 Task: Look for space in Fürstenfeldbruck, Germany from 26th August, 2023 to 10th September, 2023 for 6 adults, 2 children in price range Rs.10000 to Rs.15000. Place can be entire place or shared room with 6 bedrooms having 6 beds and 6 bathrooms. Property type can be house, flat, guest house. Amenities needed are: wifi, TV, free parkinig on premises, gym, breakfast. Booking option can be shelf check-in. Required host language is English.
Action: Mouse moved to (543, 123)
Screenshot: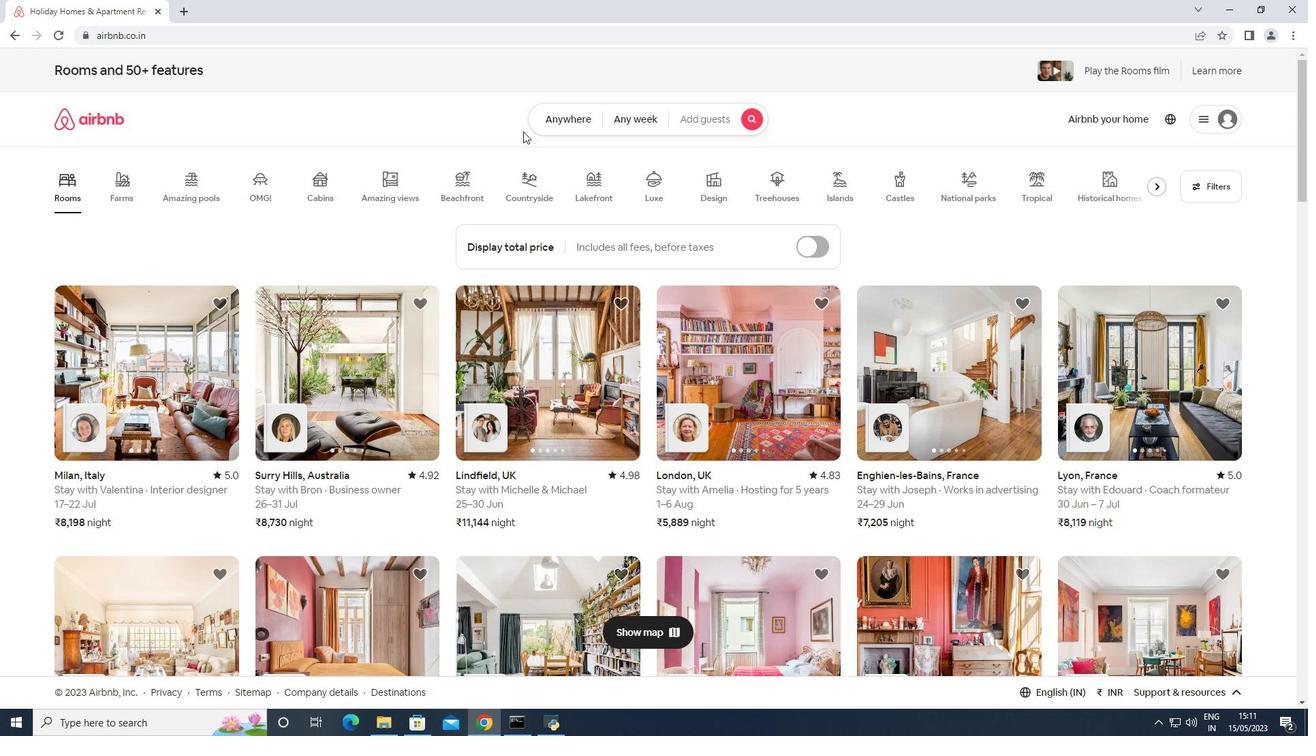 
Action: Mouse pressed left at (543, 123)
Screenshot: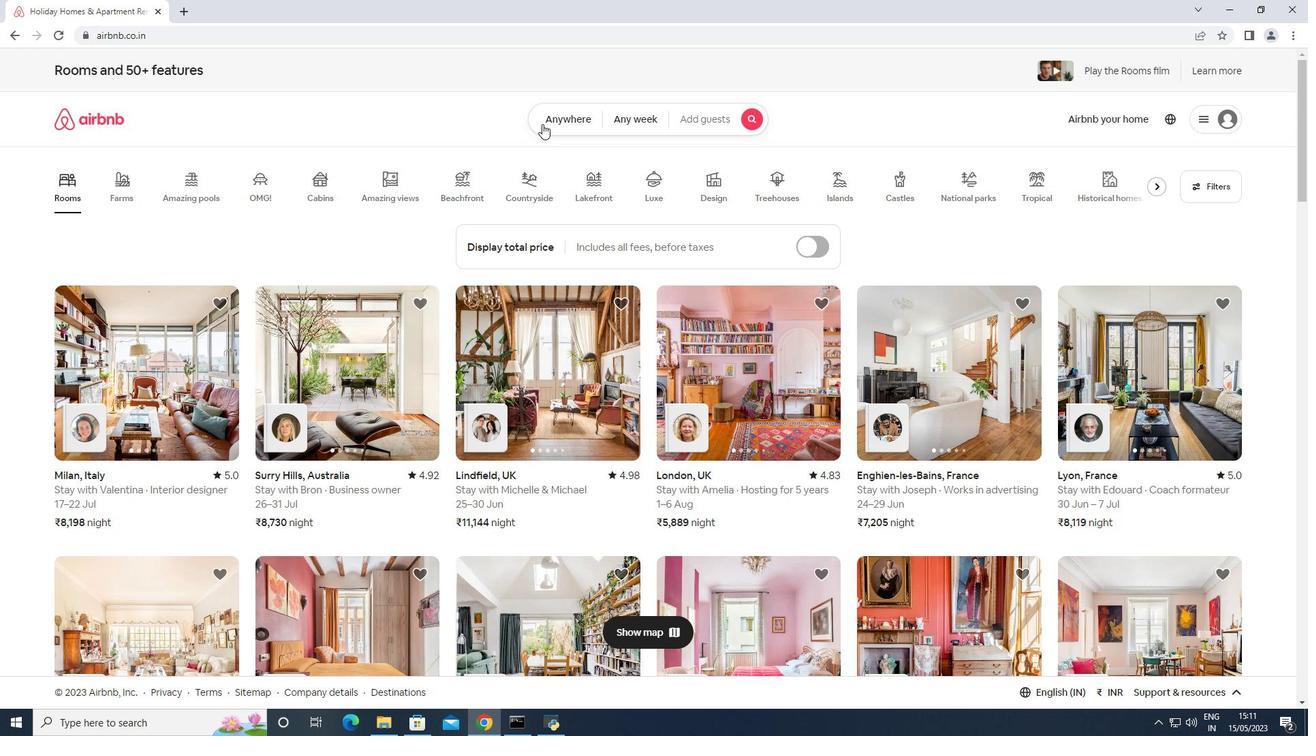 
Action: Mouse moved to (468, 161)
Screenshot: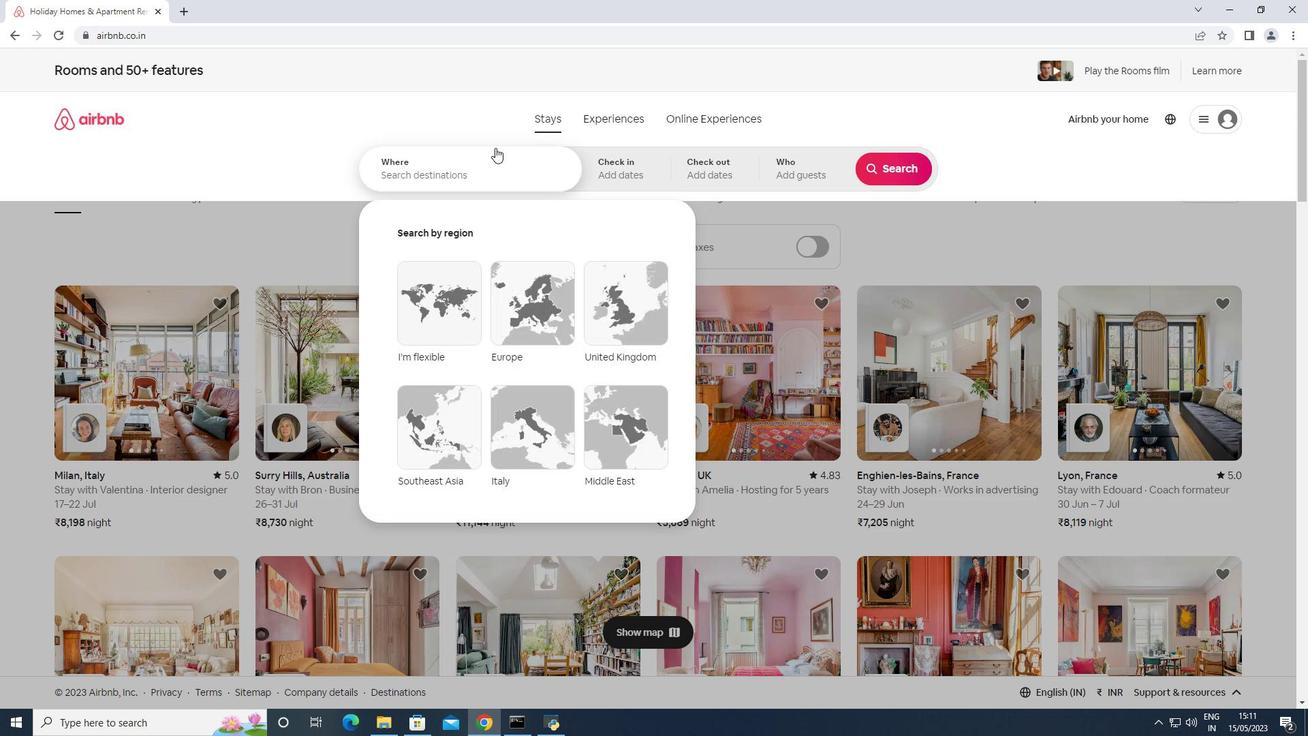 
Action: Mouse pressed left at (468, 161)
Screenshot: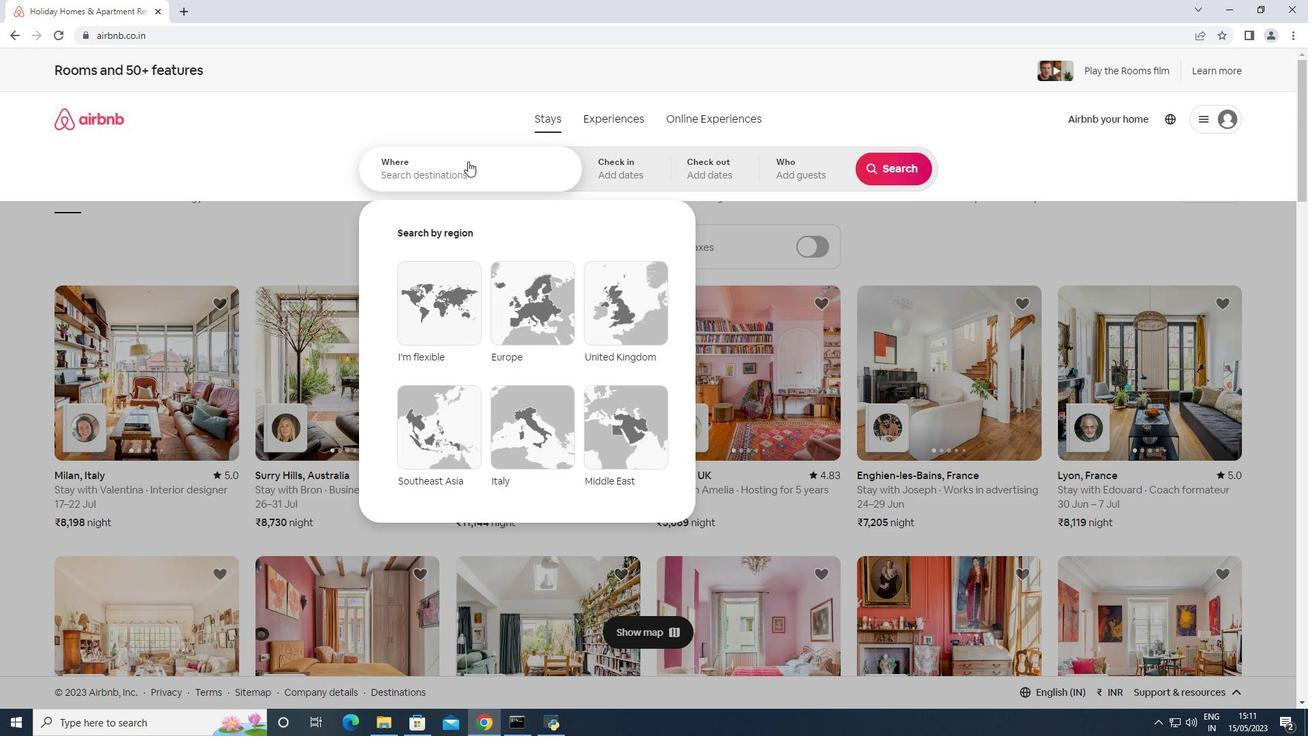 
Action: Key pressed <Key.shift><Key.shift><Key.shift><Key.shift><Key.shift><Key.shift>Furstenfeldbruck,<Key.shift>Germany
Screenshot: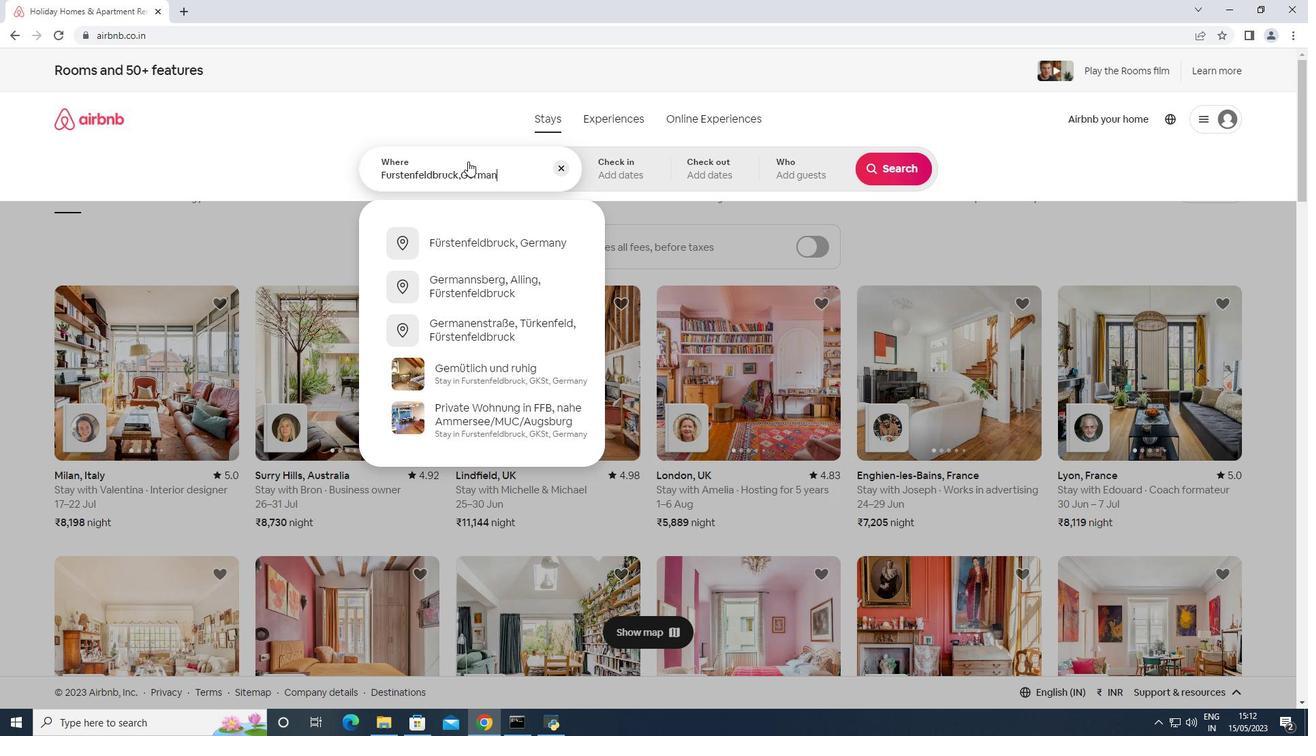 
Action: Mouse moved to (632, 158)
Screenshot: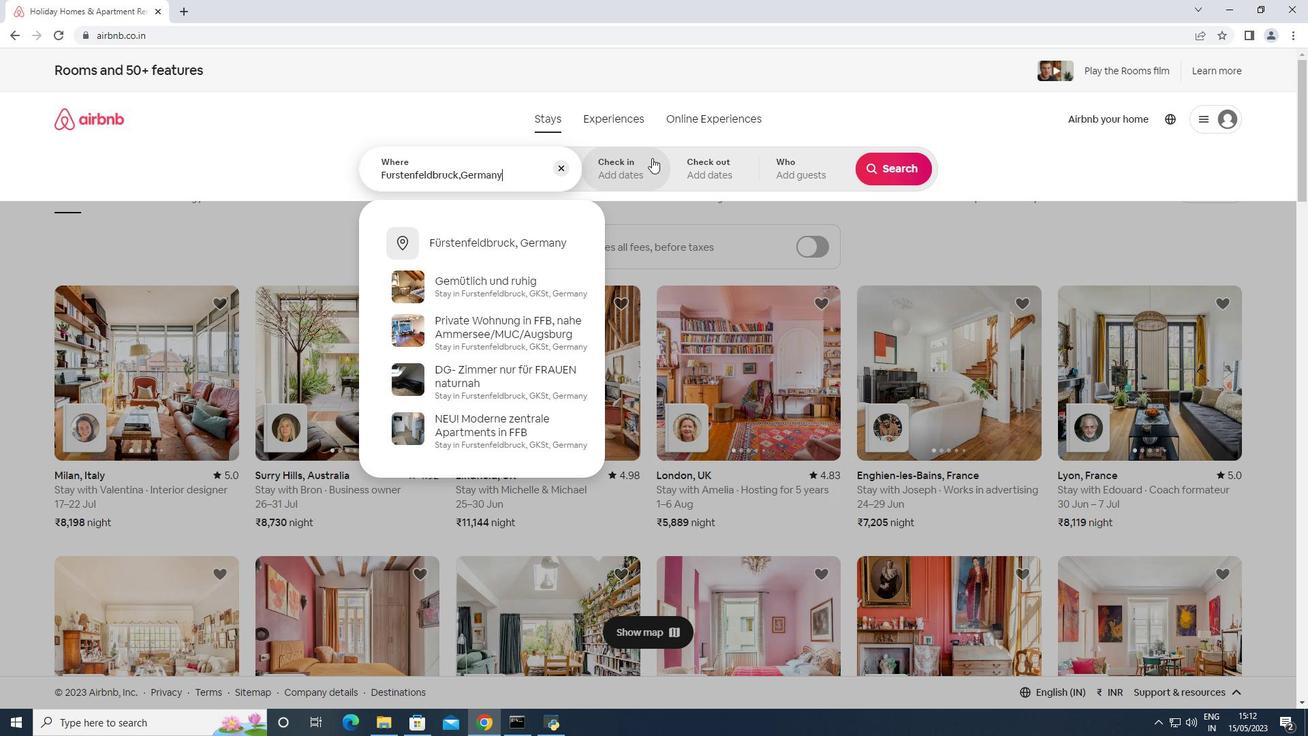 
Action: Mouse pressed left at (632, 158)
Screenshot: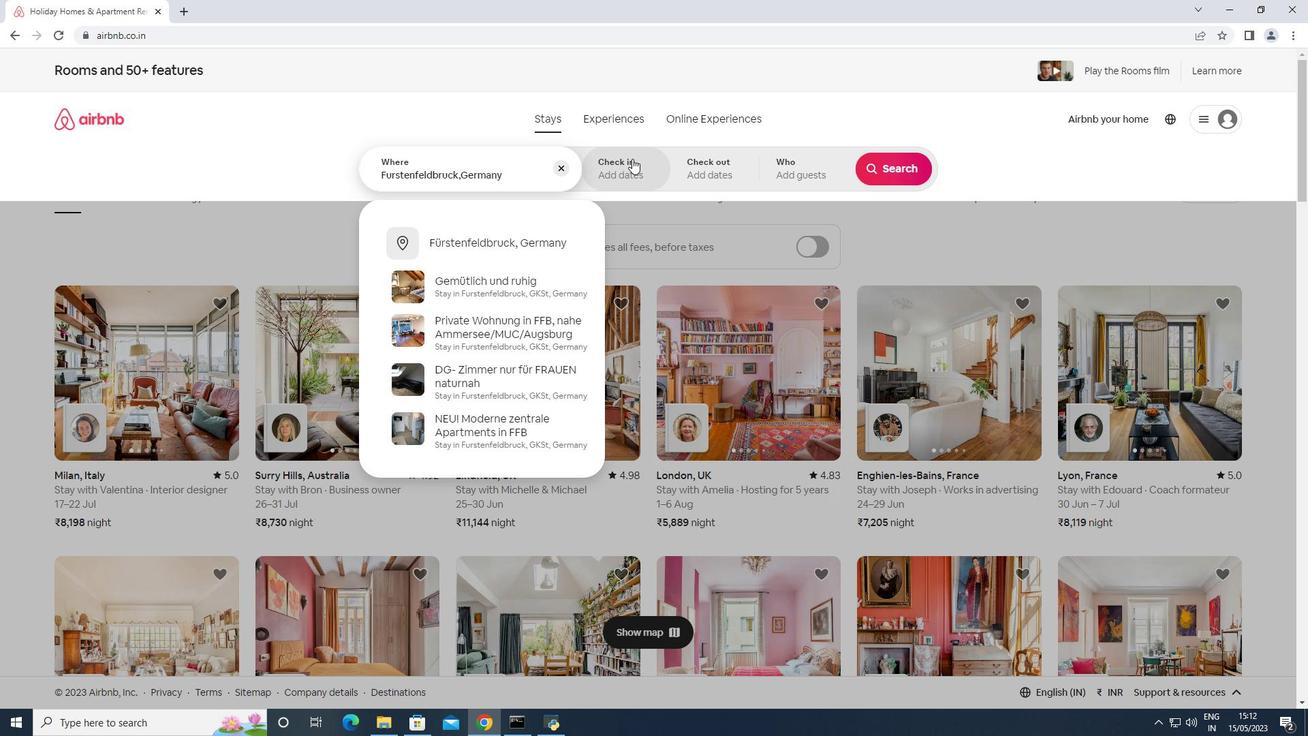 
Action: Mouse moved to (897, 272)
Screenshot: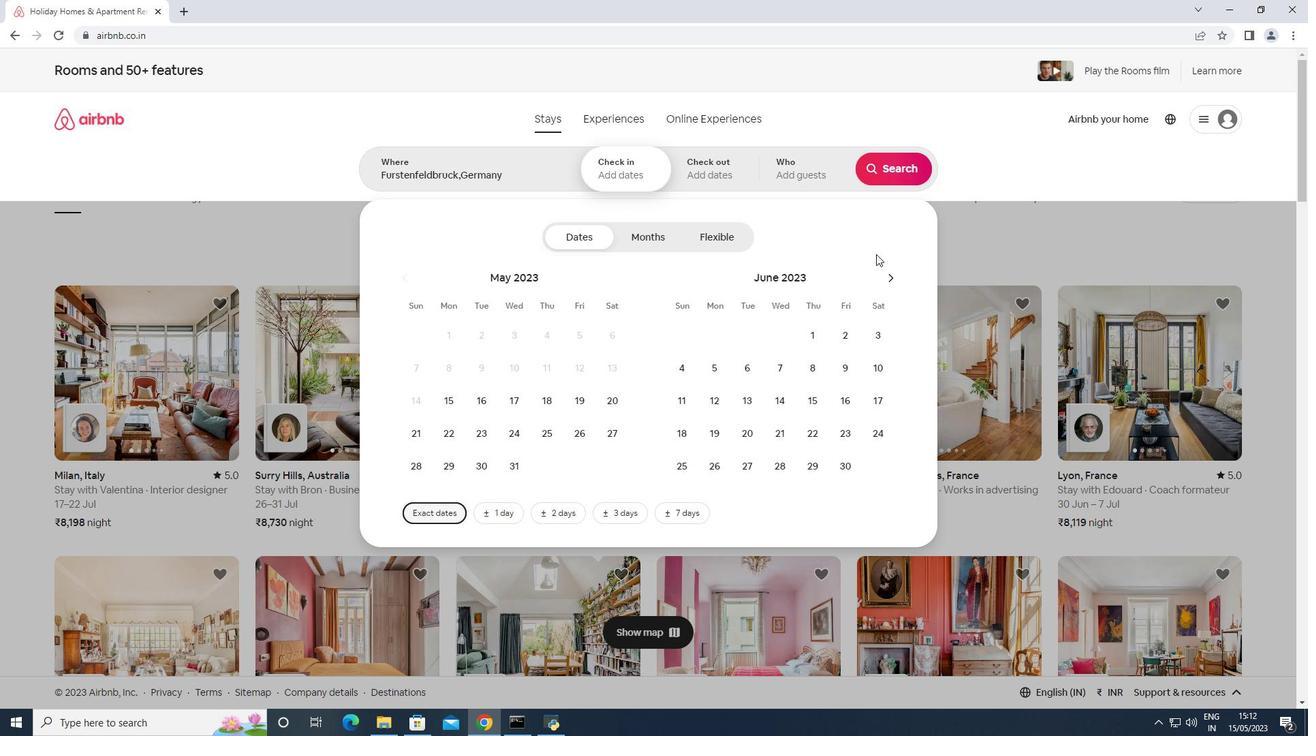 
Action: Mouse pressed left at (897, 272)
Screenshot: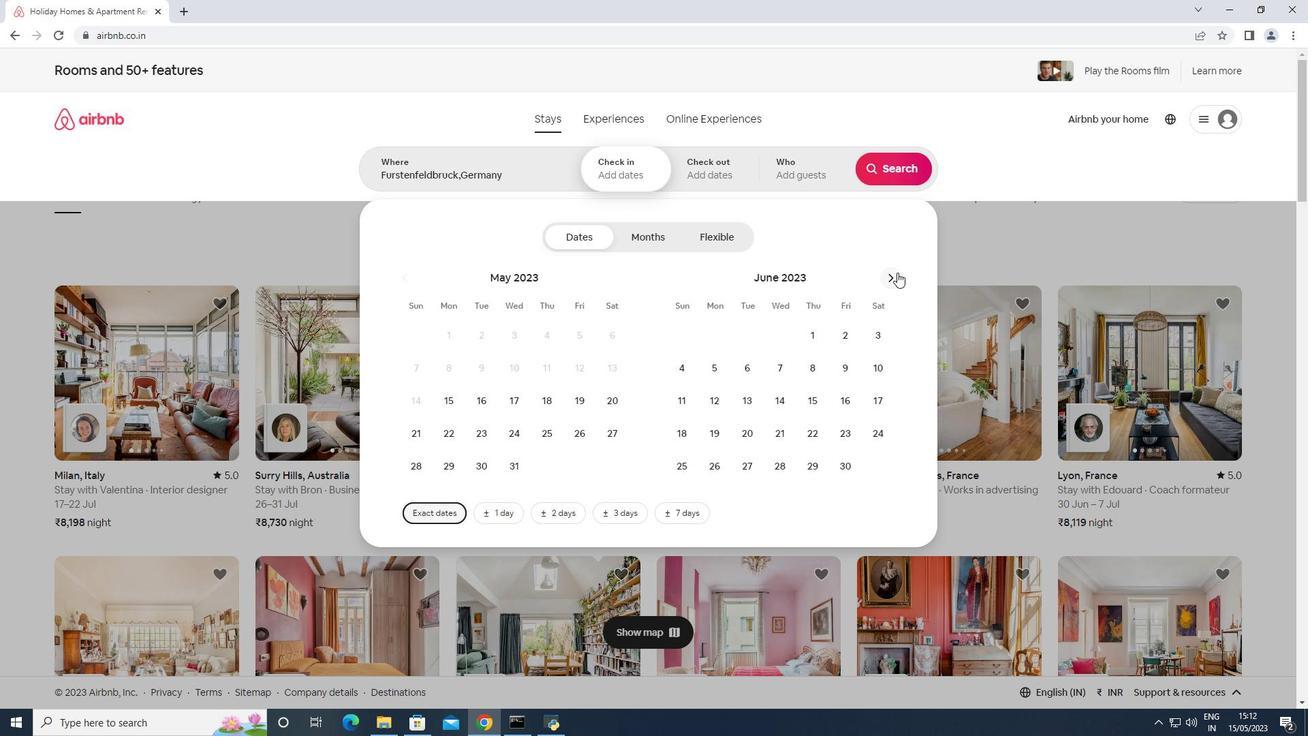 
Action: Mouse pressed left at (897, 272)
Screenshot: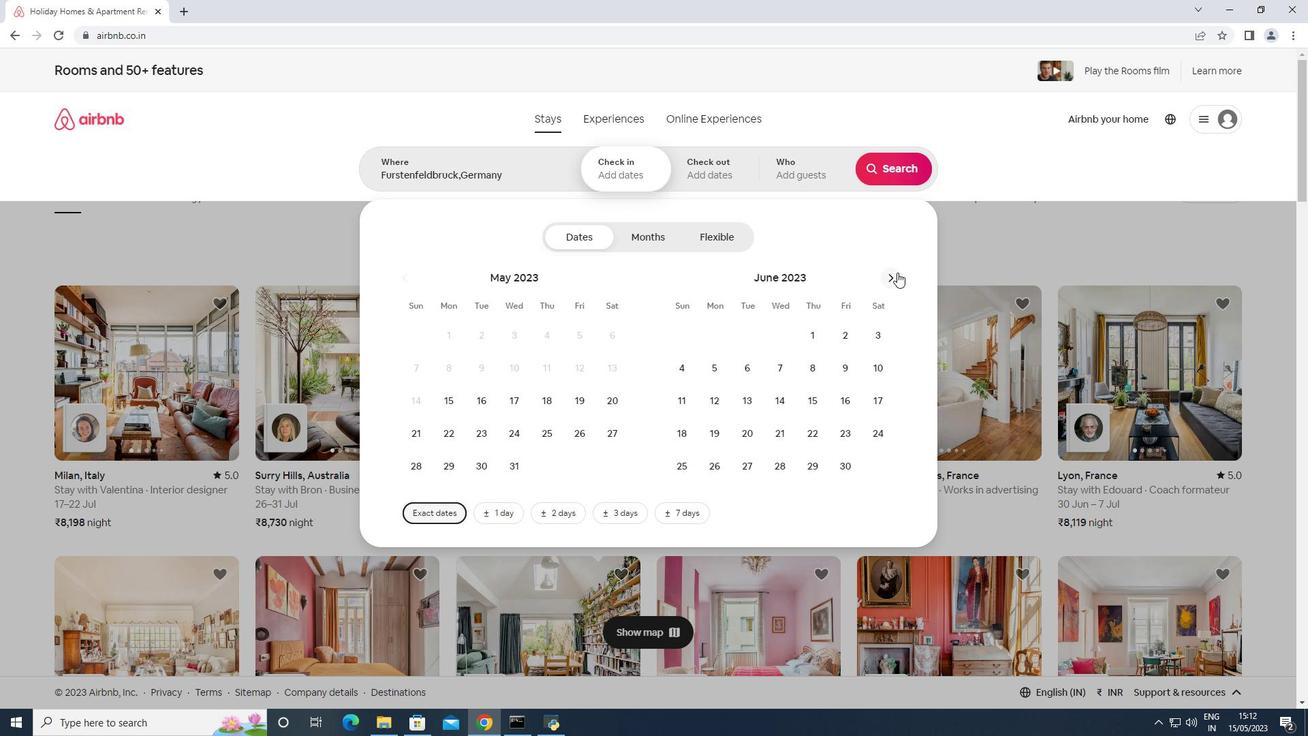
Action: Mouse pressed left at (897, 272)
Screenshot: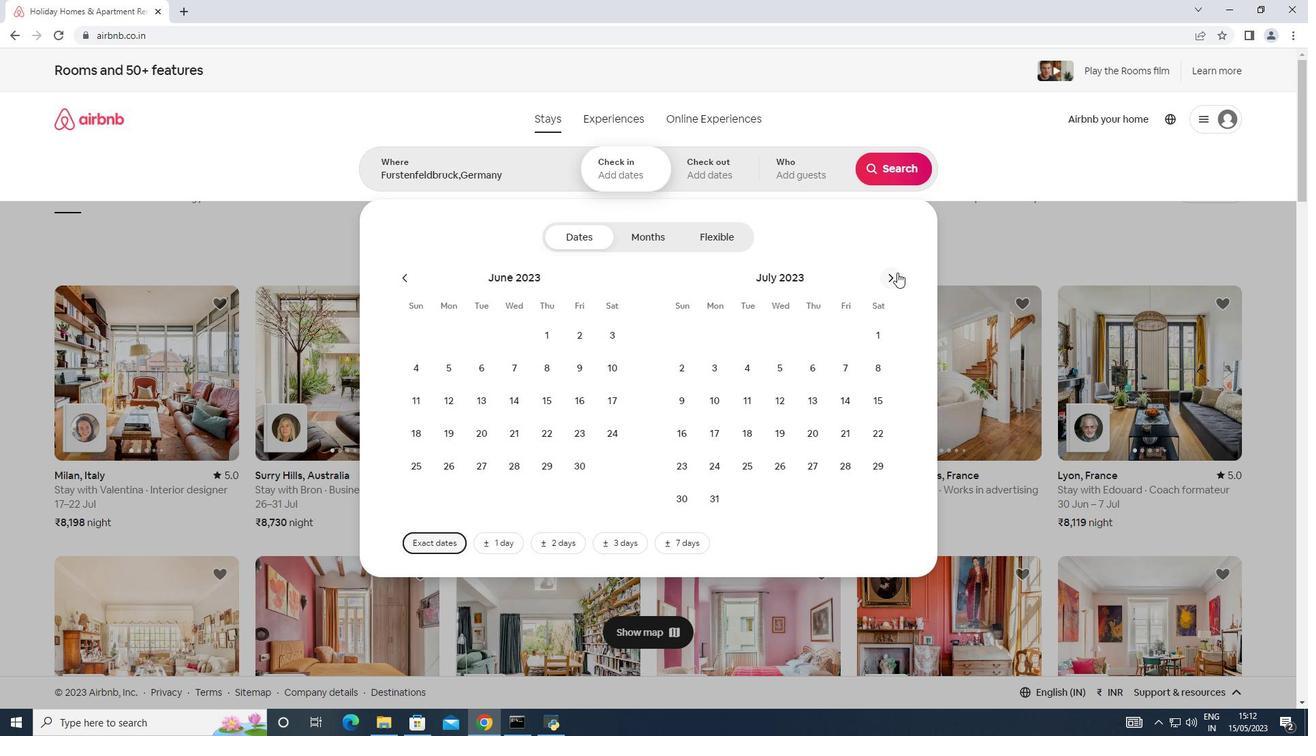 
Action: Mouse moved to (883, 424)
Screenshot: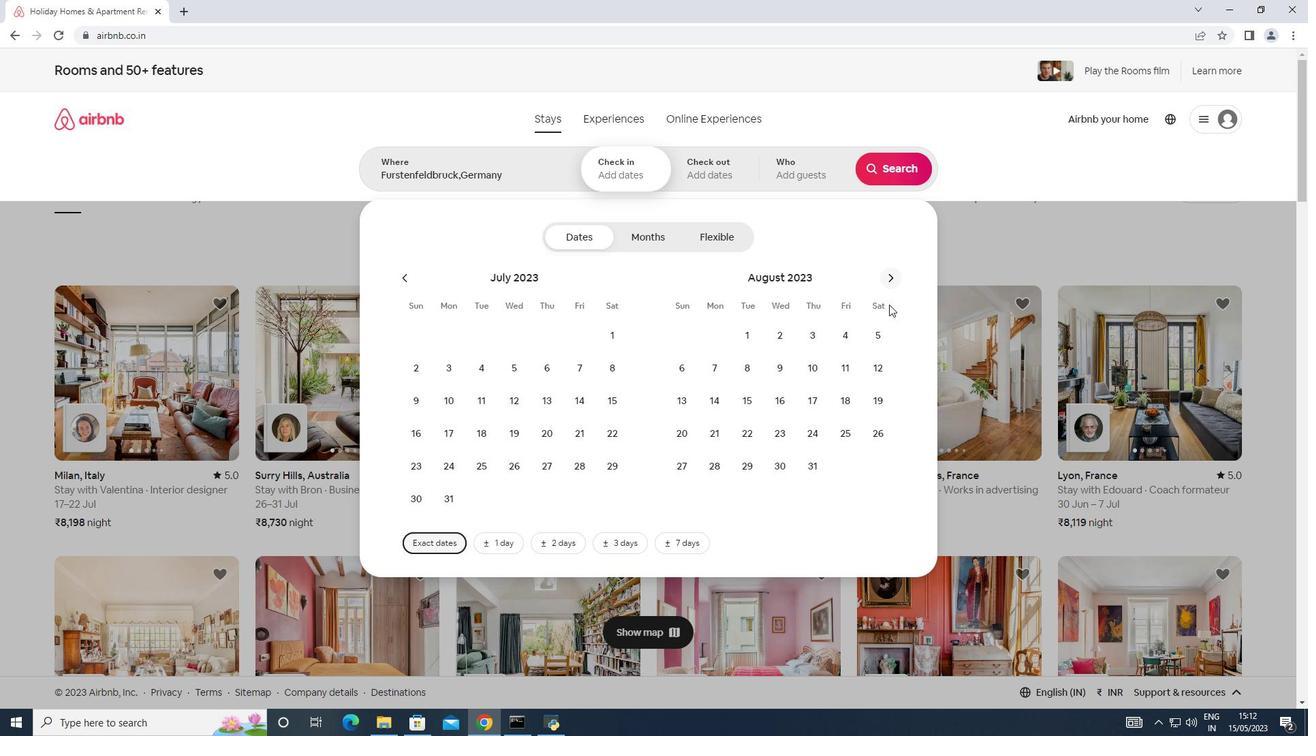 
Action: Mouse pressed left at (883, 424)
Screenshot: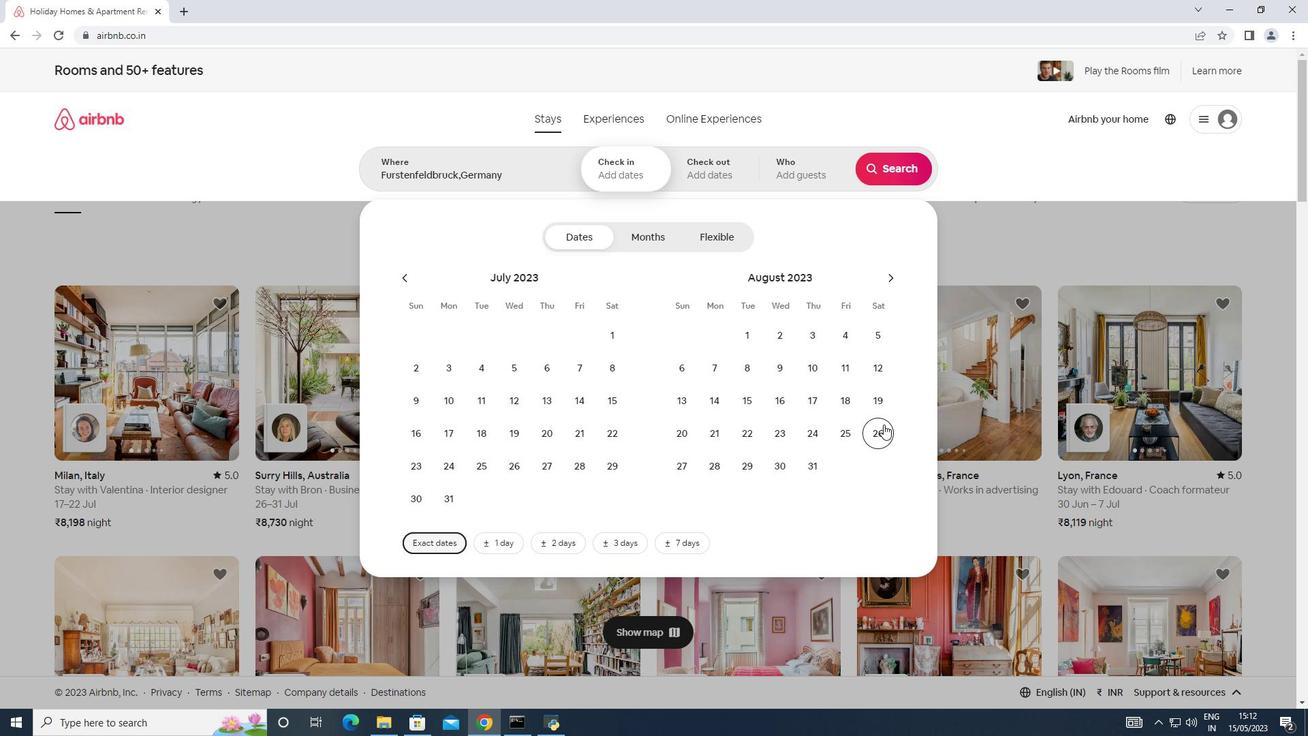 
Action: Mouse moved to (894, 278)
Screenshot: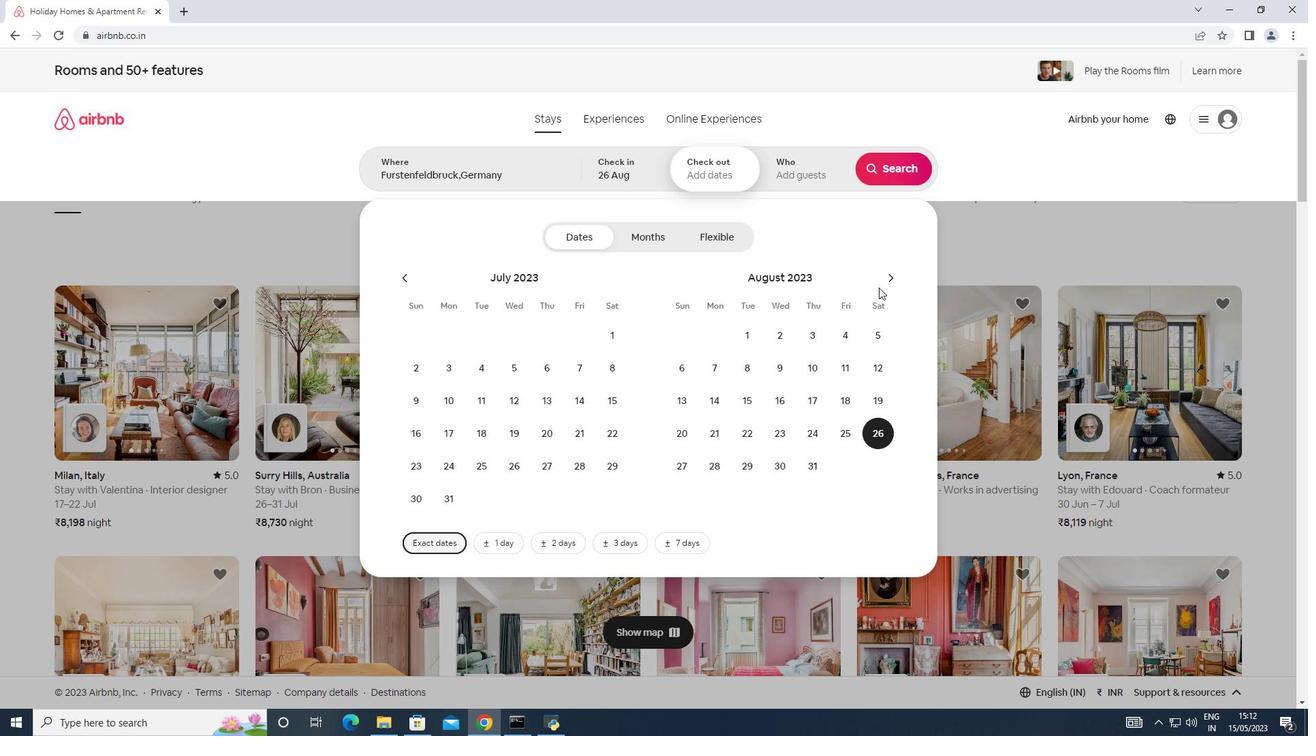 
Action: Mouse pressed left at (894, 278)
Screenshot: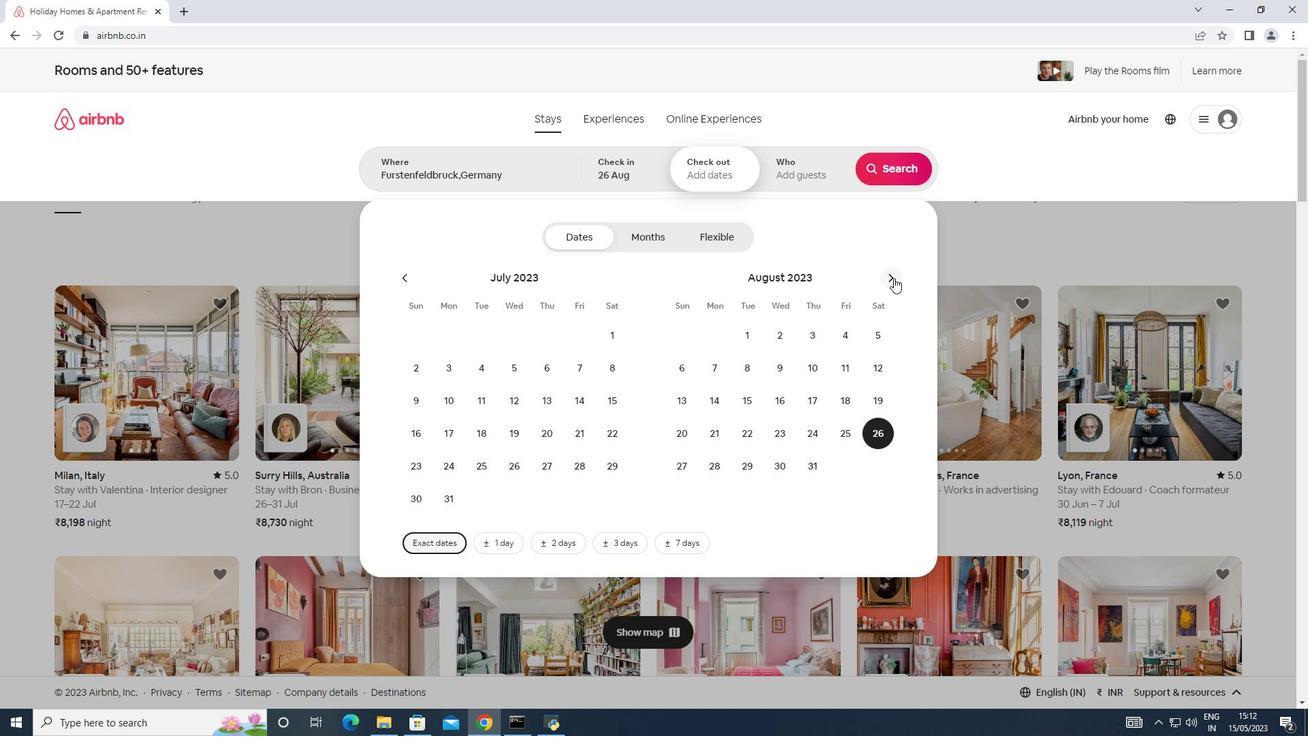 
Action: Mouse moved to (674, 400)
Screenshot: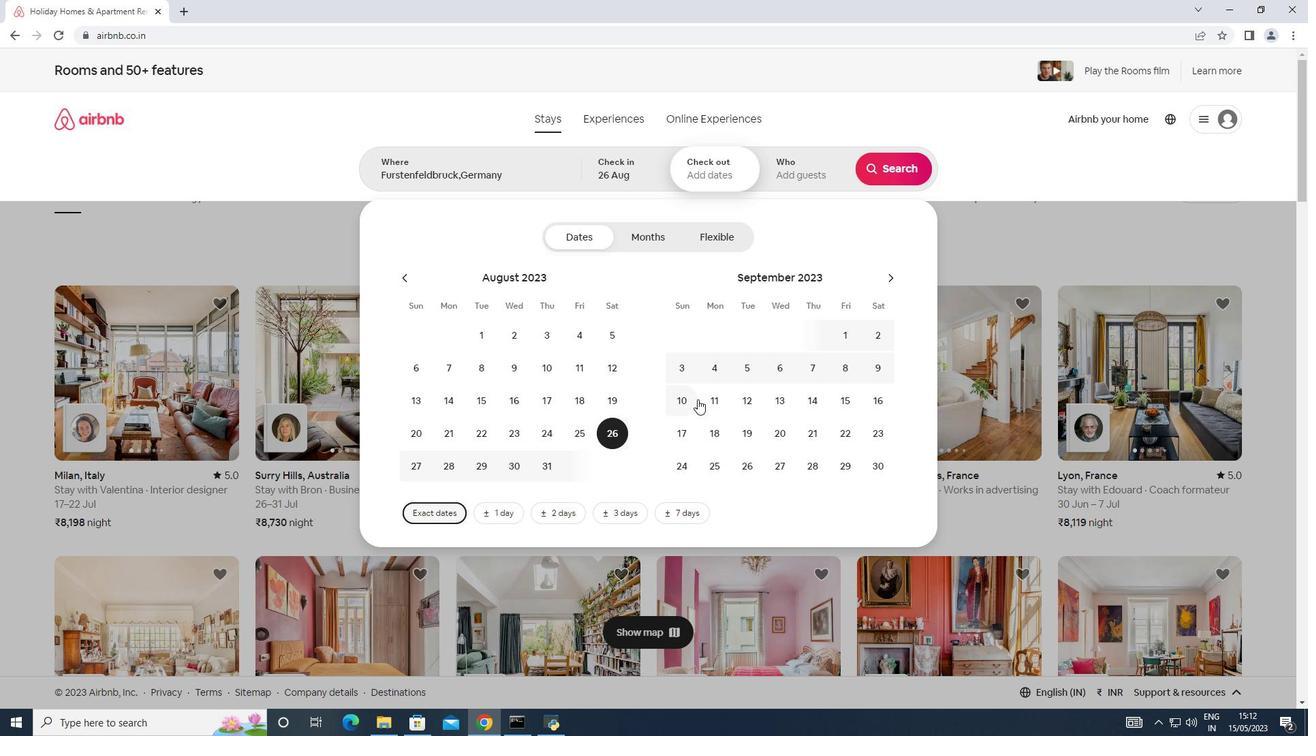 
Action: Mouse pressed left at (674, 400)
Screenshot: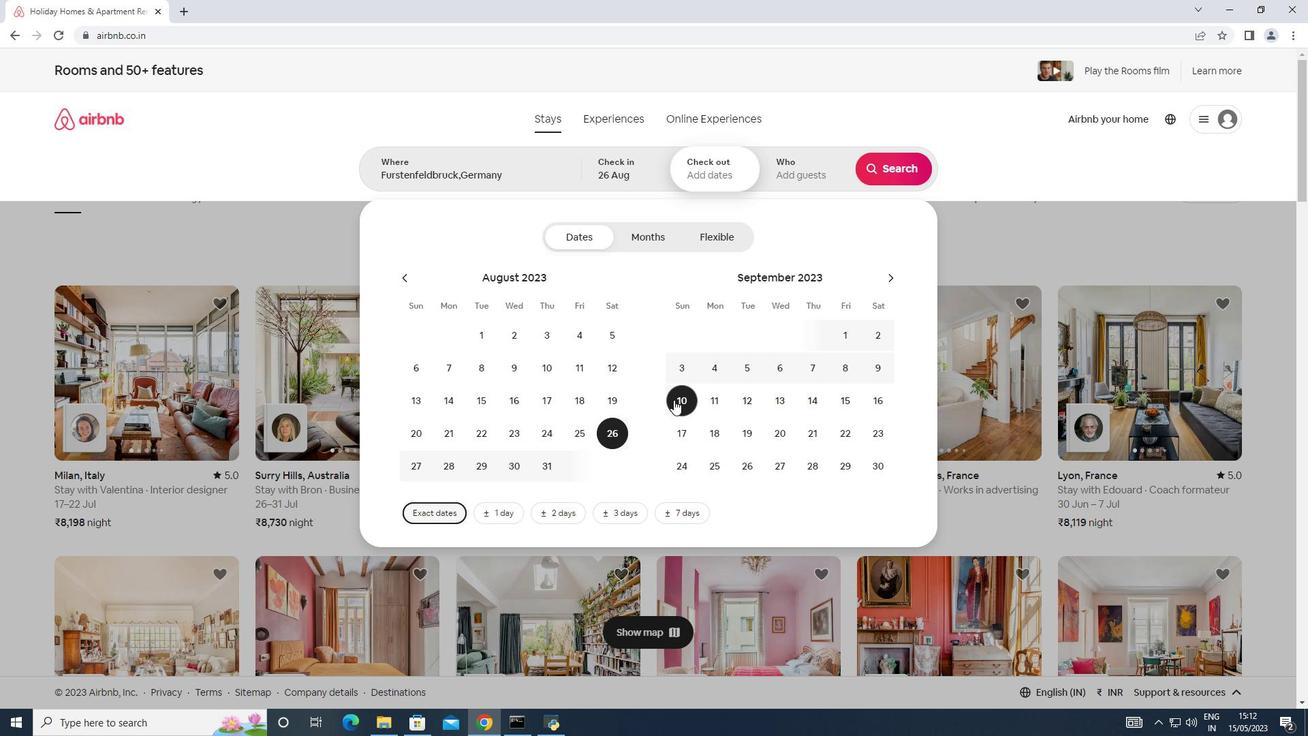 
Action: Mouse moved to (812, 176)
Screenshot: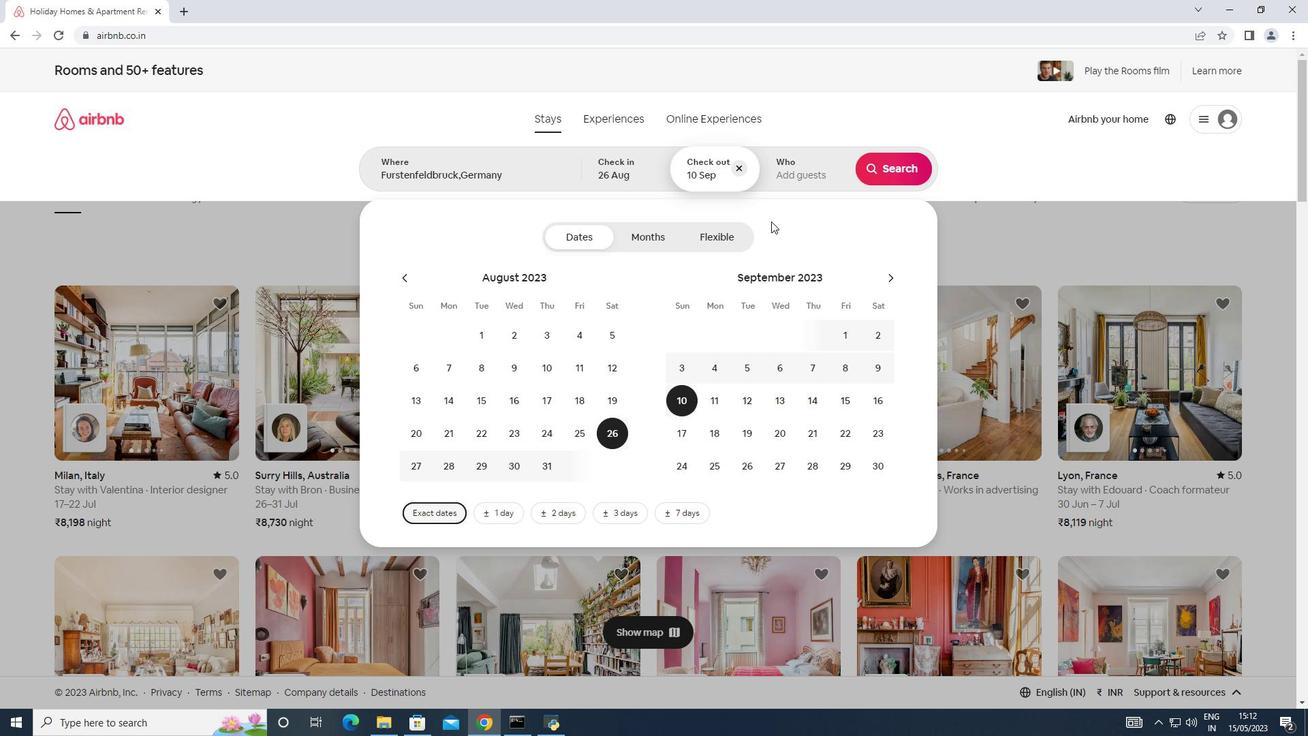 
Action: Mouse pressed left at (812, 176)
Screenshot: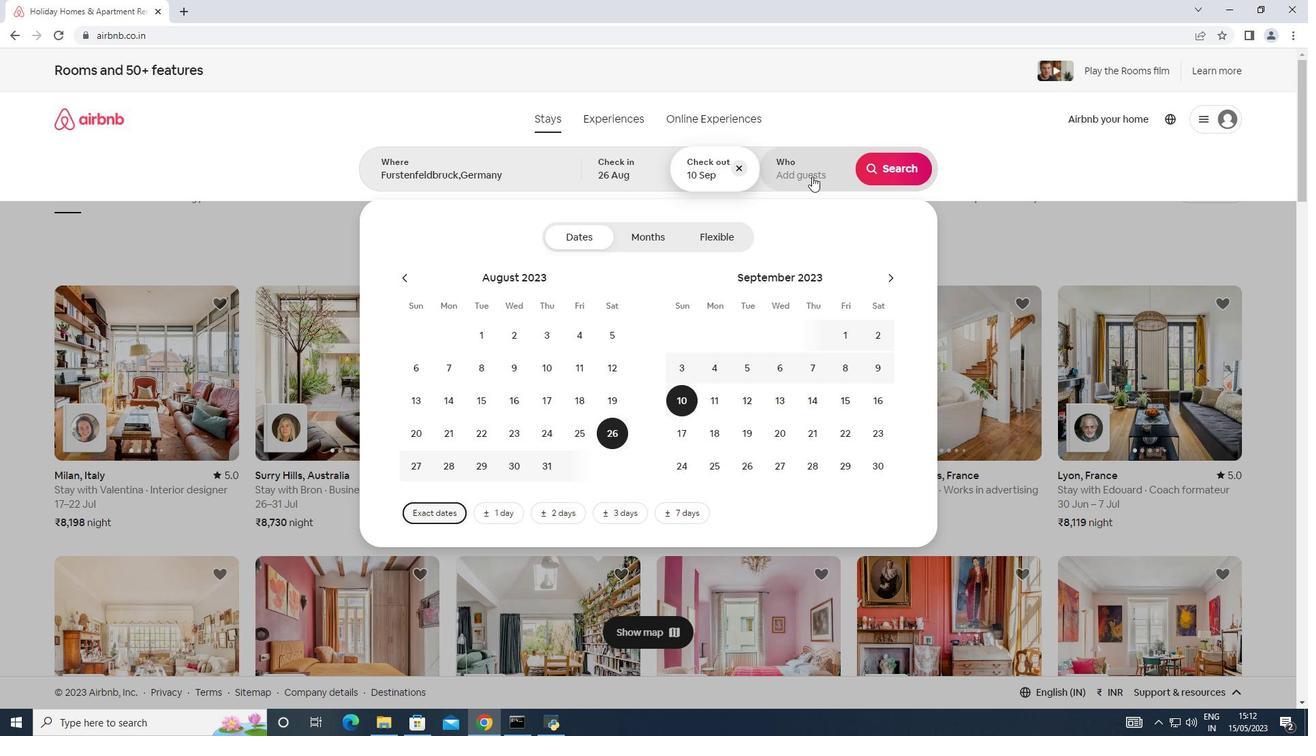 
Action: Mouse moved to (893, 237)
Screenshot: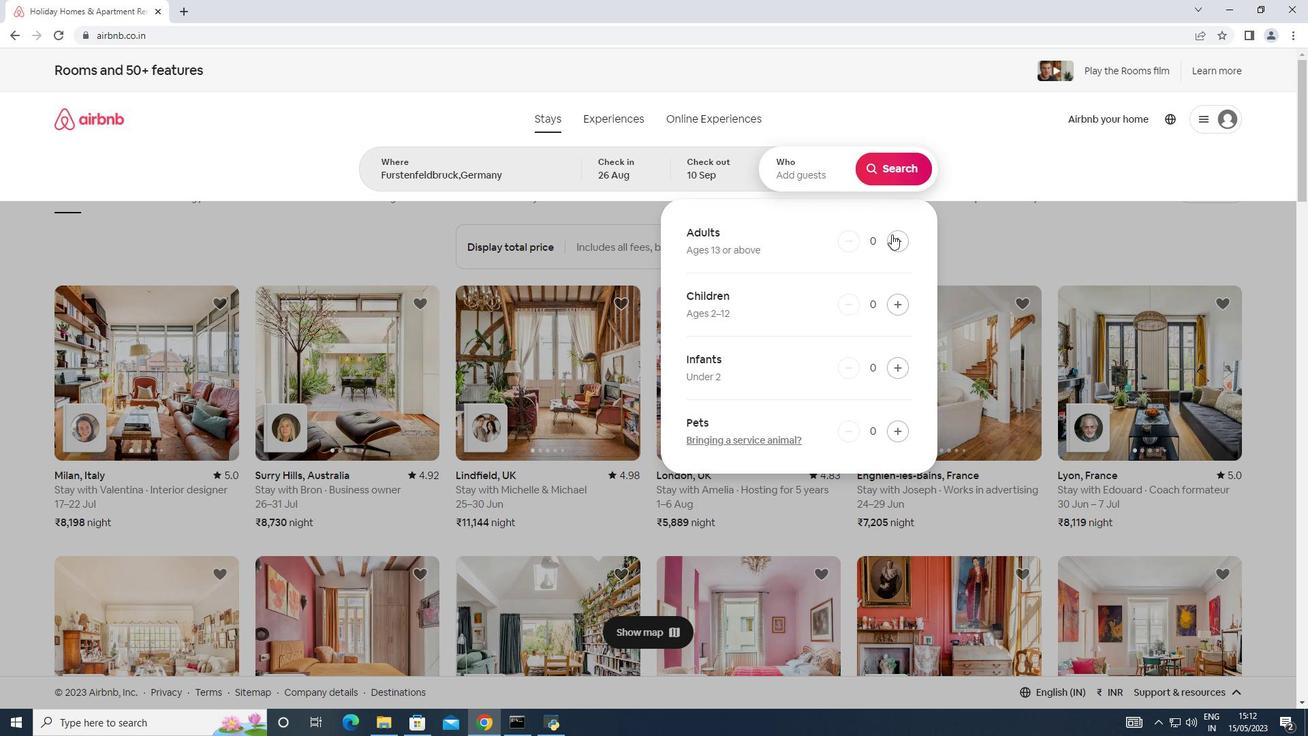 
Action: Mouse pressed left at (893, 237)
Screenshot: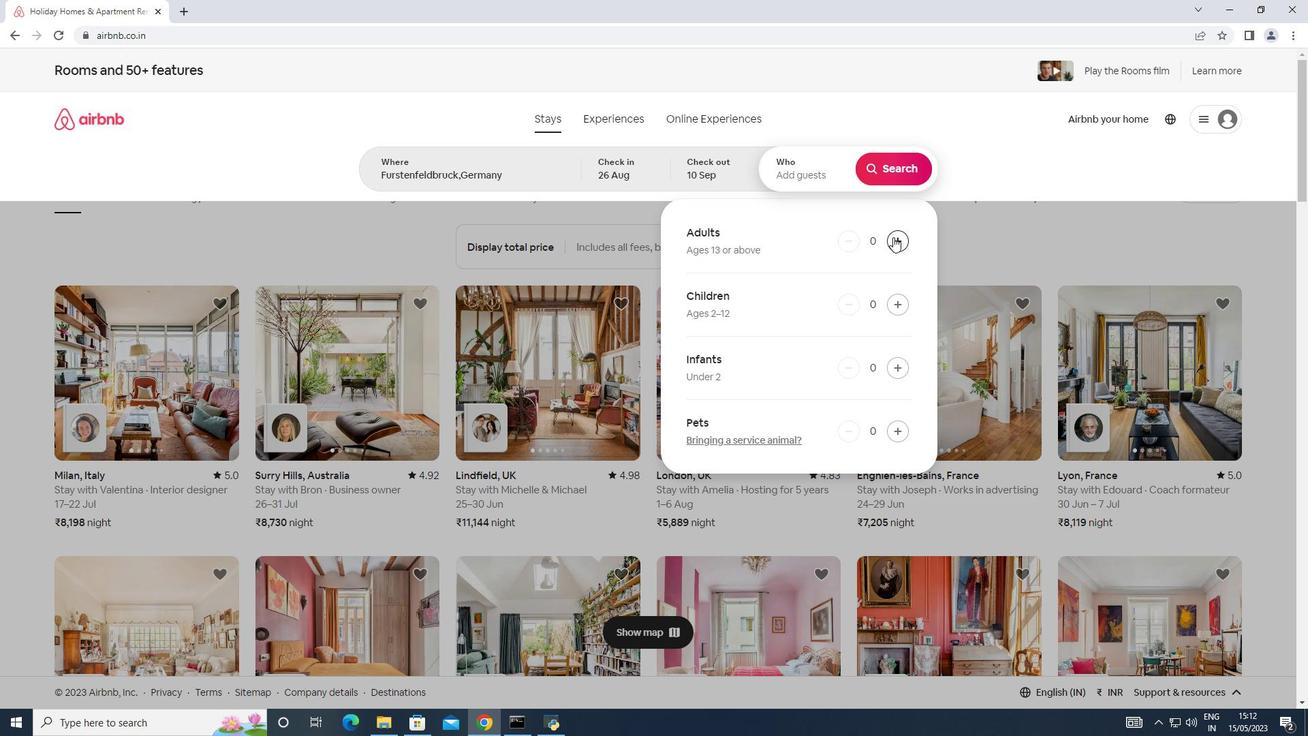
Action: Mouse pressed left at (893, 237)
Screenshot: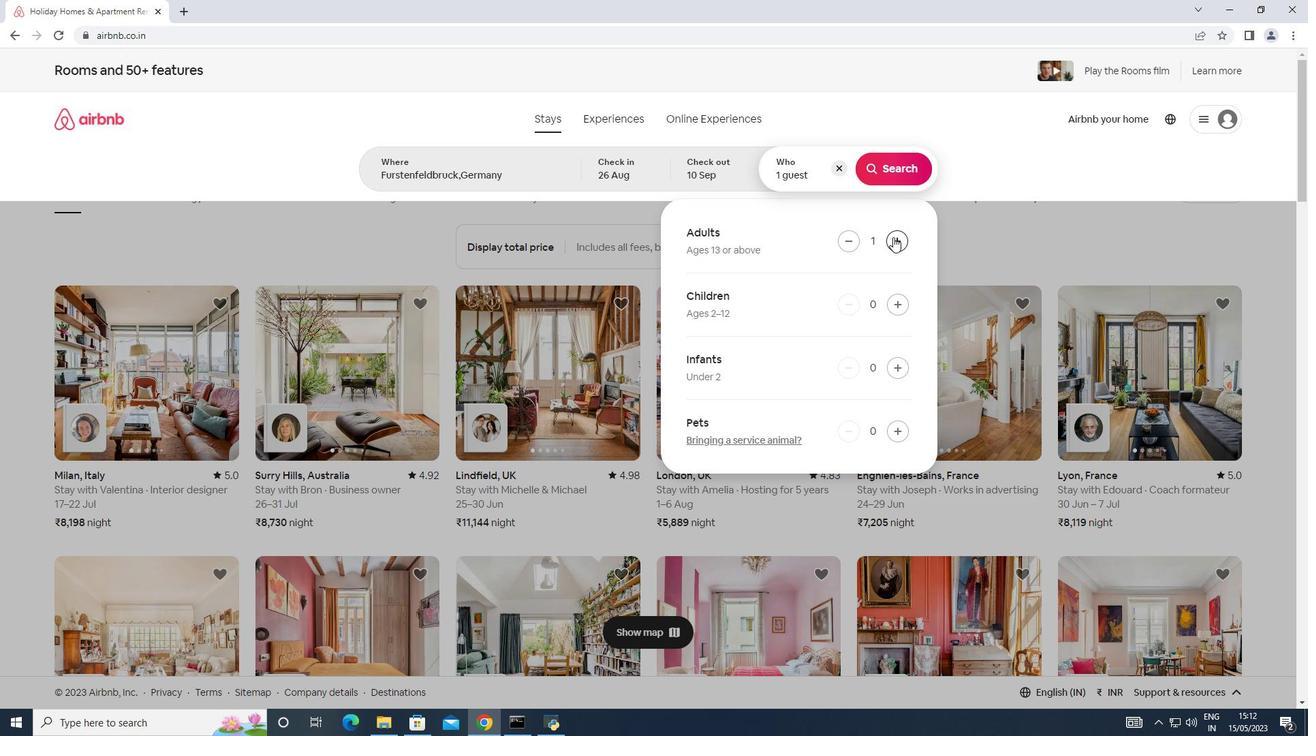 
Action: Mouse moved to (893, 238)
Screenshot: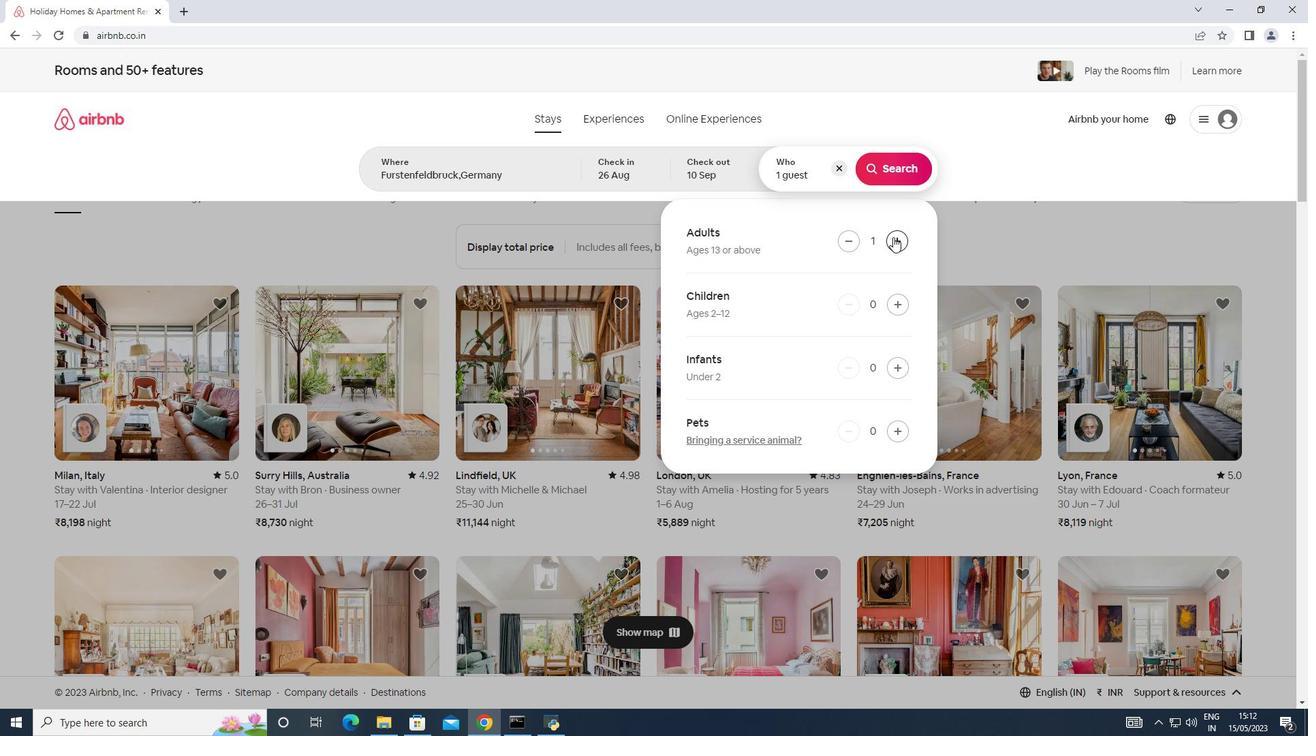 
Action: Mouse pressed left at (893, 238)
Screenshot: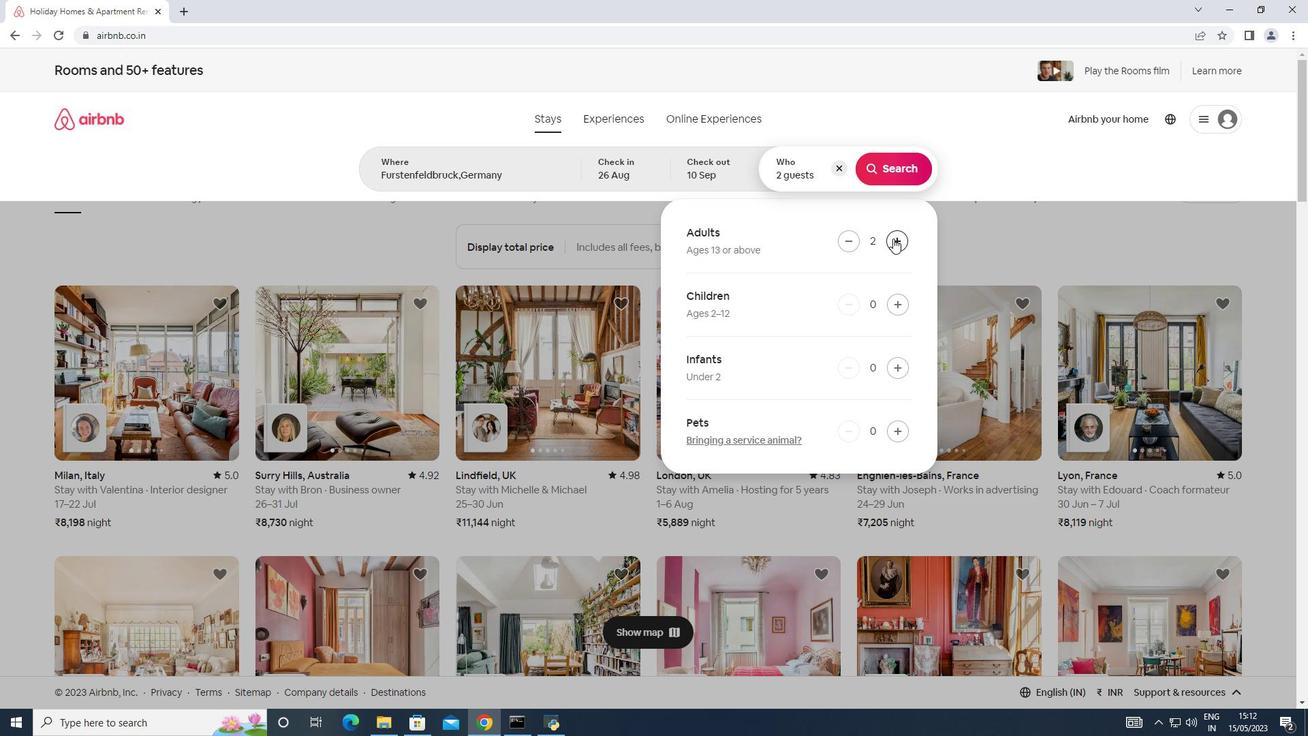 
Action: Mouse pressed left at (893, 238)
Screenshot: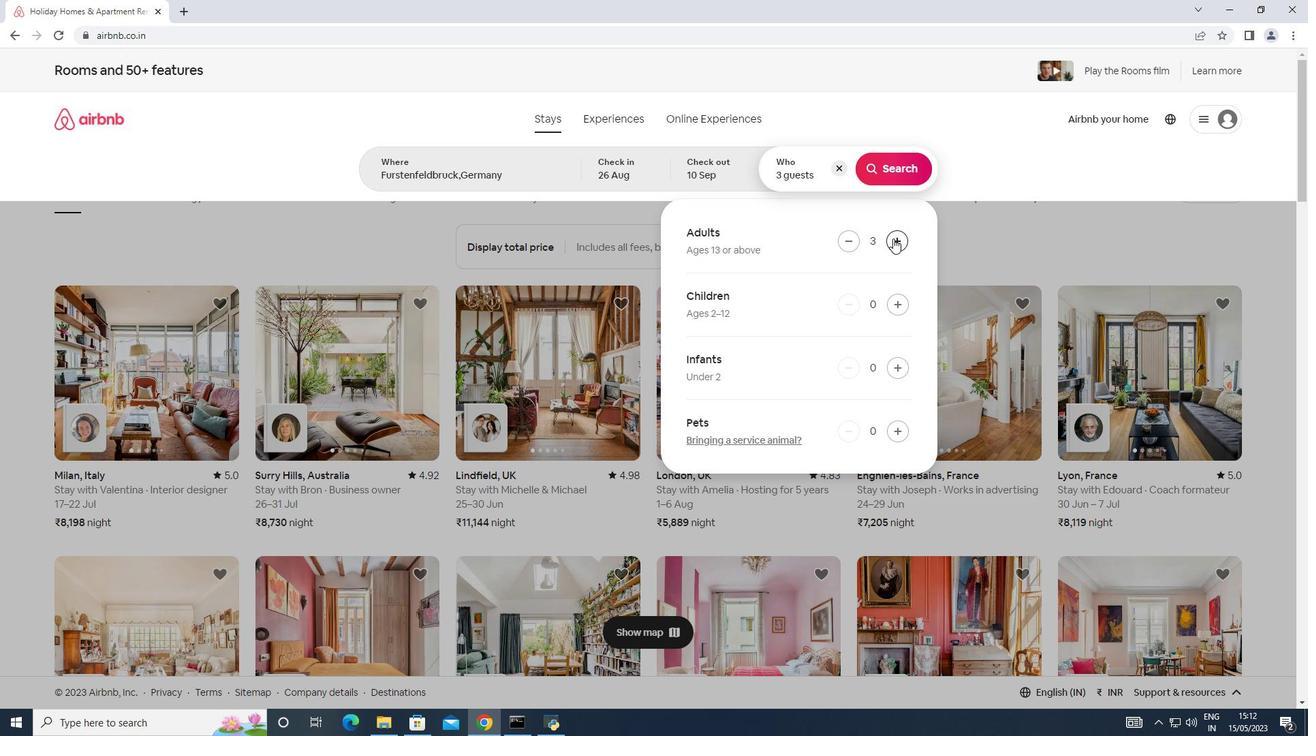 
Action: Mouse pressed left at (893, 238)
Screenshot: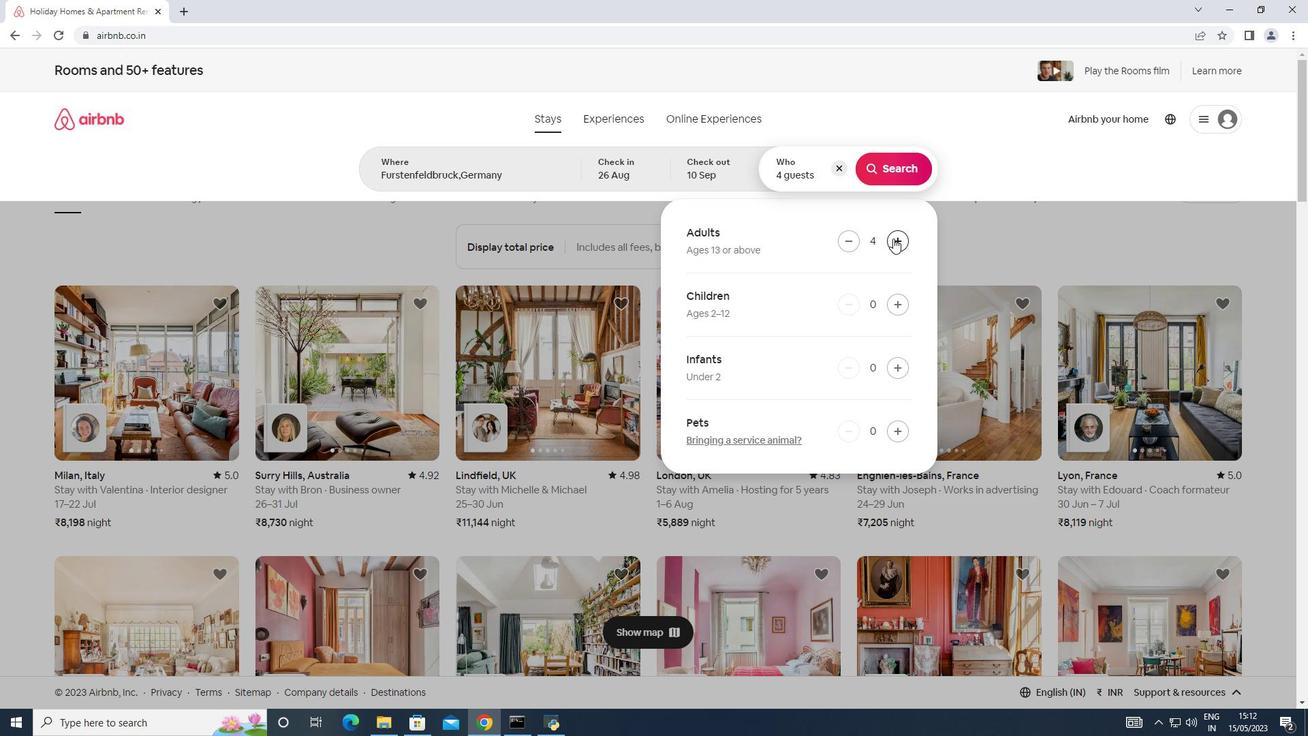 
Action: Mouse pressed left at (893, 238)
Screenshot: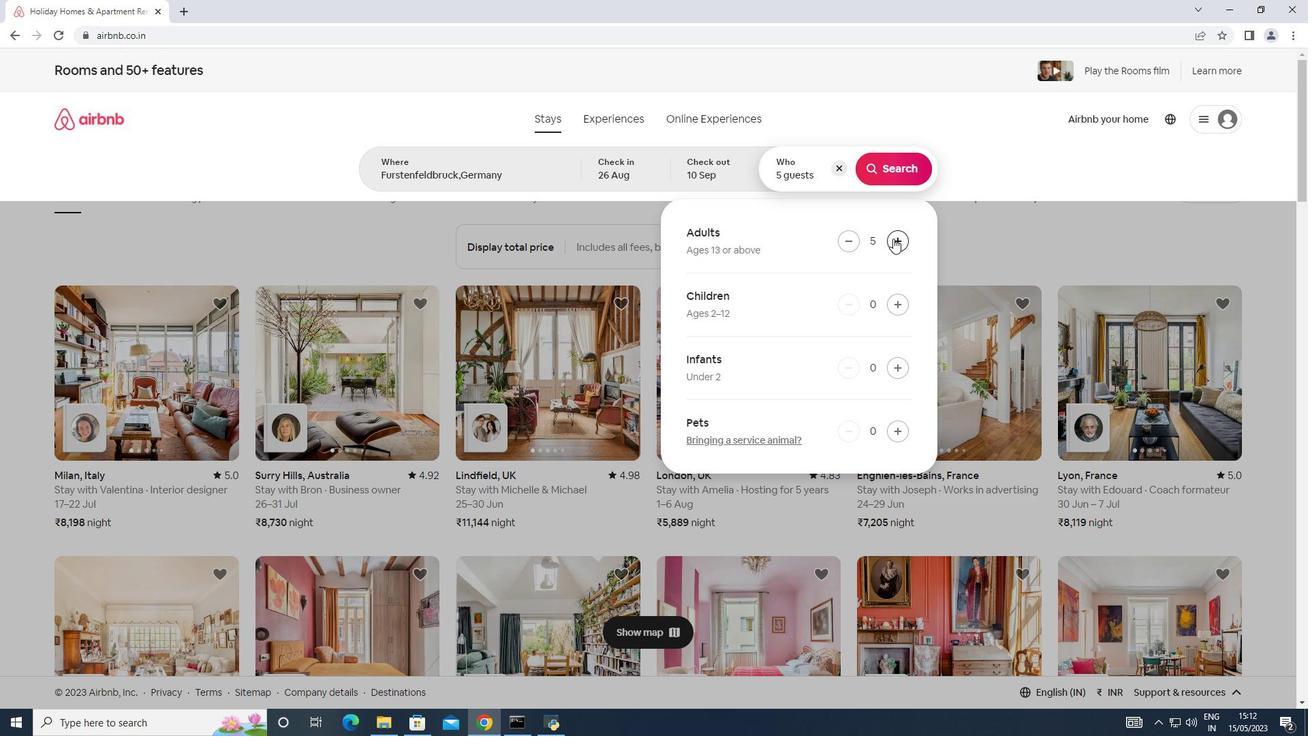 
Action: Mouse moved to (916, 155)
Screenshot: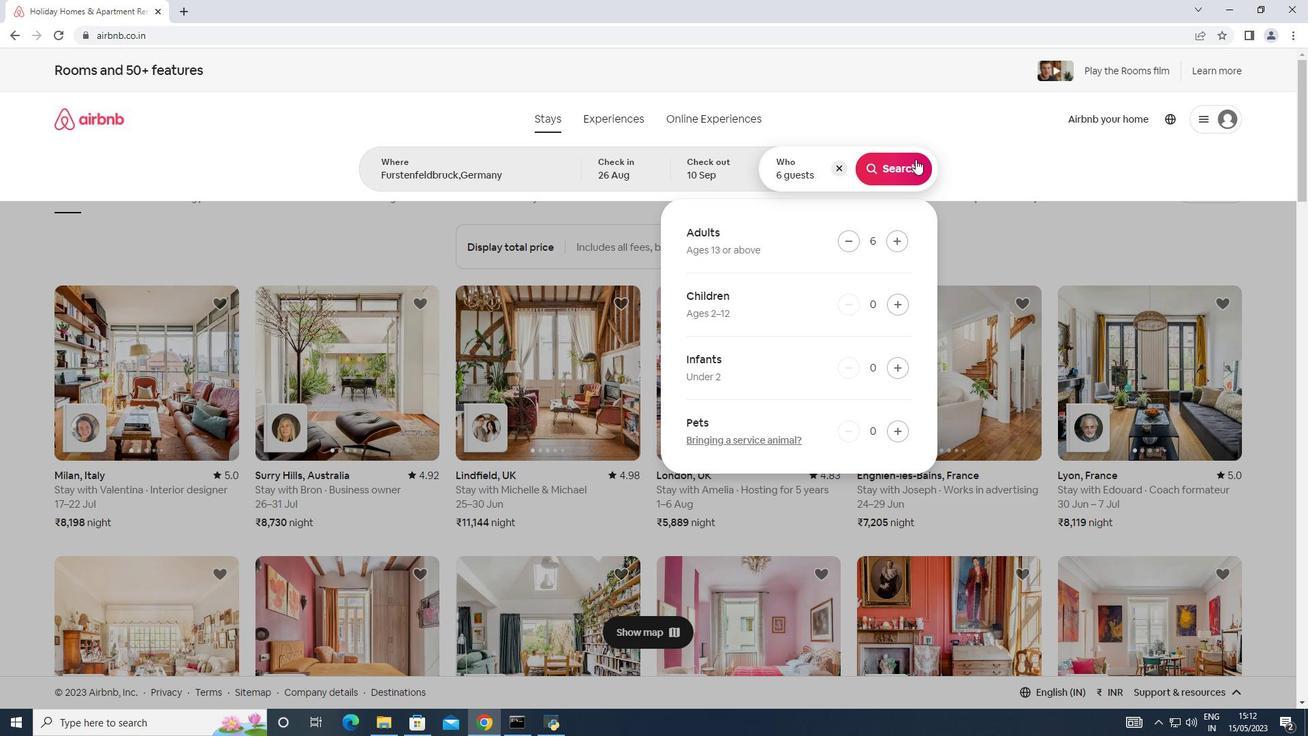 
Action: Mouse pressed left at (916, 155)
Screenshot: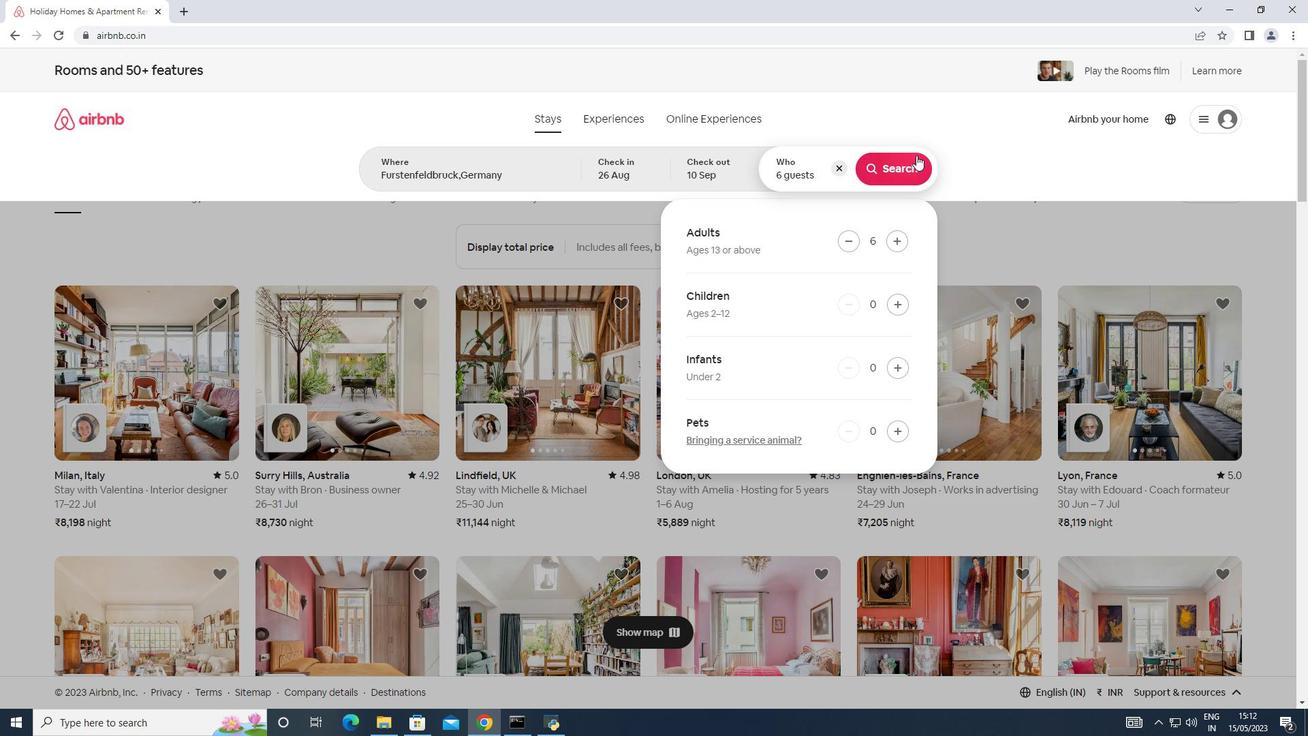
Action: Mouse moved to (1250, 140)
Screenshot: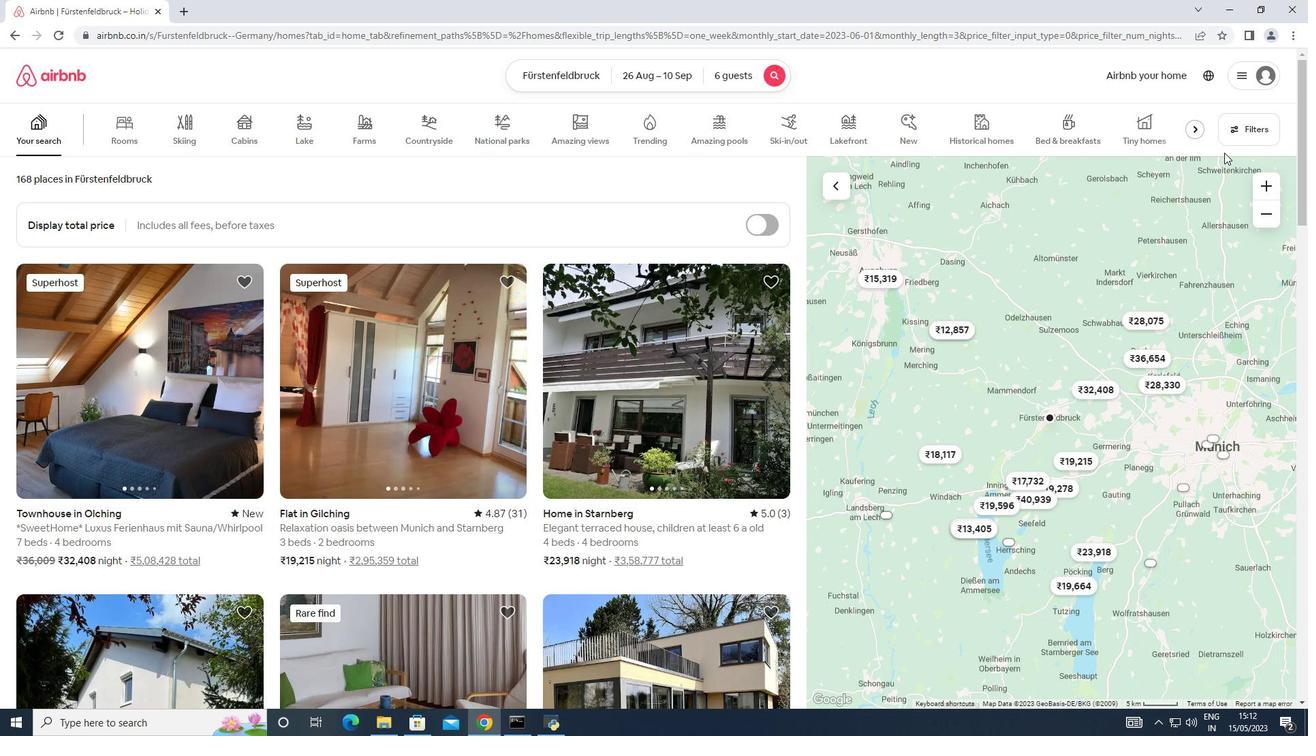 
Action: Mouse pressed left at (1250, 140)
Screenshot: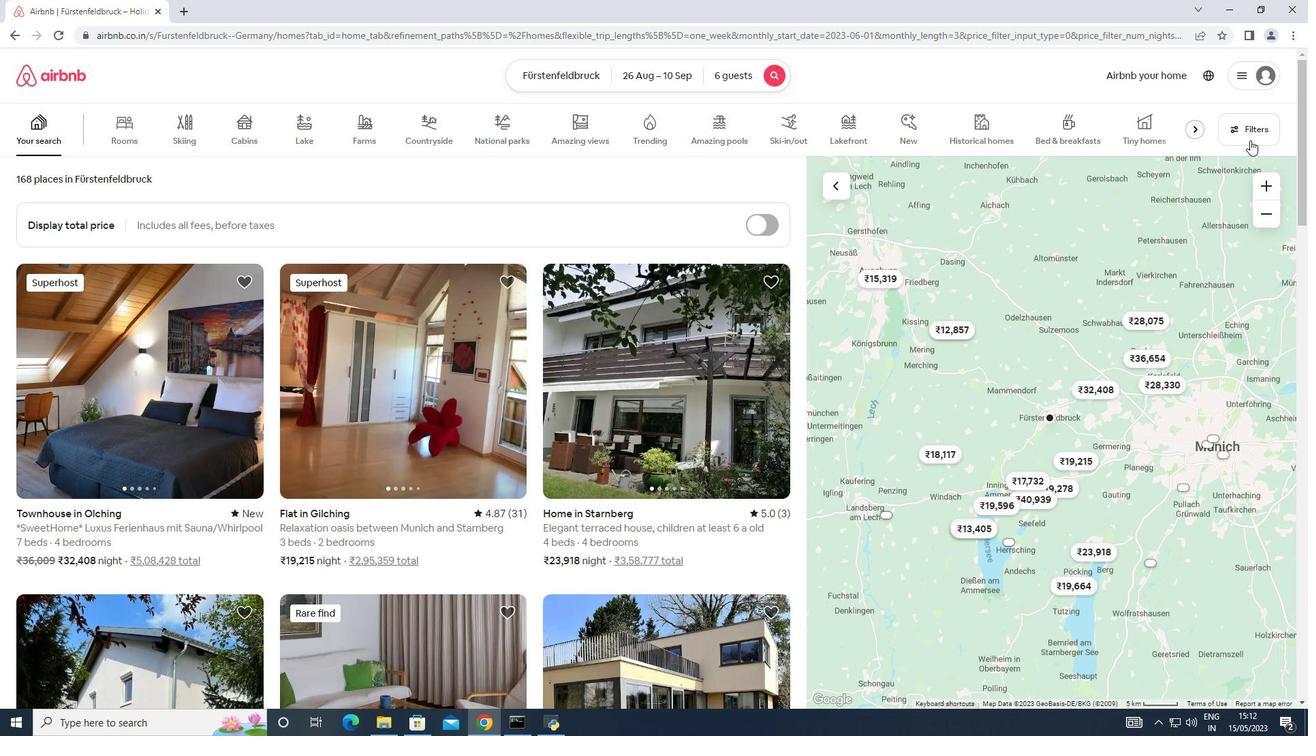 
Action: Mouse moved to (469, 470)
Screenshot: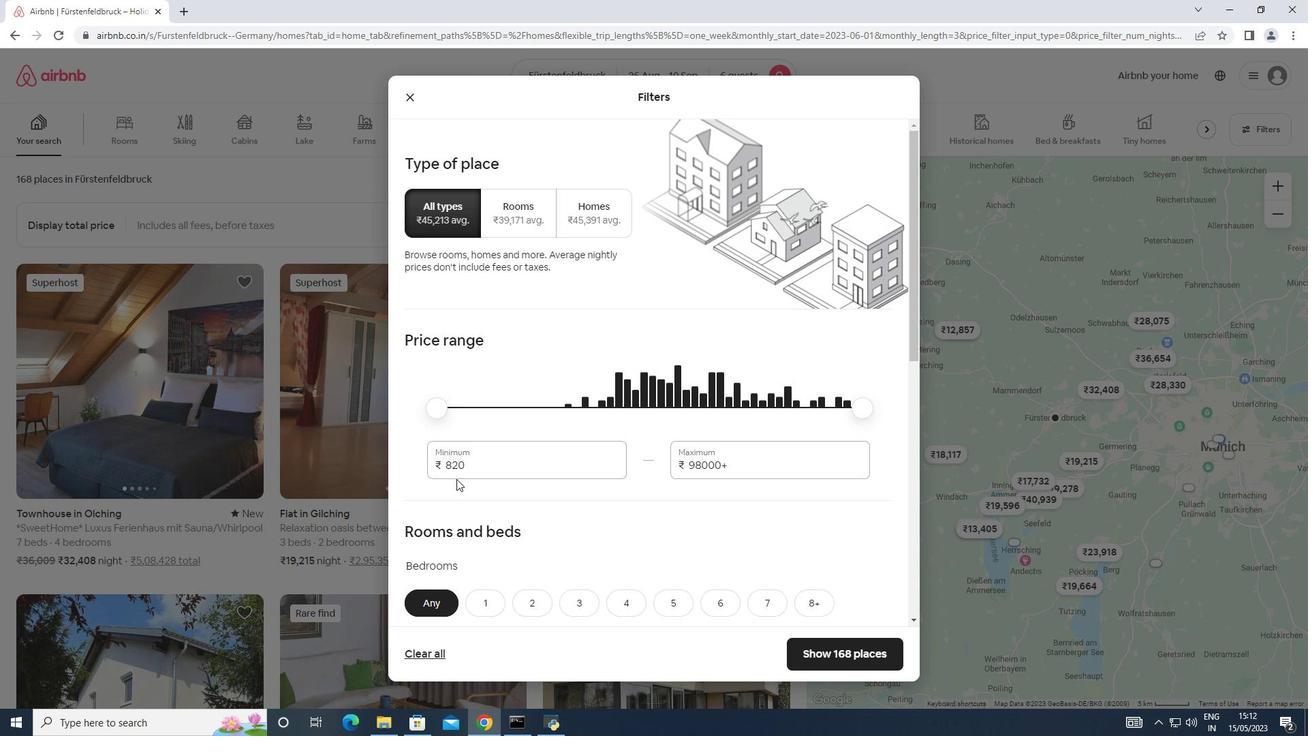 
Action: Mouse pressed left at (469, 470)
Screenshot: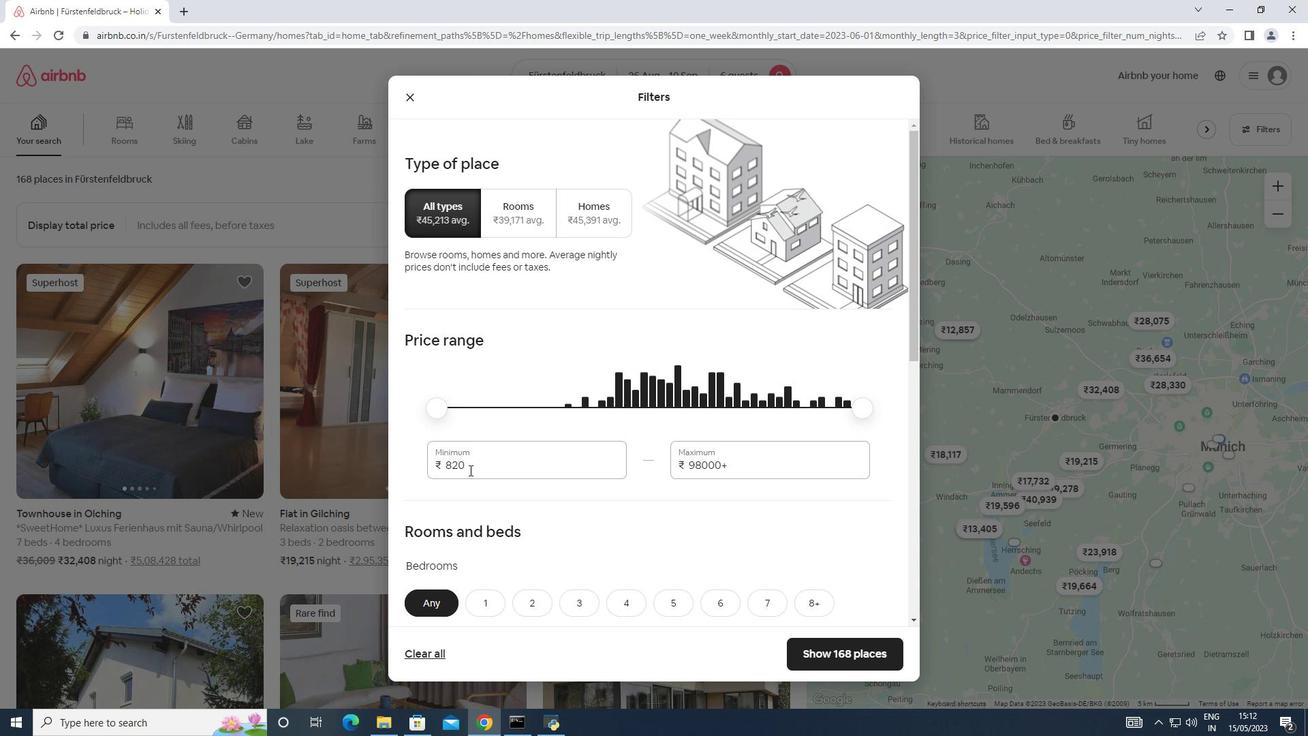 
Action: Mouse moved to (407, 462)
Screenshot: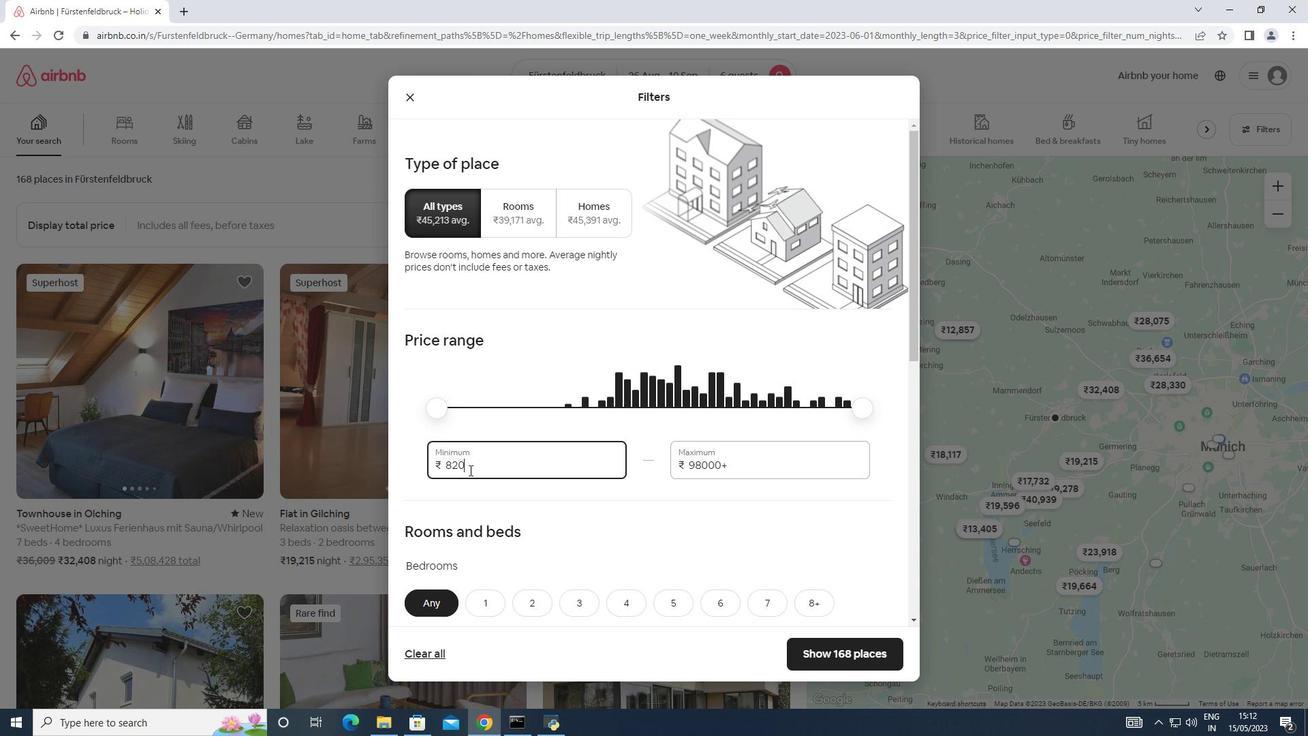 
Action: Key pressed 10000<Key.tab>15000
Screenshot: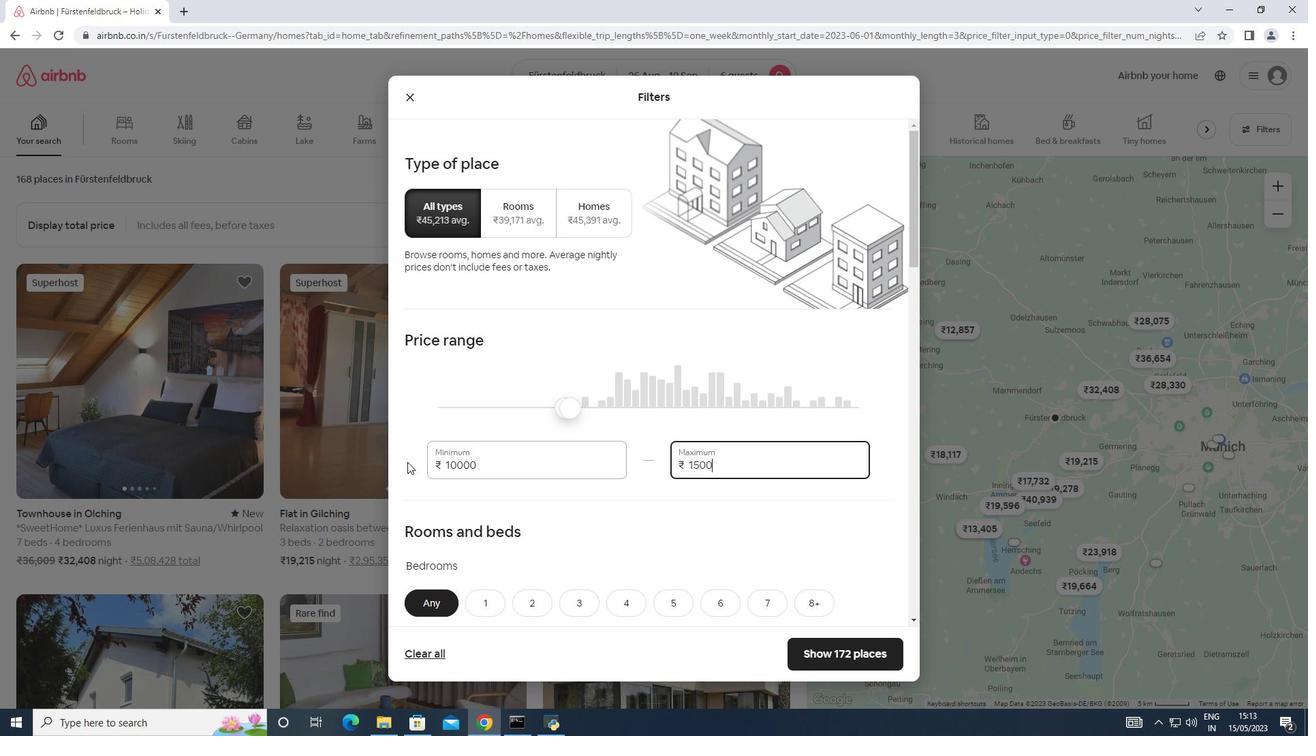 
Action: Mouse moved to (417, 453)
Screenshot: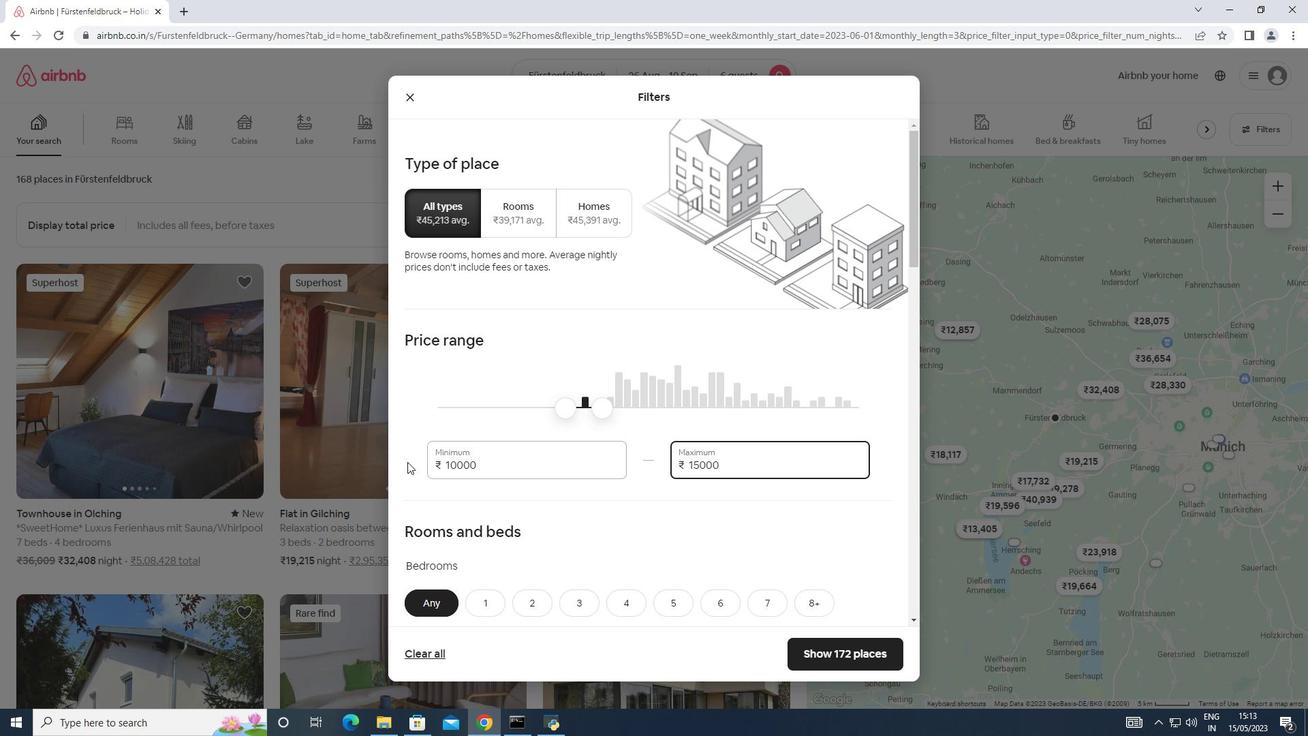 
Action: Mouse scrolled (417, 453) with delta (0, 0)
Screenshot: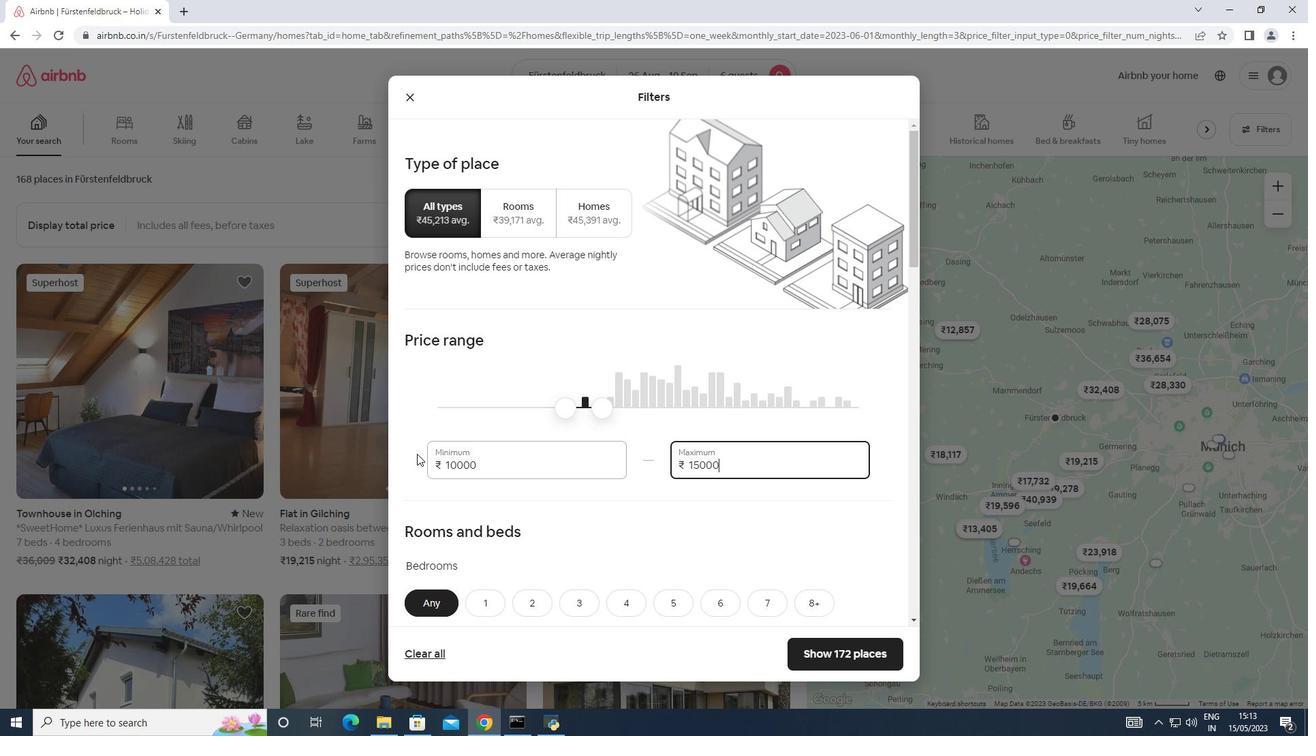 
Action: Mouse scrolled (417, 453) with delta (0, 0)
Screenshot: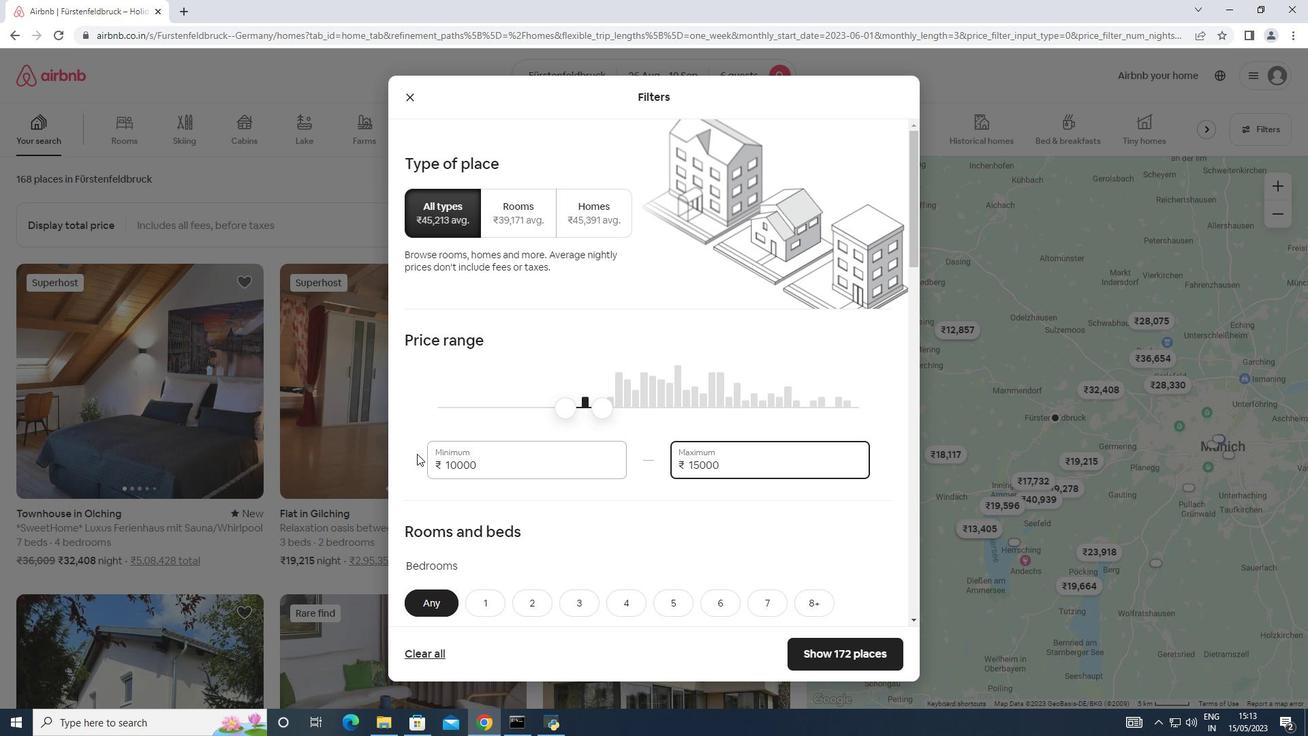 
Action: Mouse scrolled (417, 453) with delta (0, 0)
Screenshot: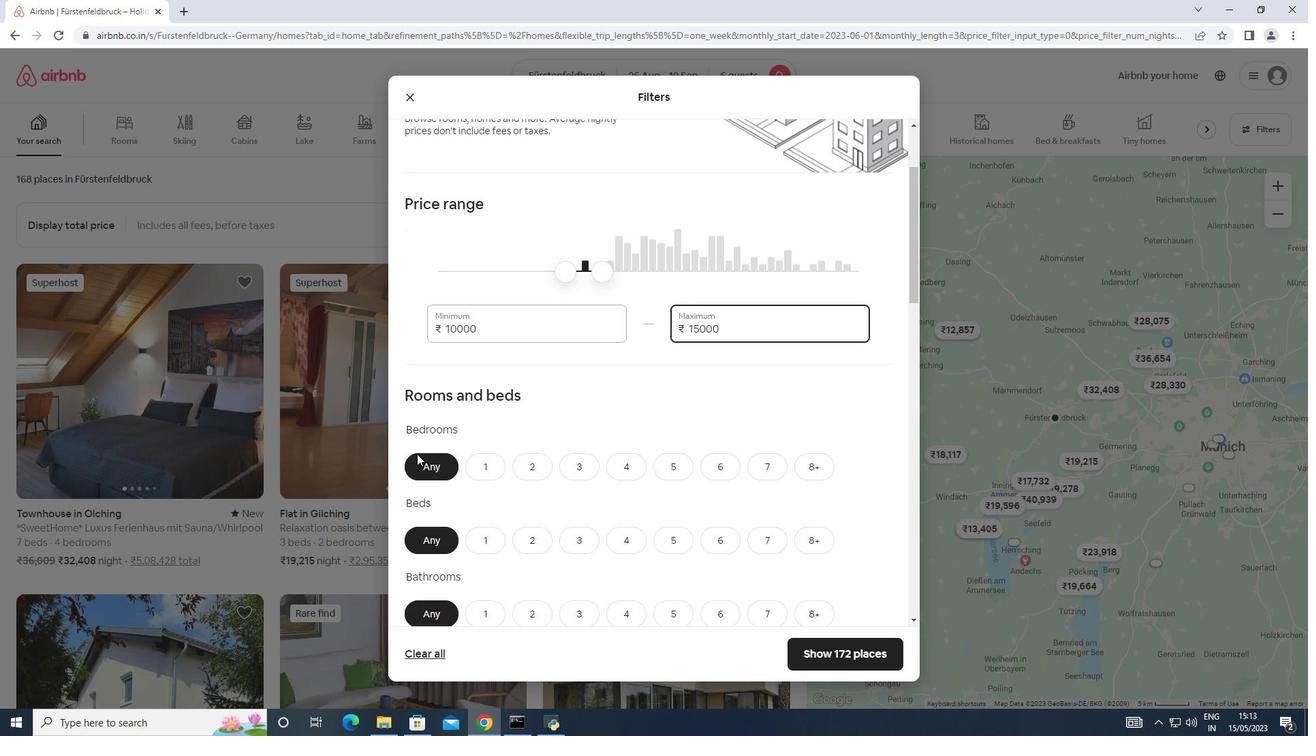 
Action: Mouse moved to (713, 400)
Screenshot: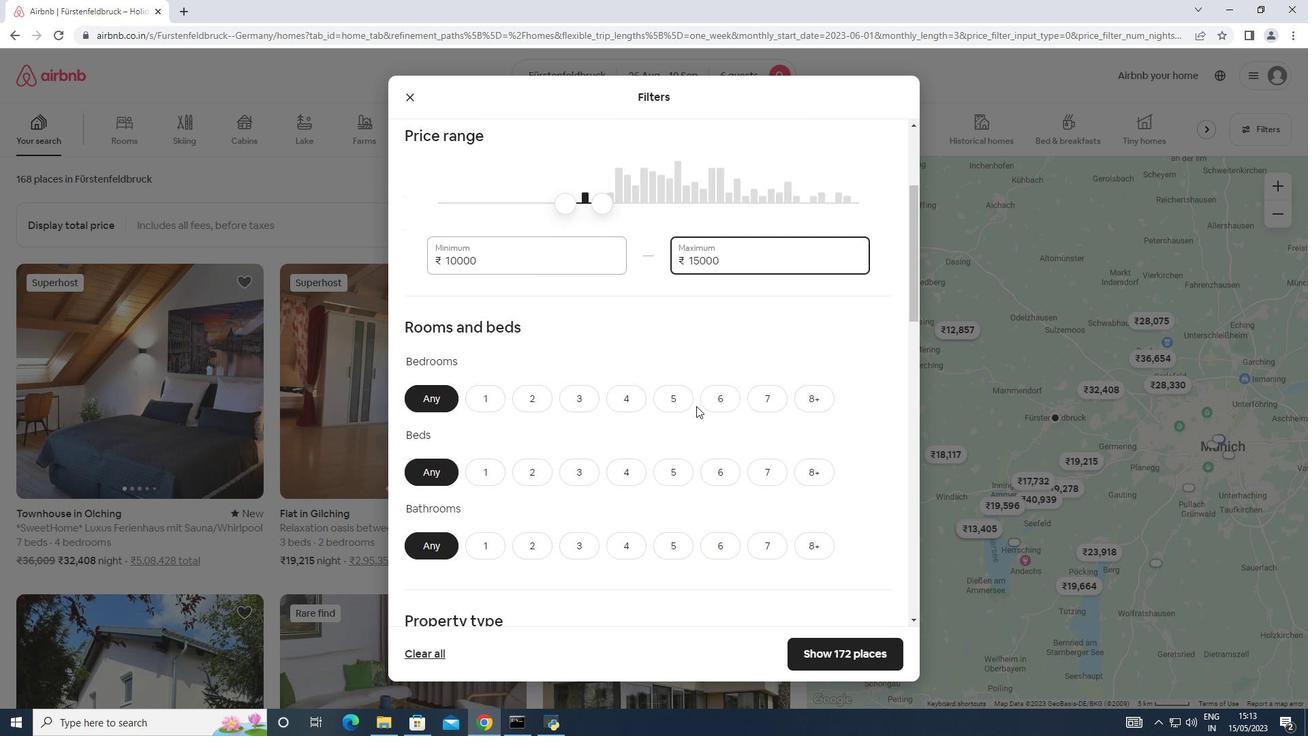 
Action: Mouse pressed left at (713, 400)
Screenshot: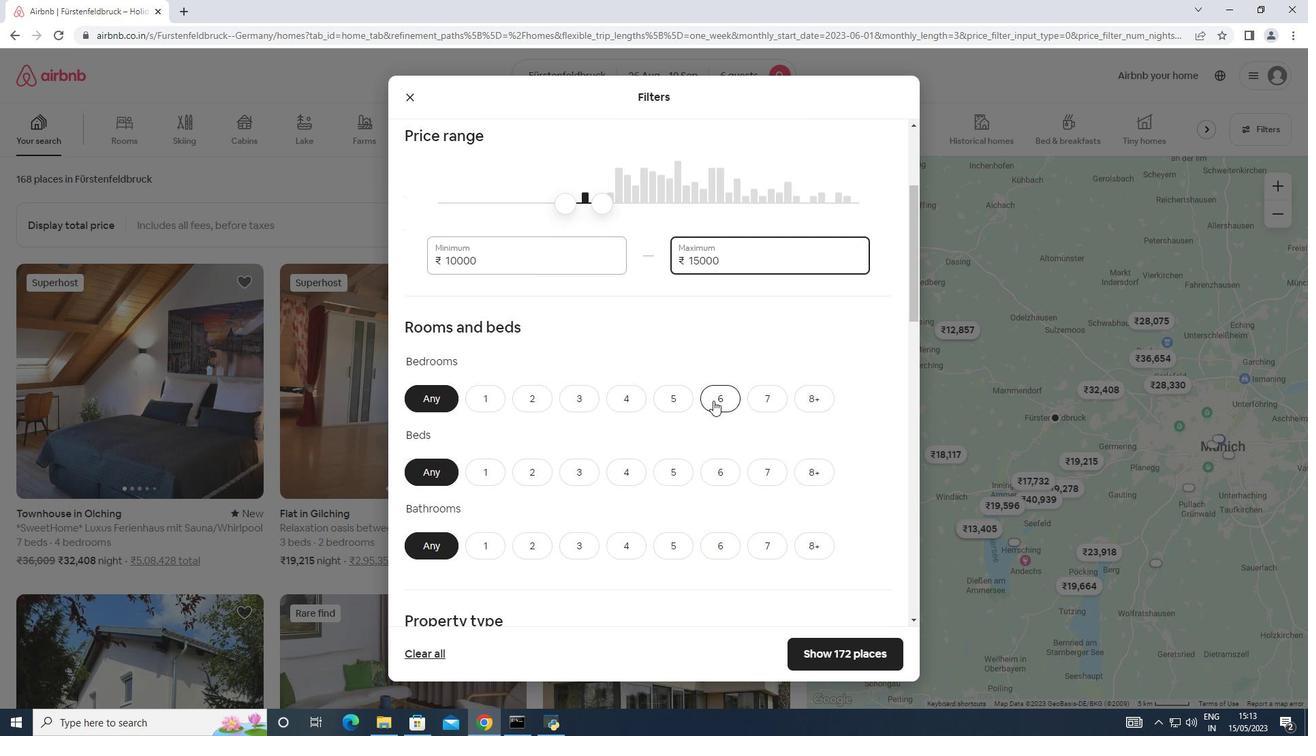 
Action: Mouse moved to (721, 464)
Screenshot: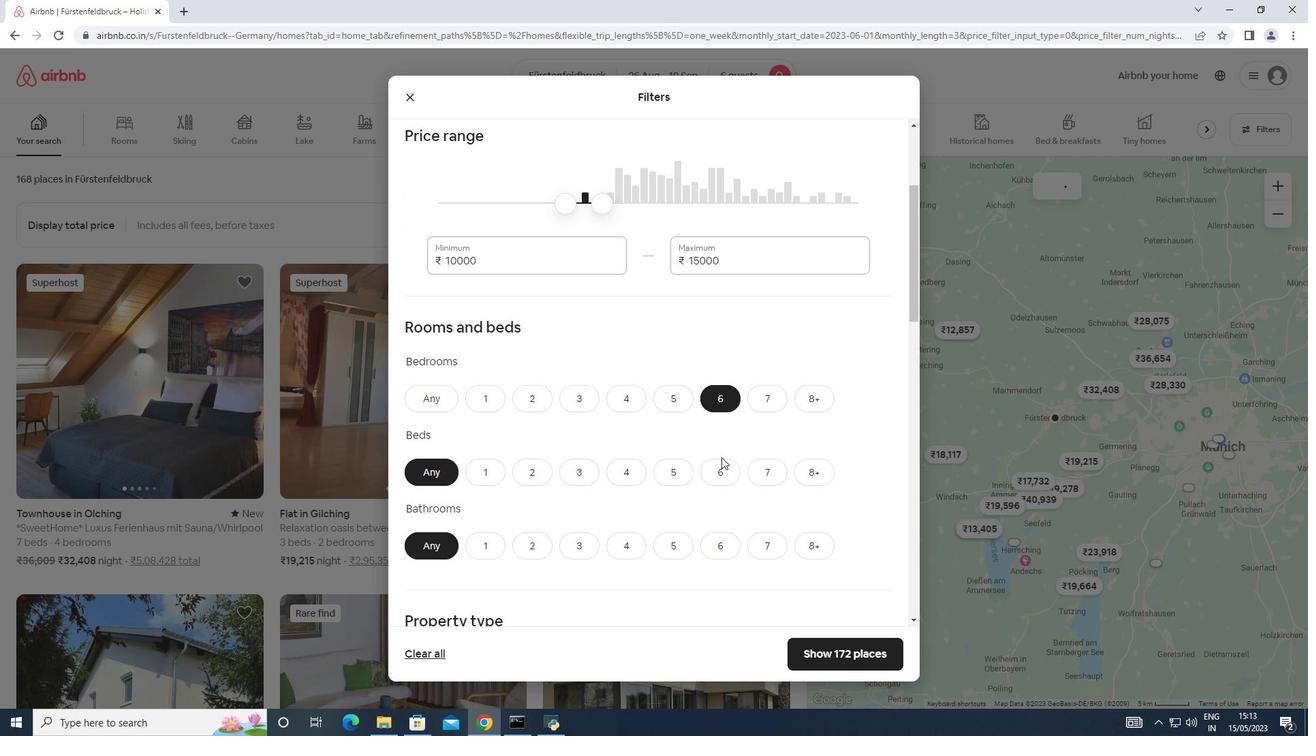 
Action: Mouse pressed left at (721, 464)
Screenshot: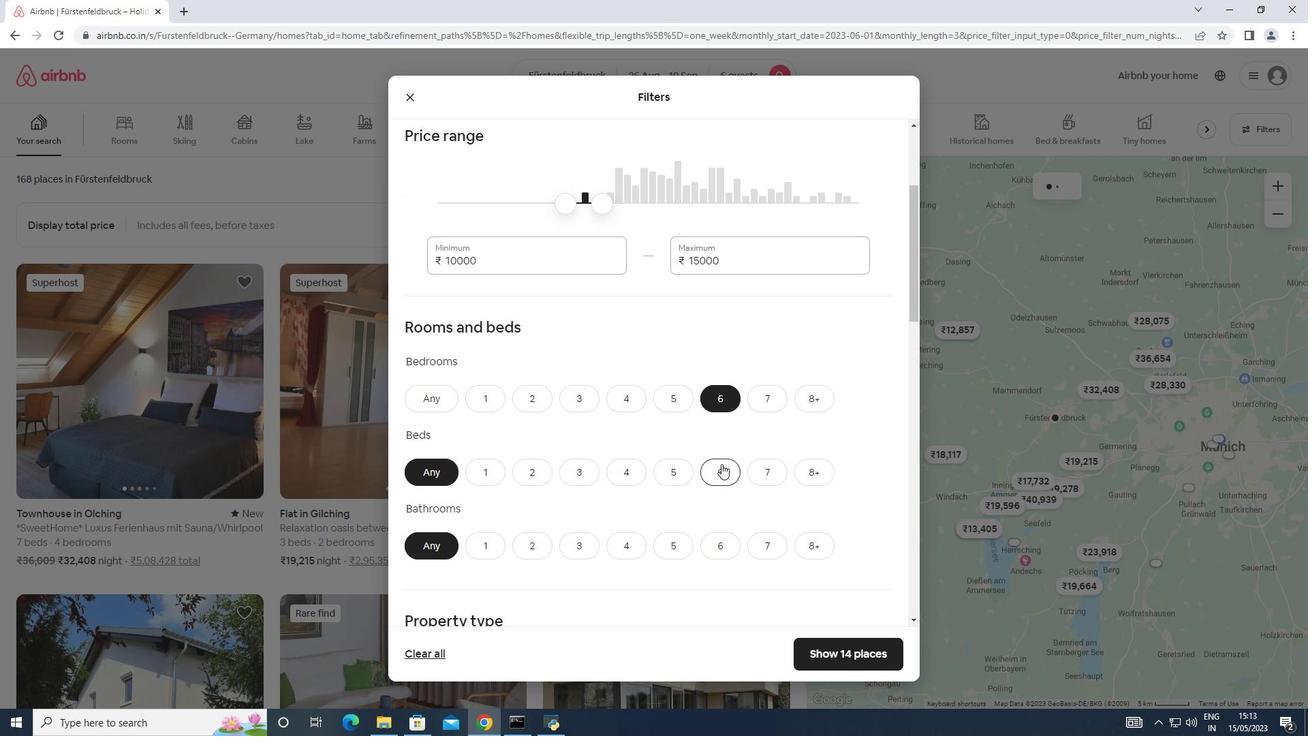 
Action: Mouse moved to (721, 539)
Screenshot: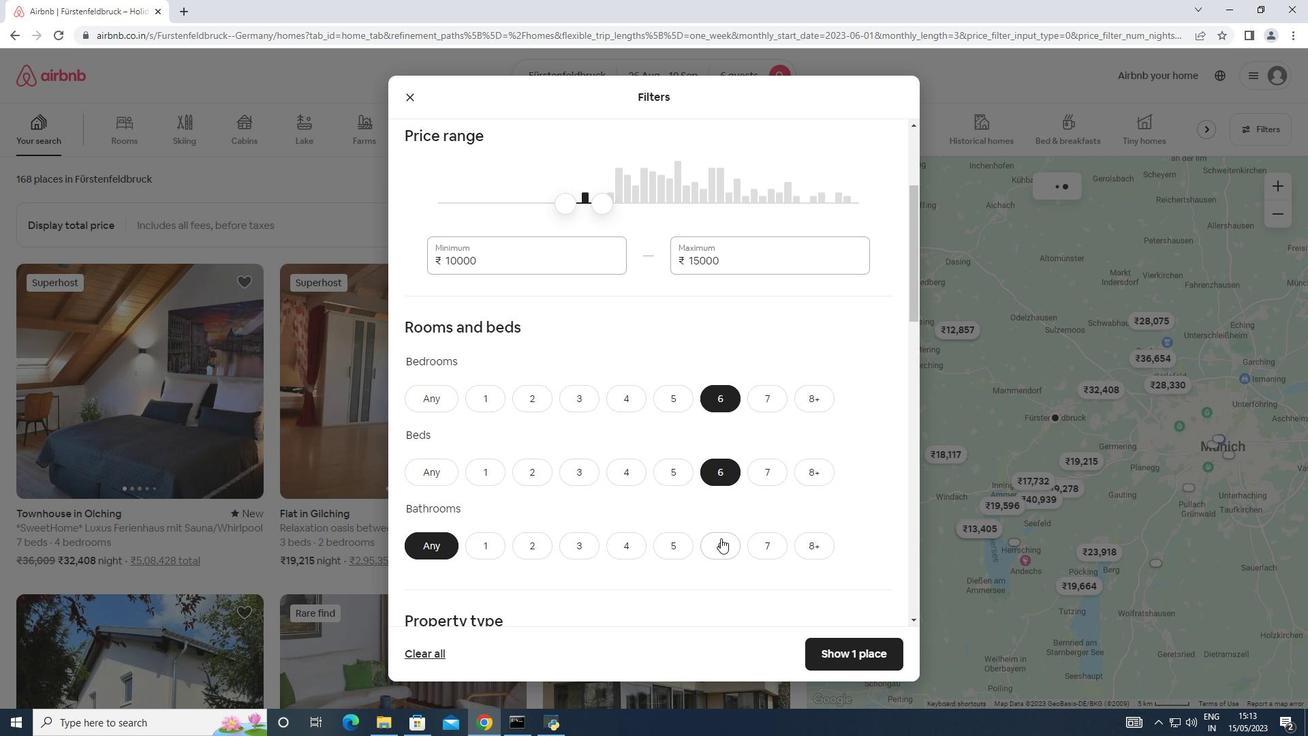 
Action: Mouse pressed left at (721, 539)
Screenshot: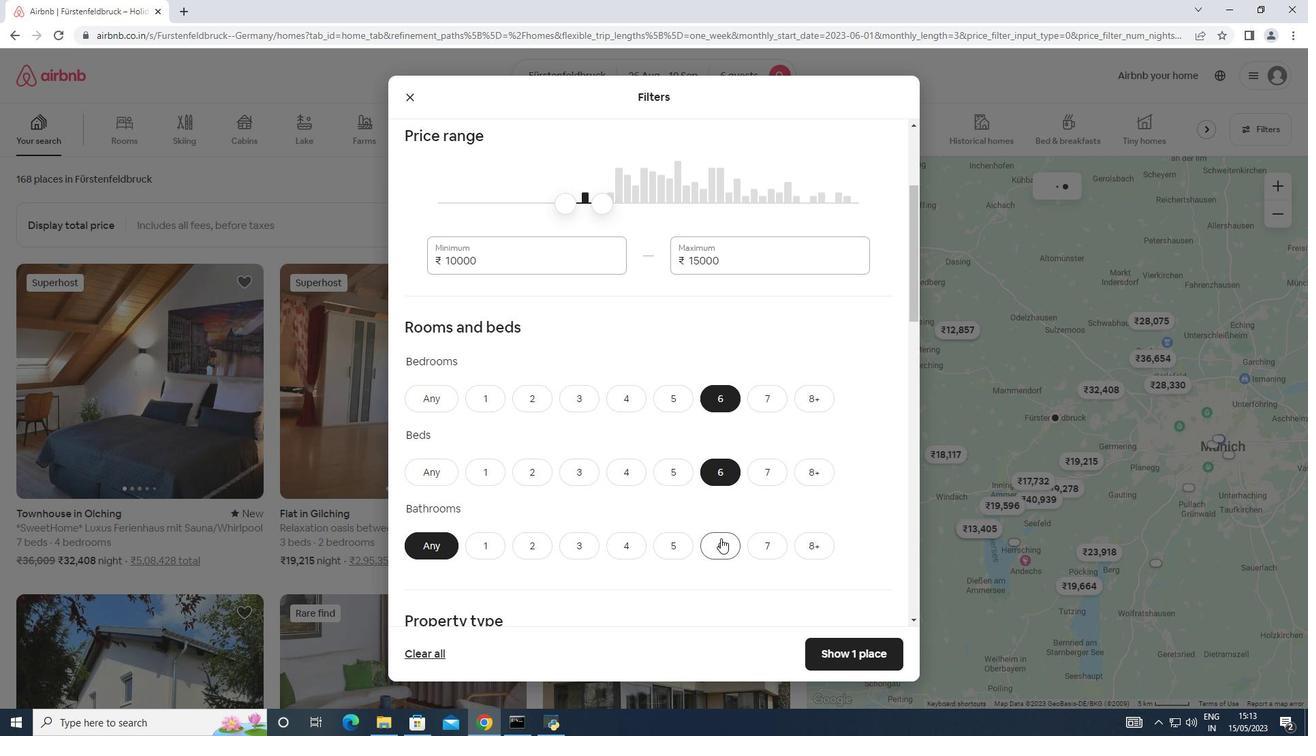 
Action: Mouse moved to (721, 531)
Screenshot: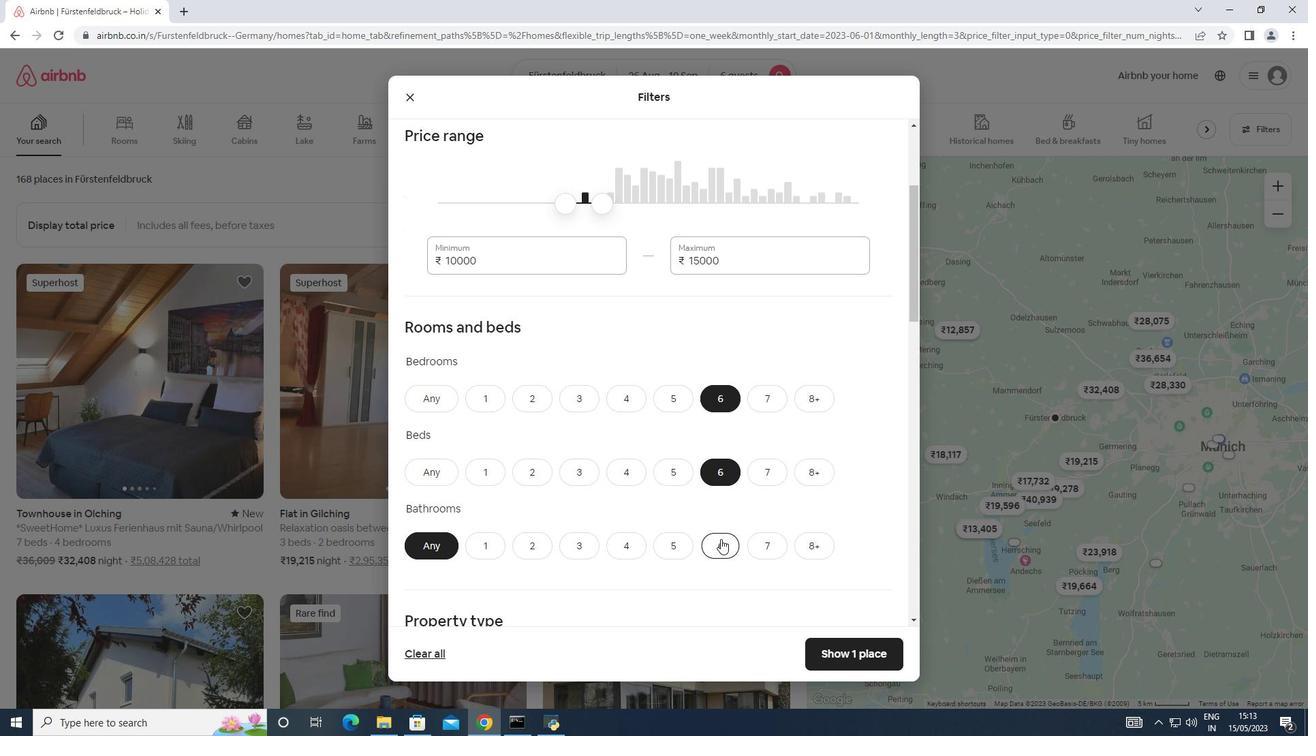 
Action: Mouse scrolled (721, 530) with delta (0, 0)
Screenshot: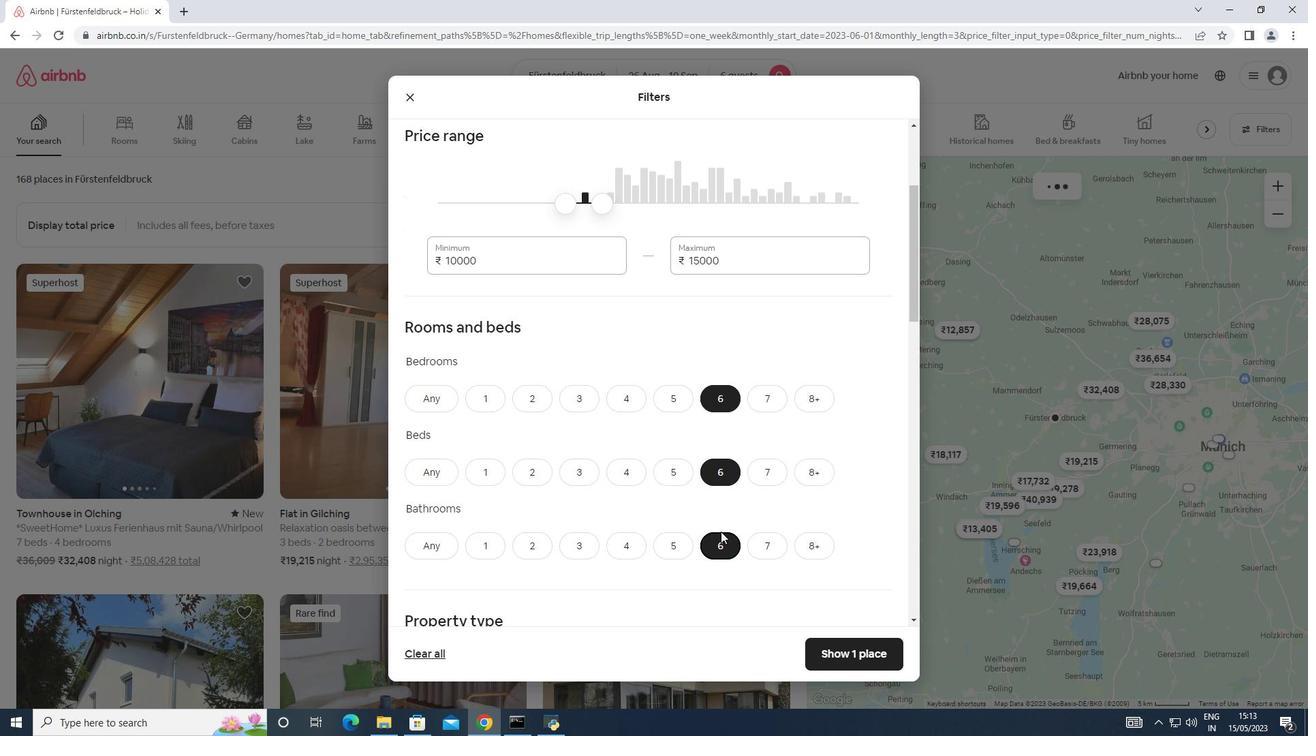 
Action: Mouse scrolled (721, 530) with delta (0, 0)
Screenshot: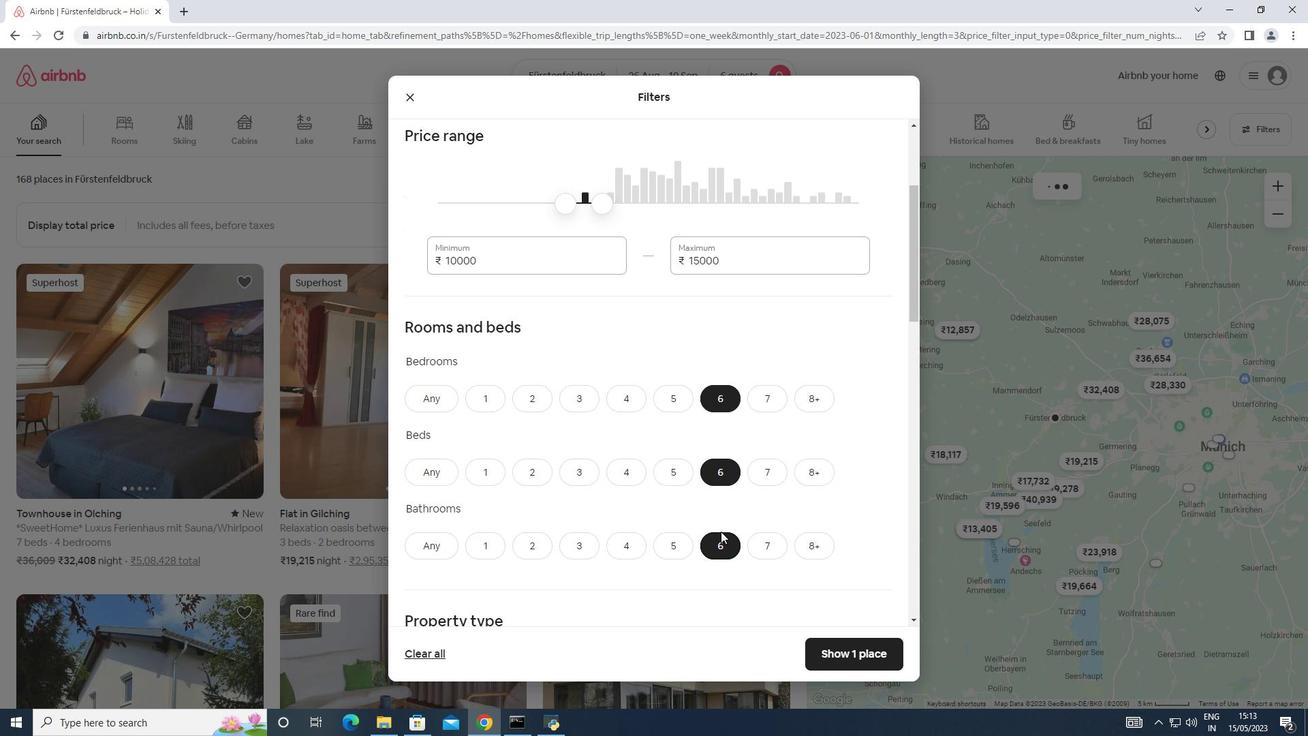 
Action: Mouse moved to (721, 530)
Screenshot: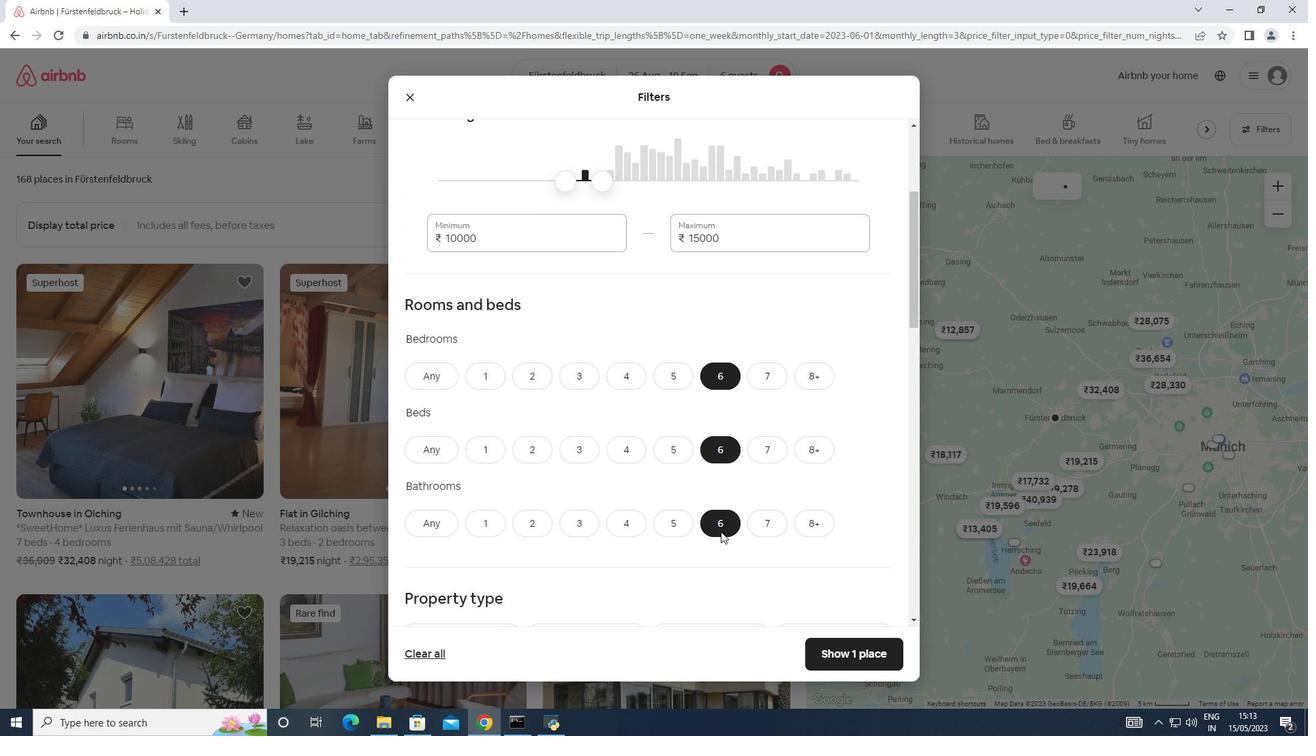 
Action: Mouse scrolled (721, 529) with delta (0, 0)
Screenshot: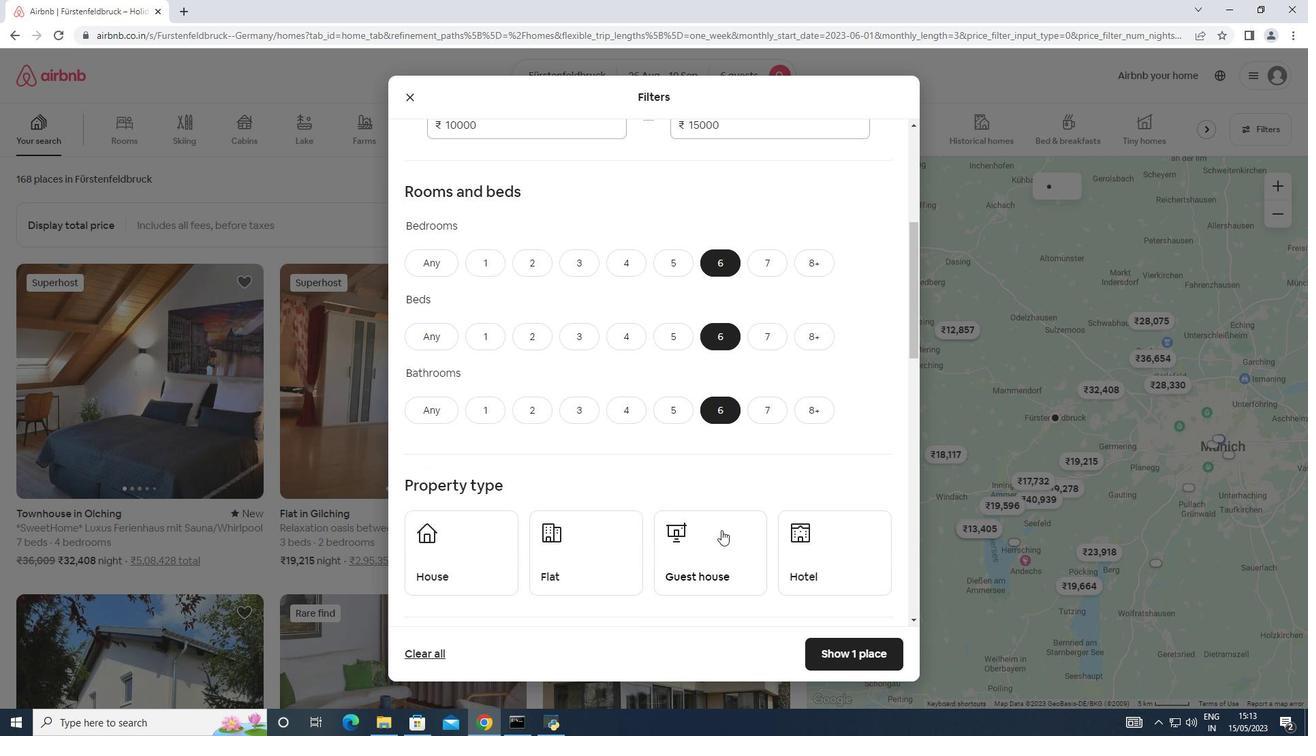 
Action: Mouse scrolled (721, 529) with delta (0, 0)
Screenshot: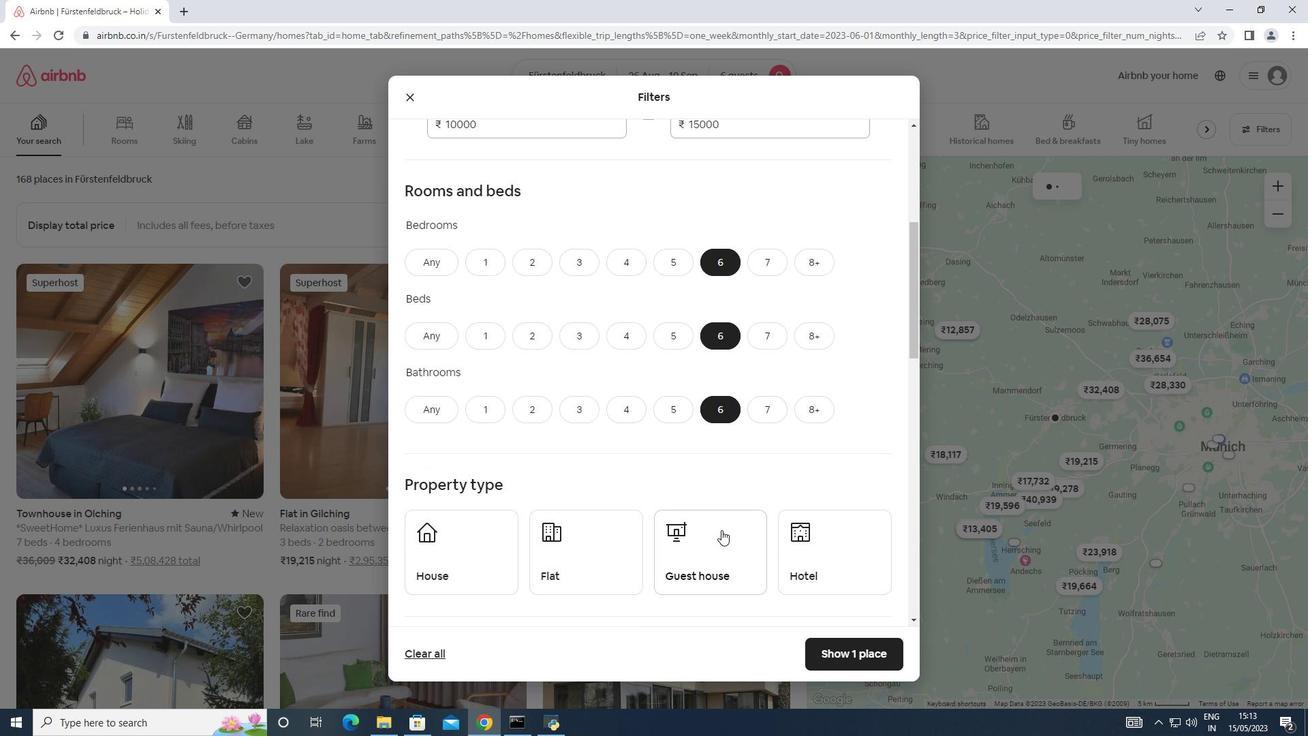 
Action: Mouse moved to (439, 436)
Screenshot: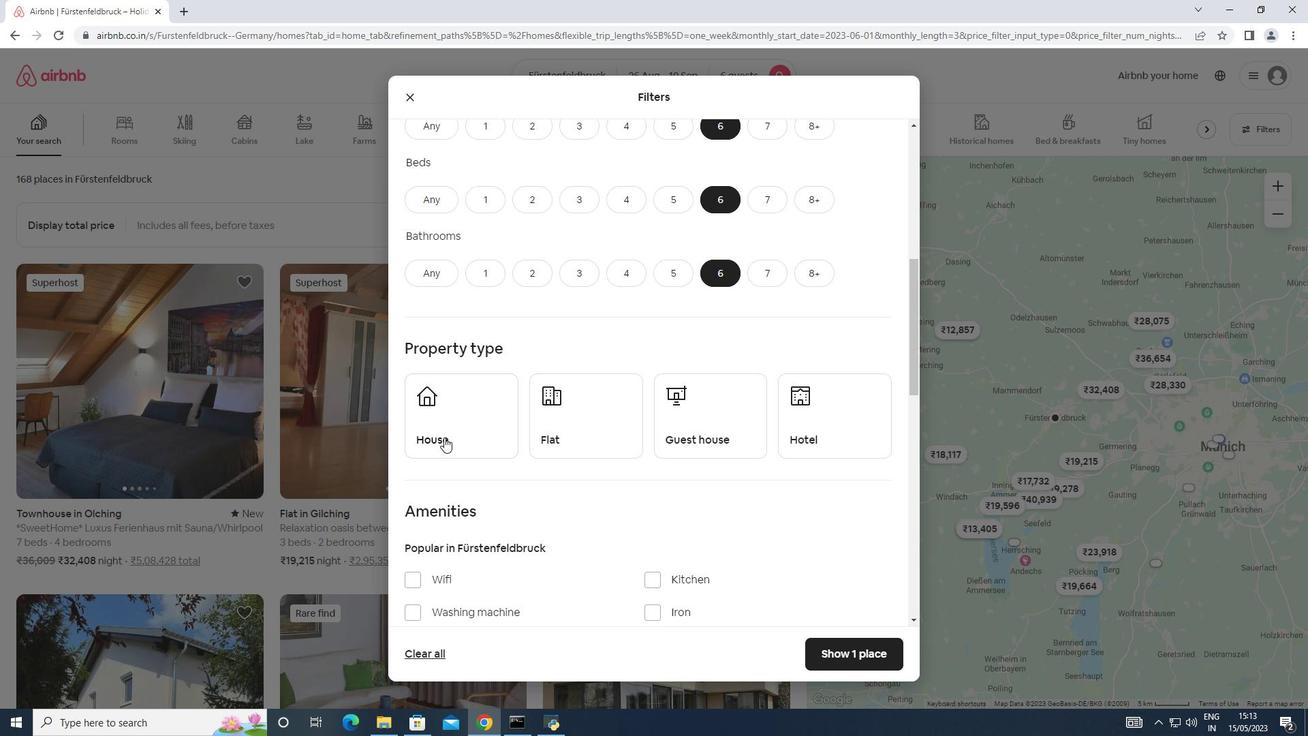 
Action: Mouse pressed left at (439, 436)
Screenshot: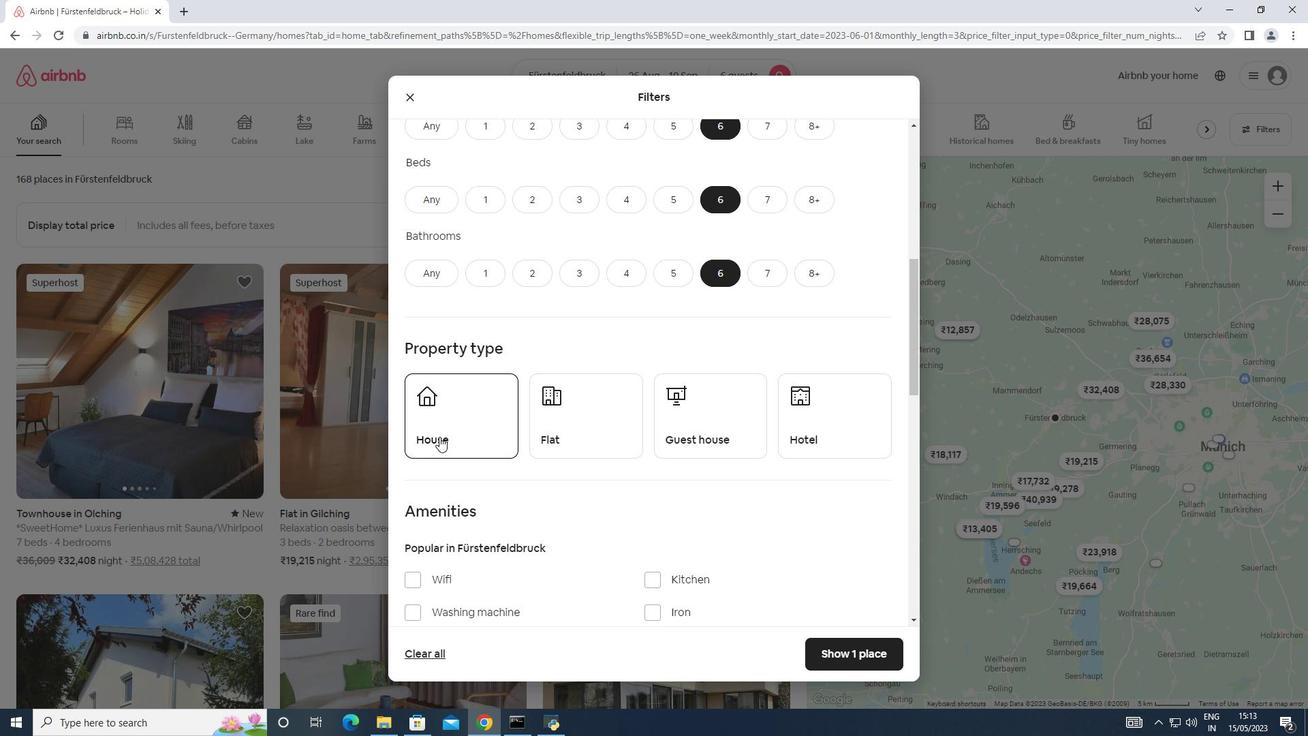 
Action: Mouse moved to (568, 425)
Screenshot: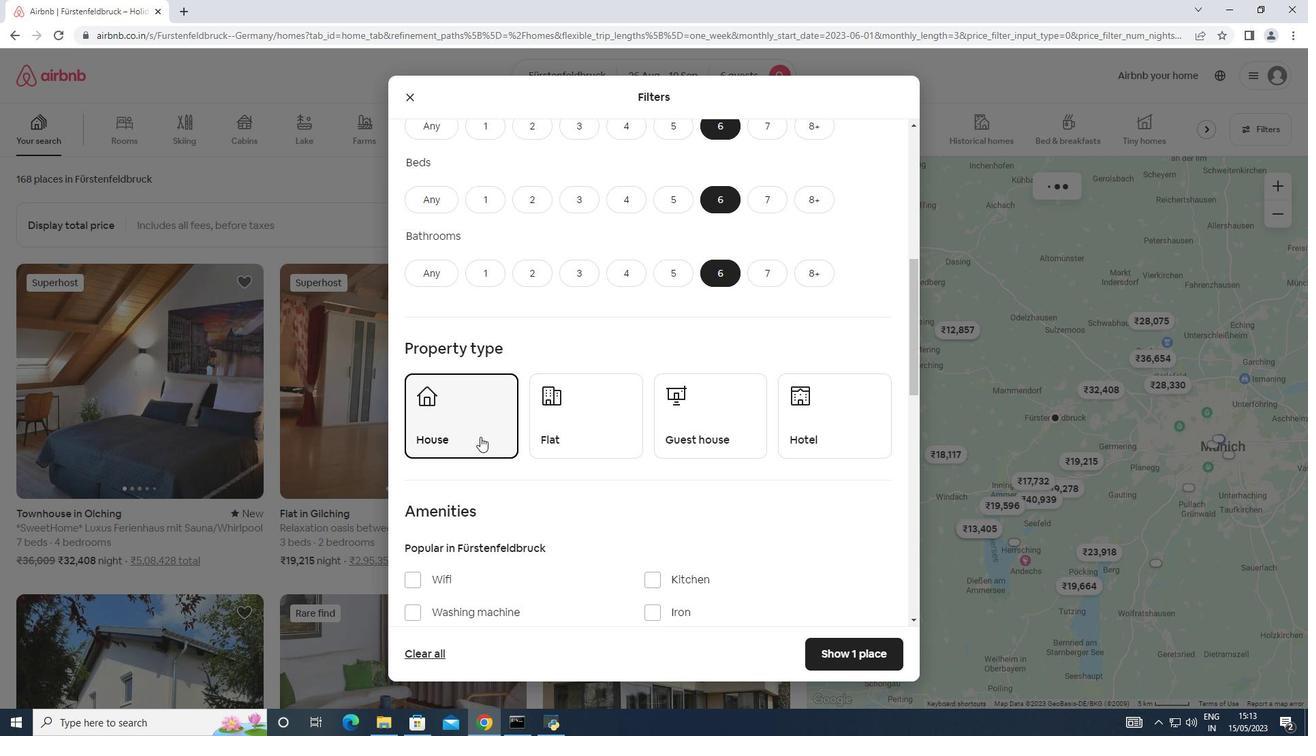 
Action: Mouse pressed left at (568, 425)
Screenshot: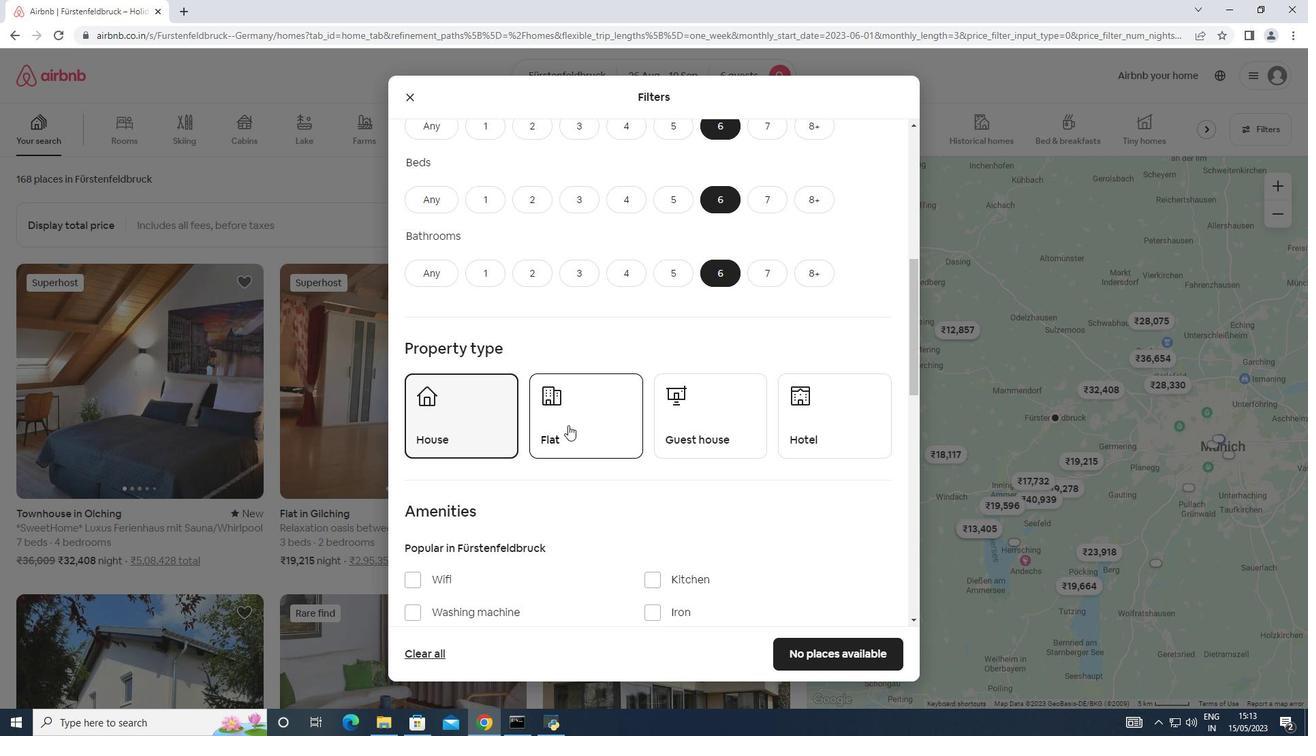 
Action: Mouse moved to (691, 416)
Screenshot: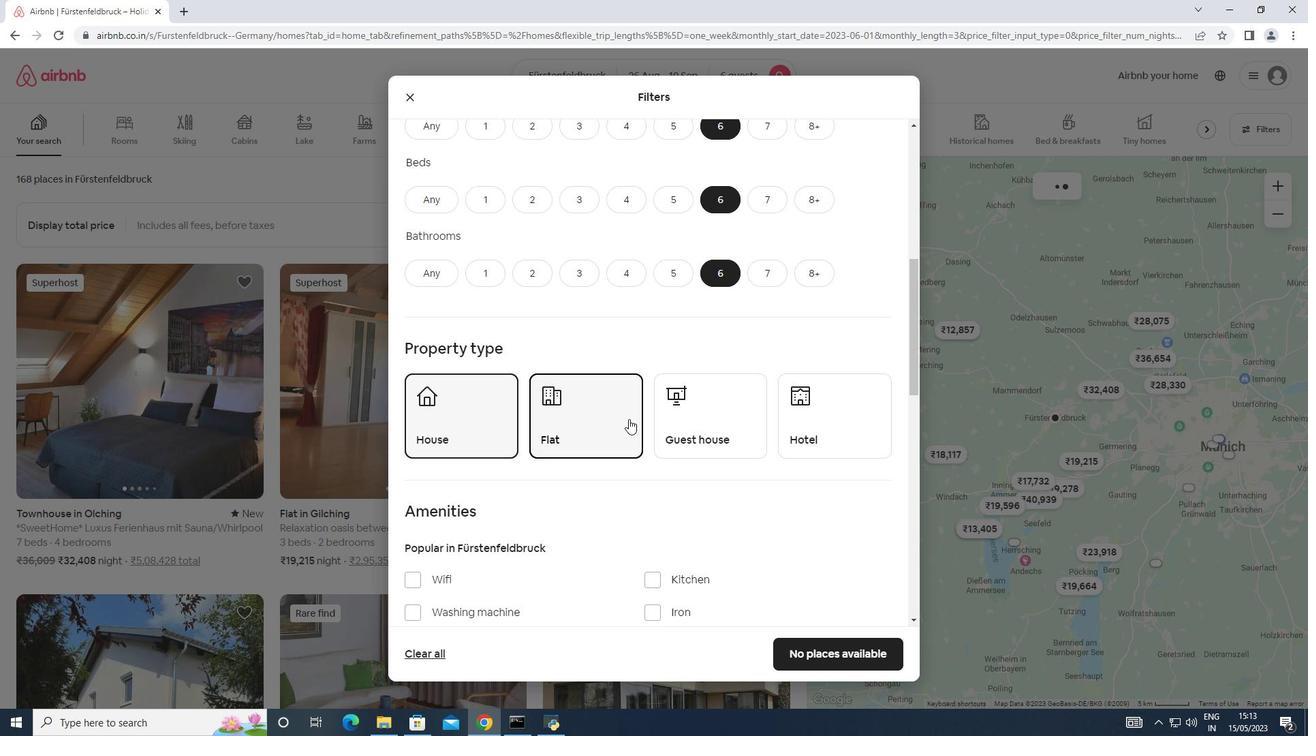 
Action: Mouse pressed left at (691, 416)
Screenshot: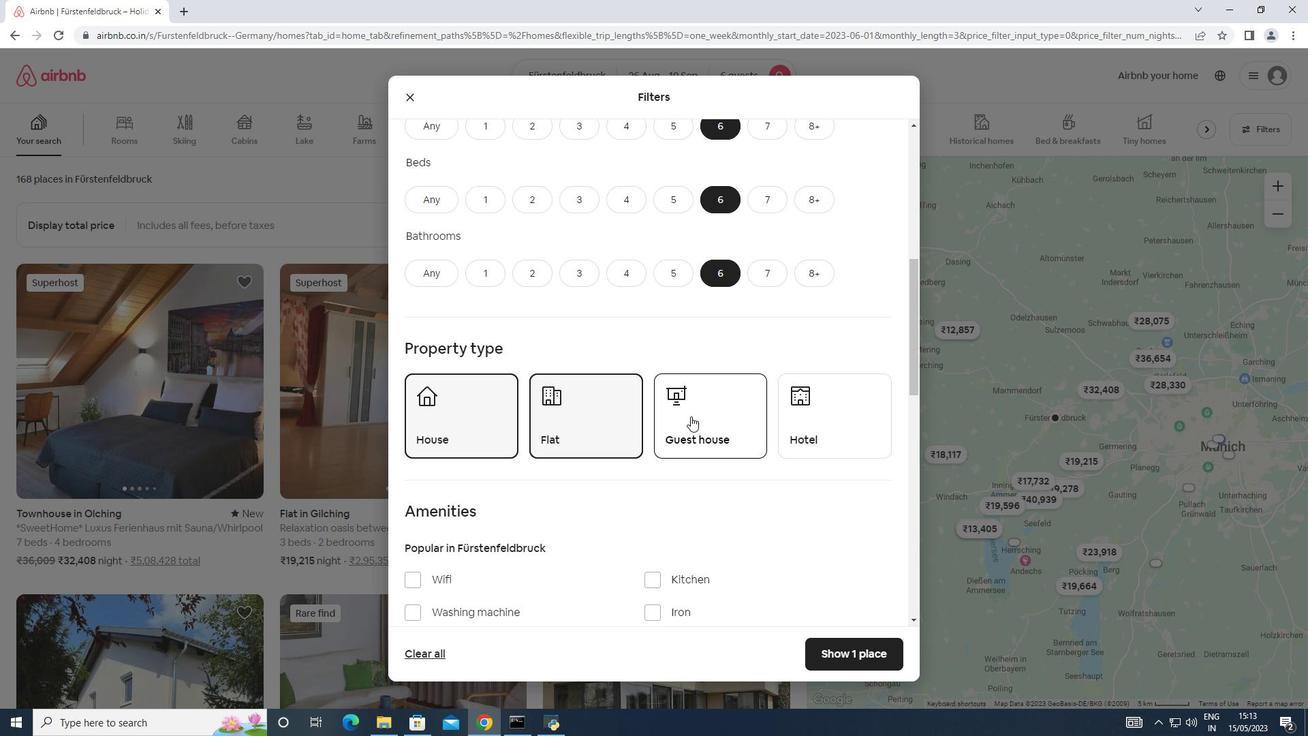 
Action: Mouse scrolled (691, 415) with delta (0, 0)
Screenshot: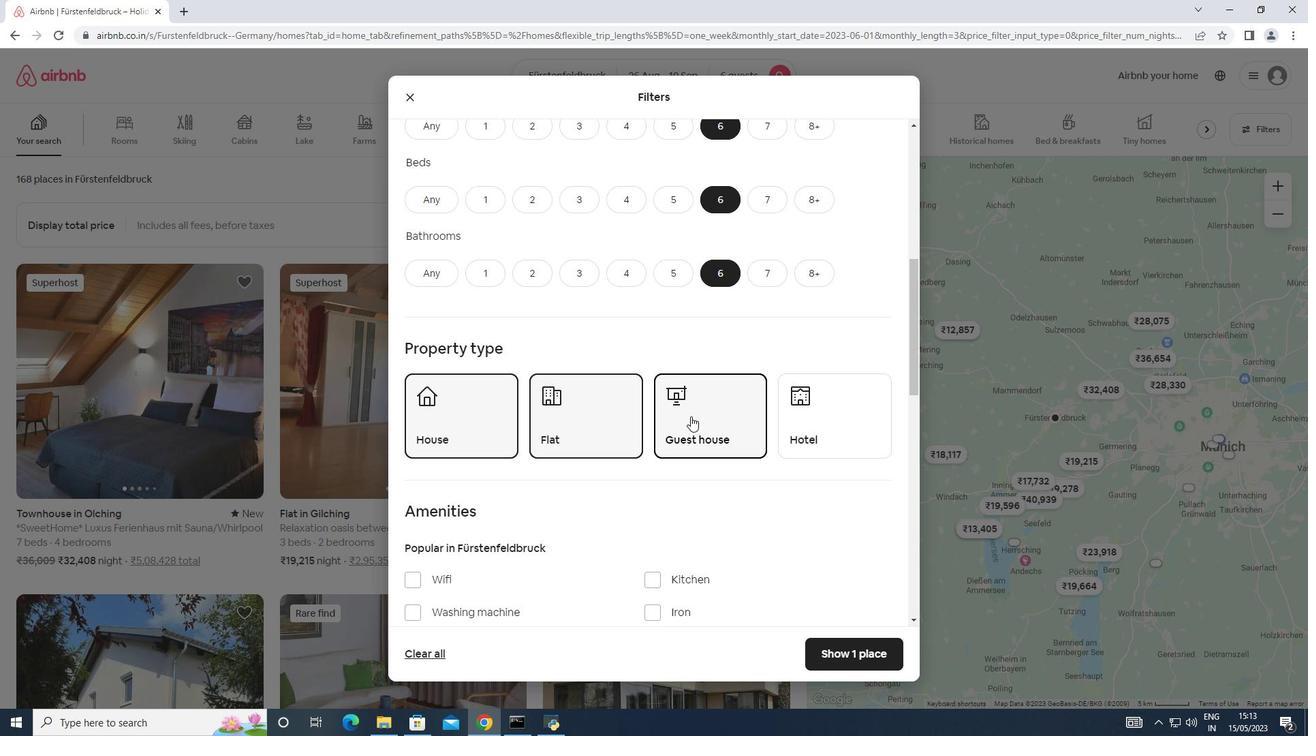 
Action: Mouse scrolled (691, 415) with delta (0, 0)
Screenshot: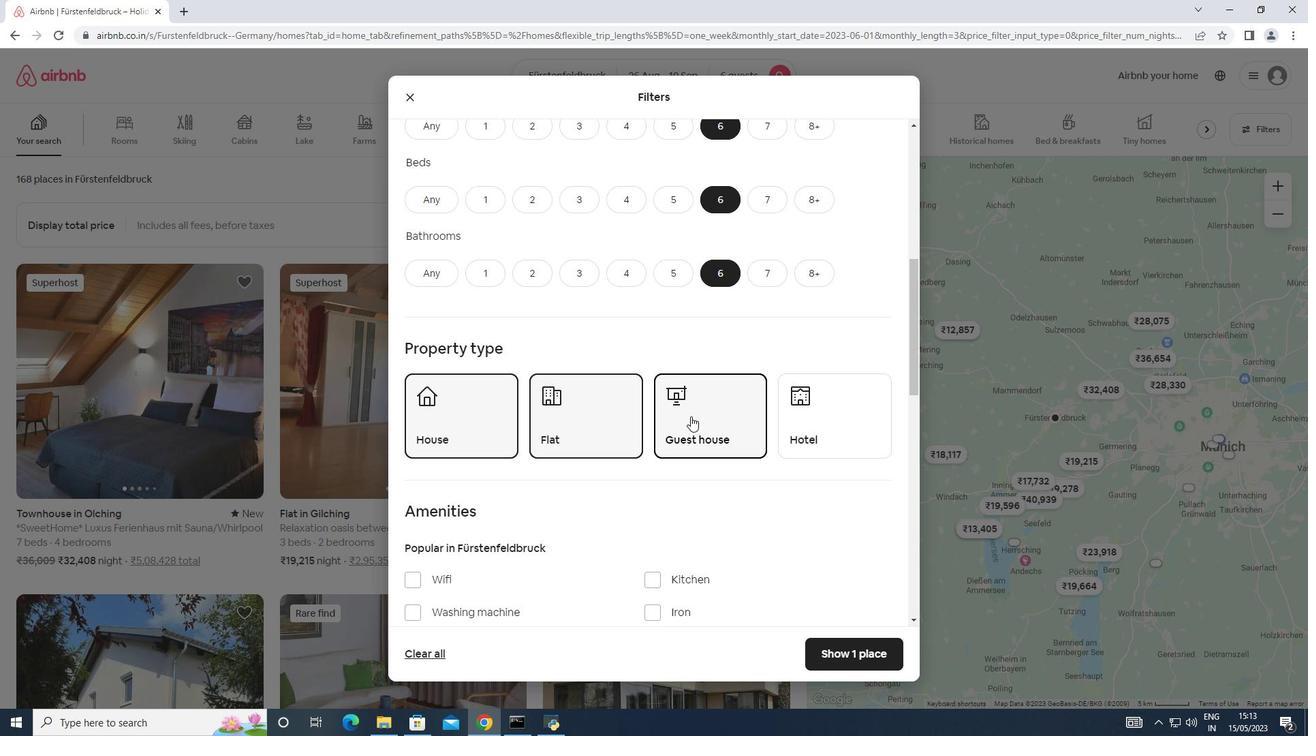 
Action: Mouse scrolled (691, 415) with delta (0, 0)
Screenshot: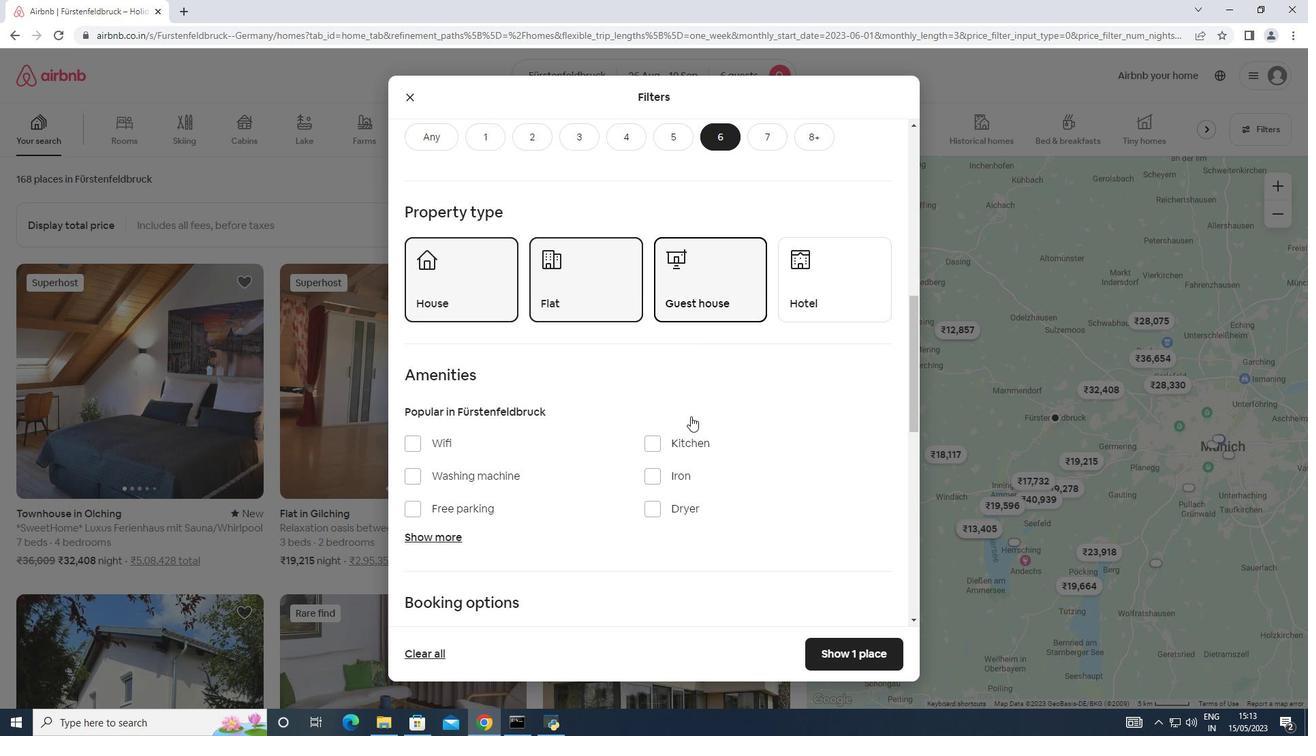 
Action: Mouse moved to (417, 381)
Screenshot: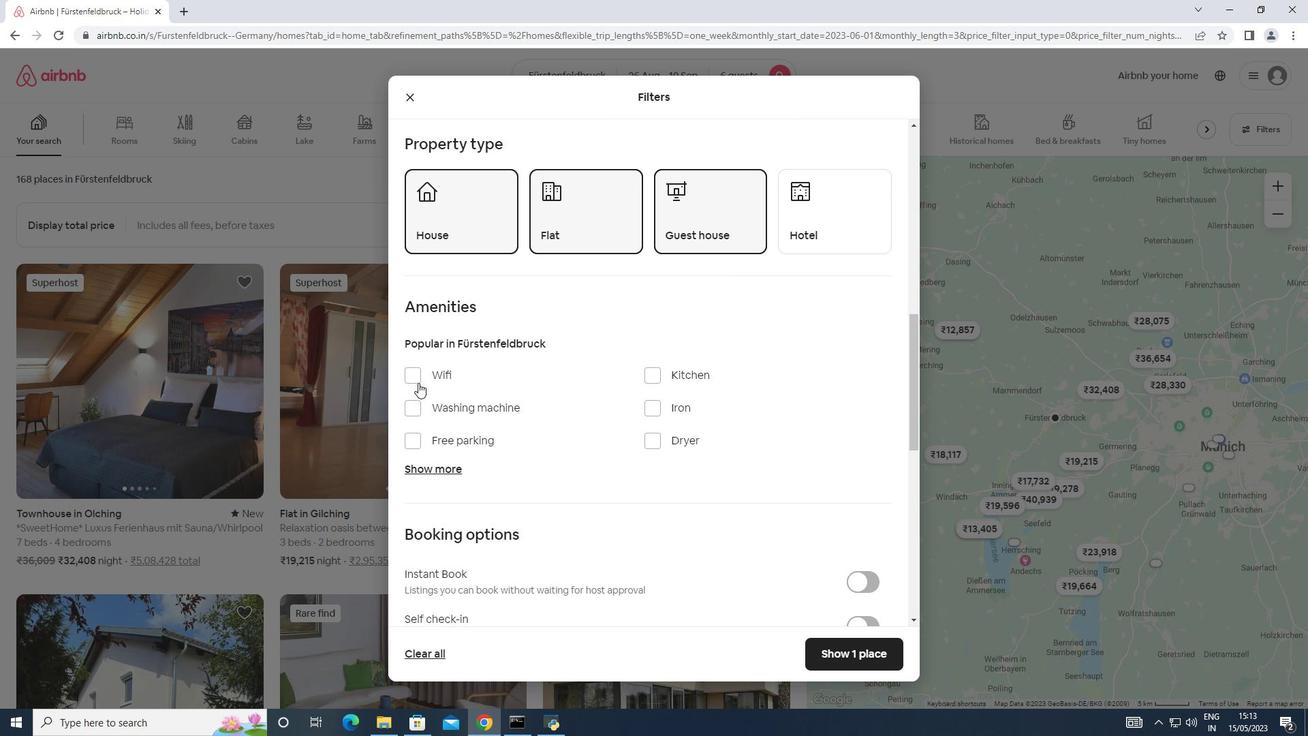 
Action: Mouse pressed left at (417, 381)
Screenshot: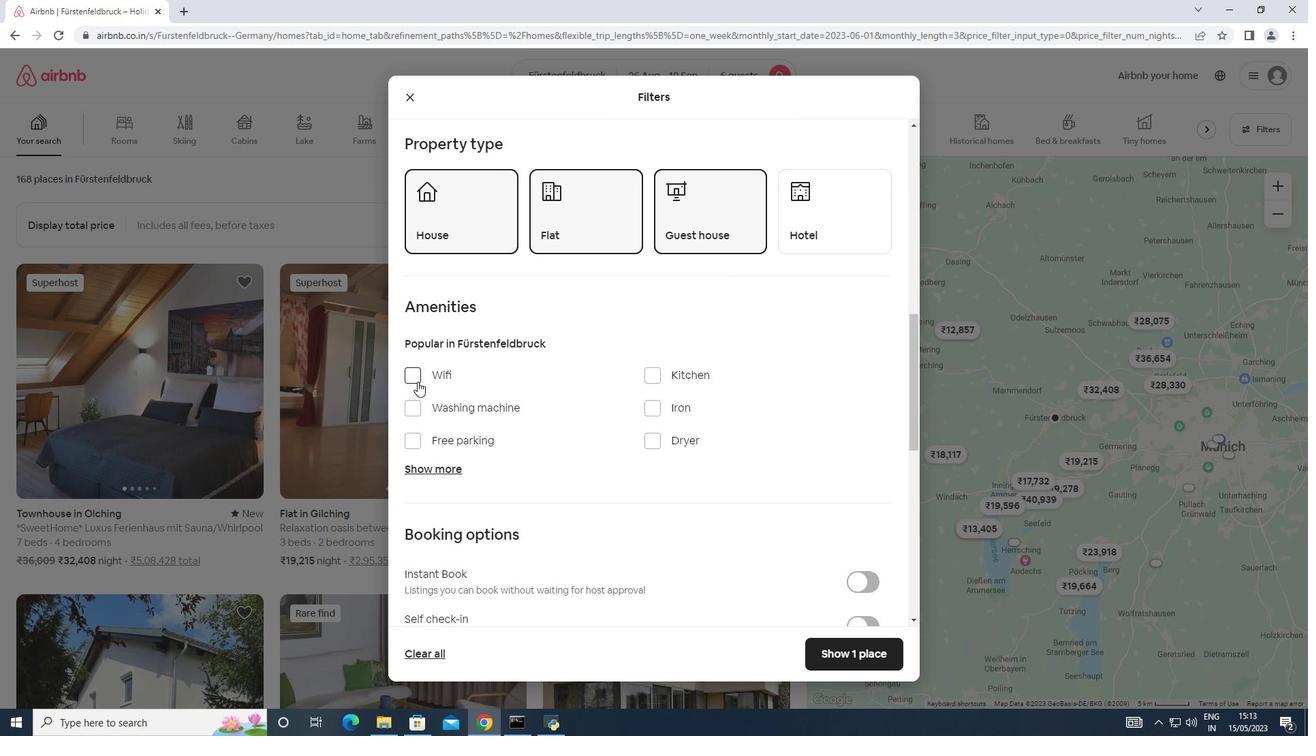 
Action: Mouse moved to (438, 463)
Screenshot: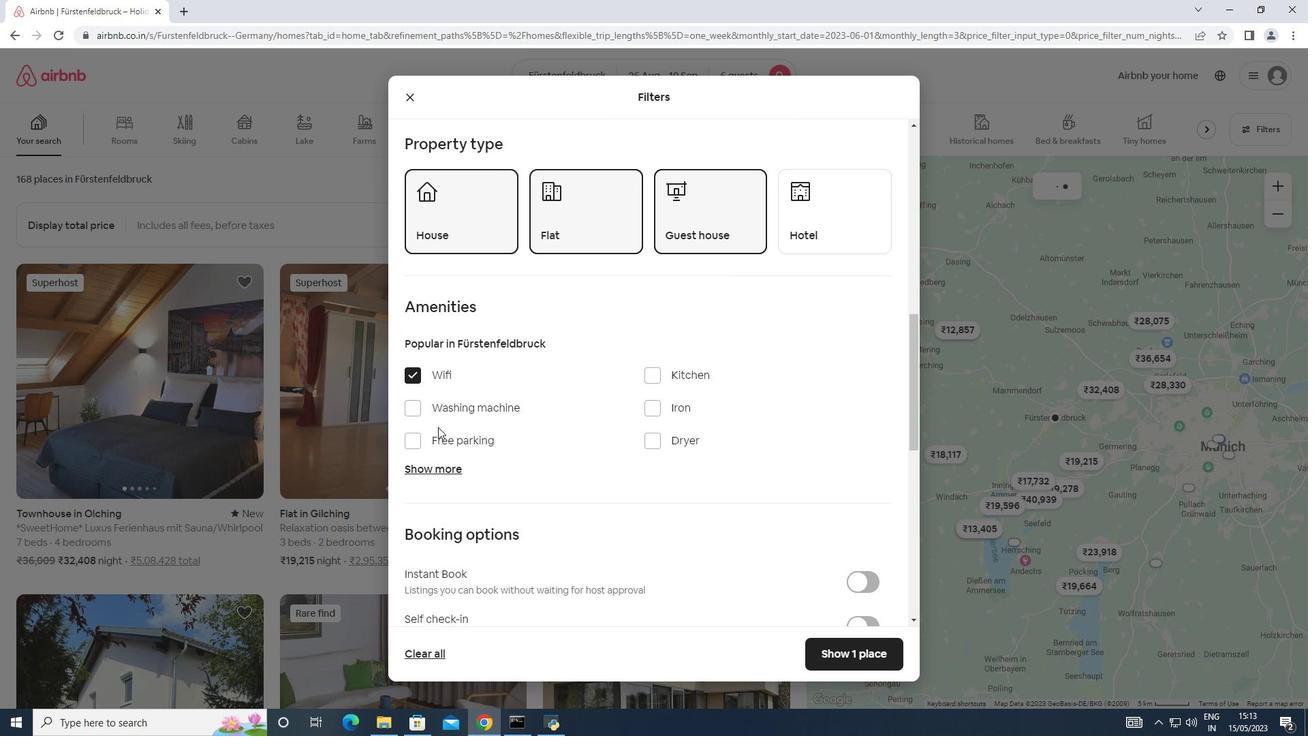 
Action: Mouse pressed left at (438, 463)
Screenshot: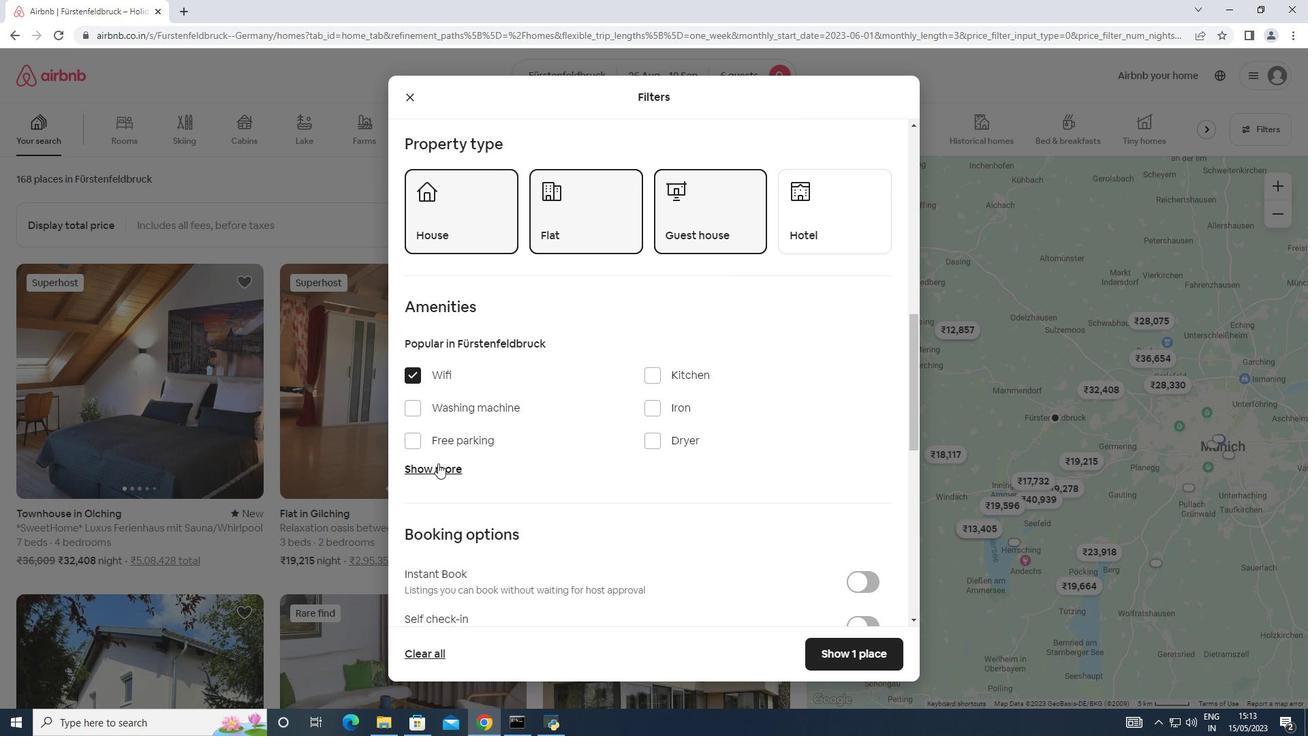 
Action: Mouse moved to (527, 454)
Screenshot: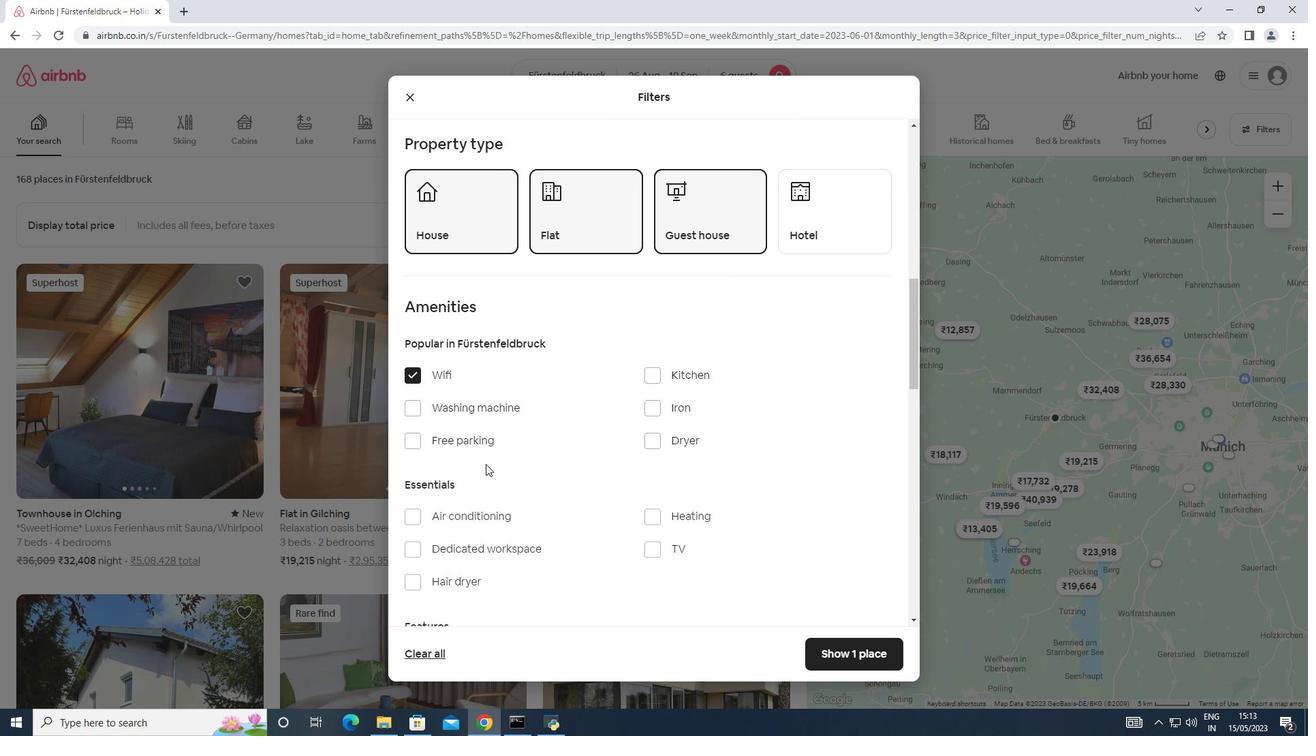 
Action: Mouse scrolled (527, 453) with delta (0, 0)
Screenshot: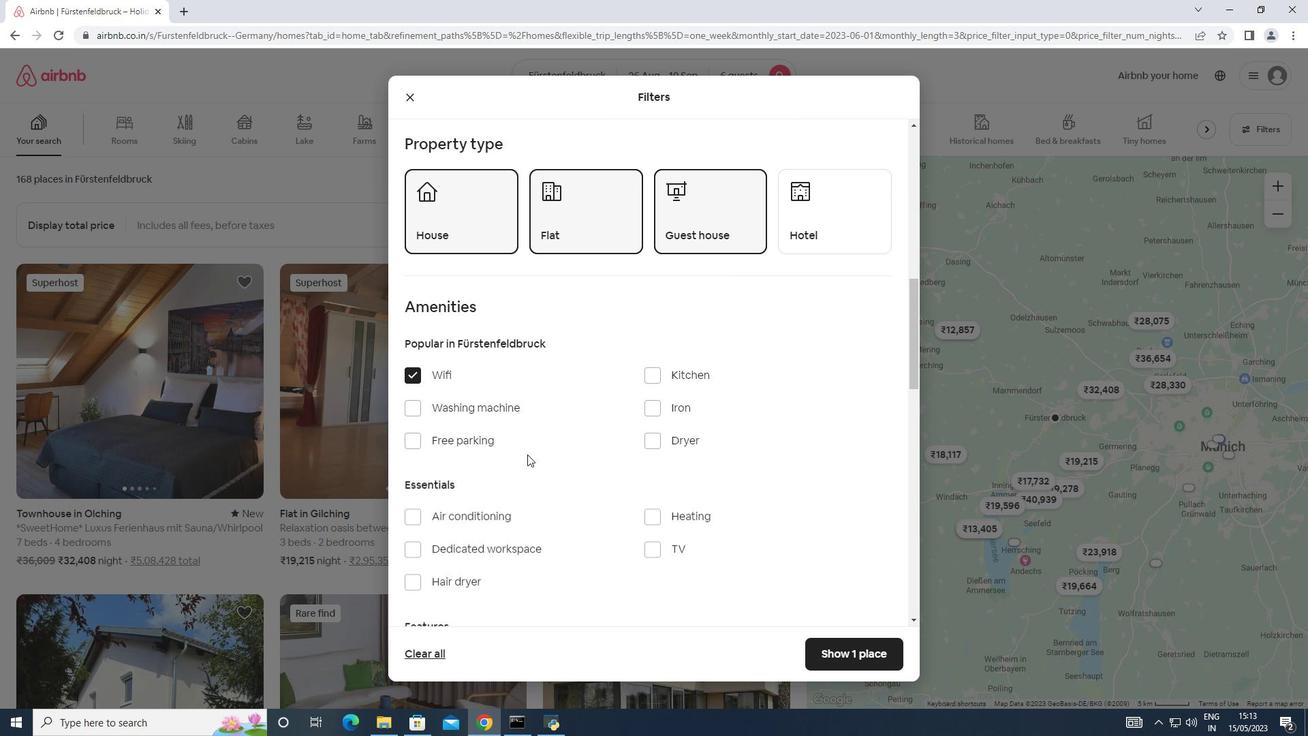 
Action: Mouse scrolled (527, 453) with delta (0, 0)
Screenshot: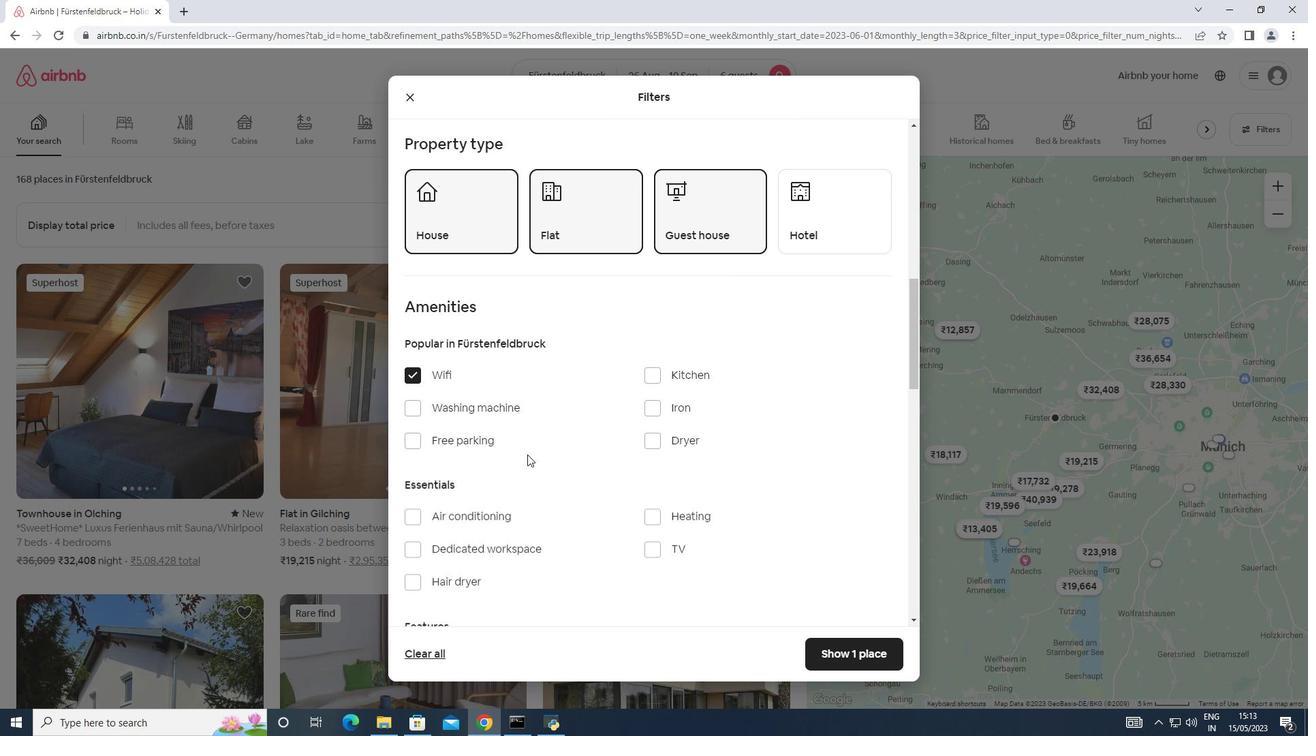 
Action: Mouse moved to (660, 415)
Screenshot: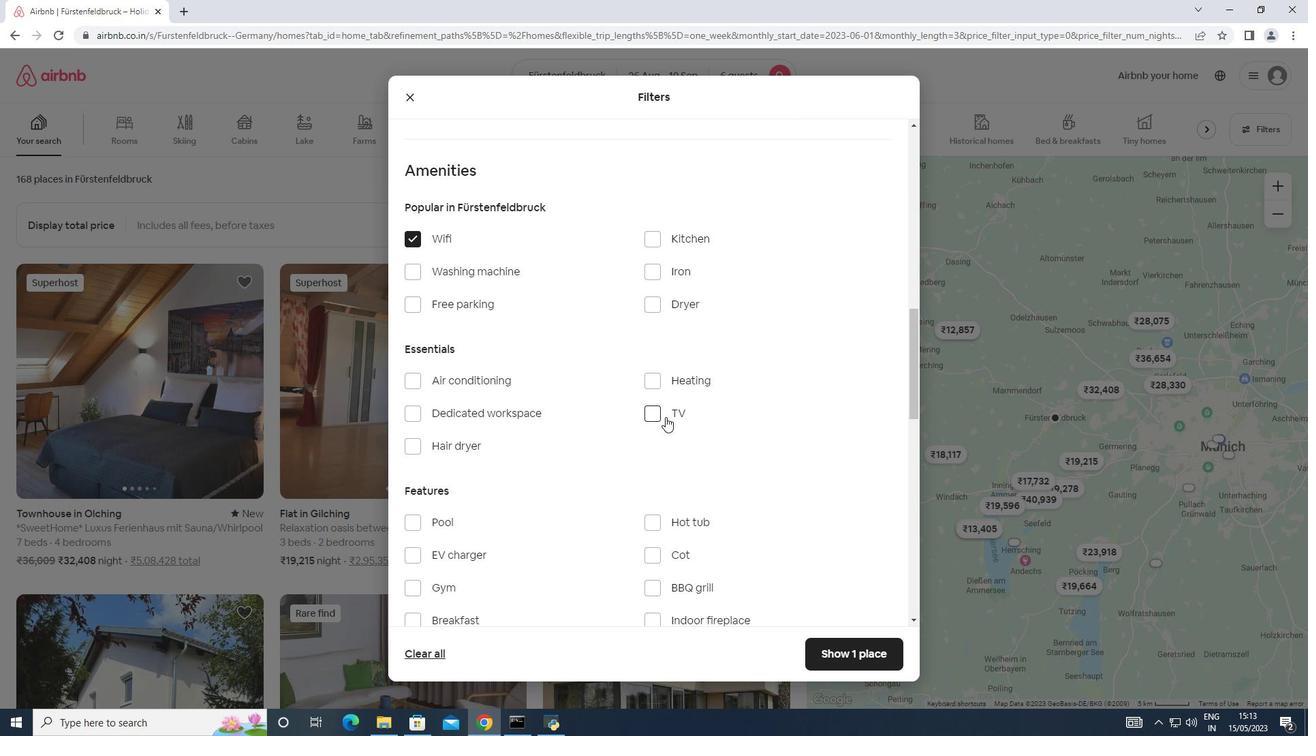 
Action: Mouse pressed left at (660, 415)
Screenshot: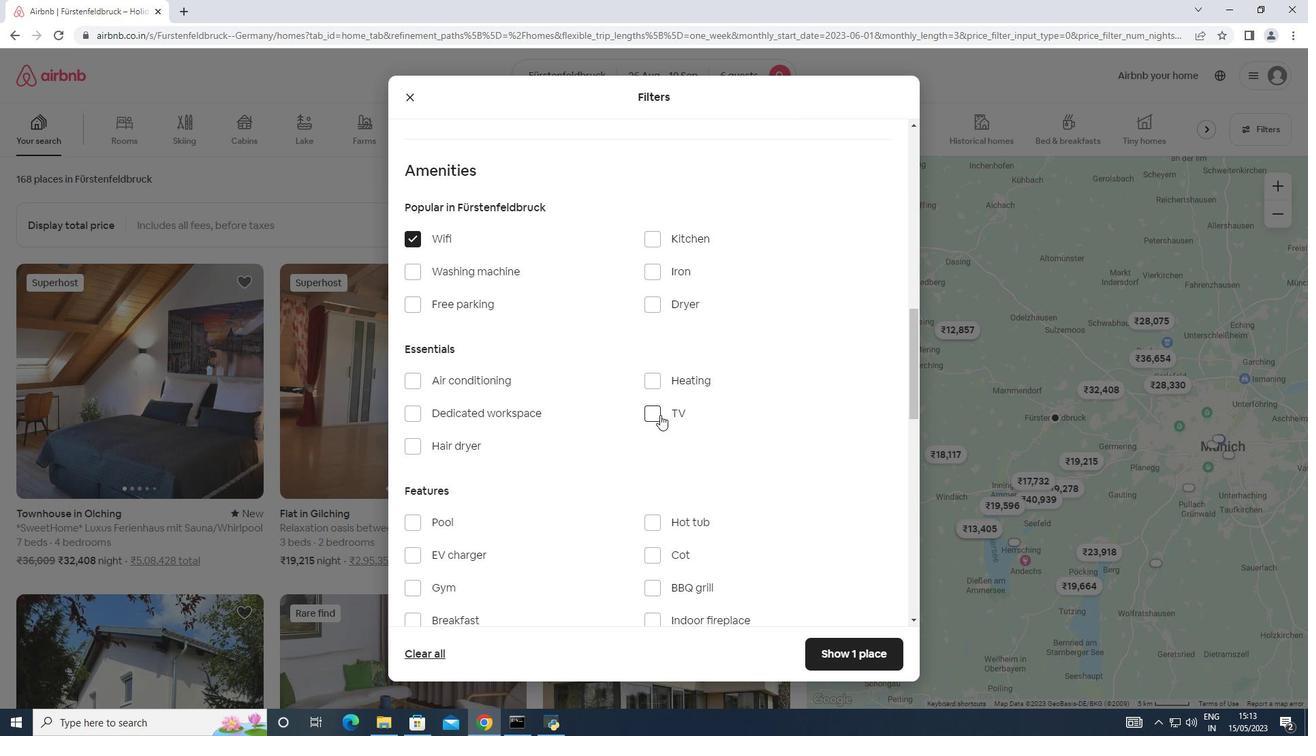 
Action: Mouse moved to (466, 304)
Screenshot: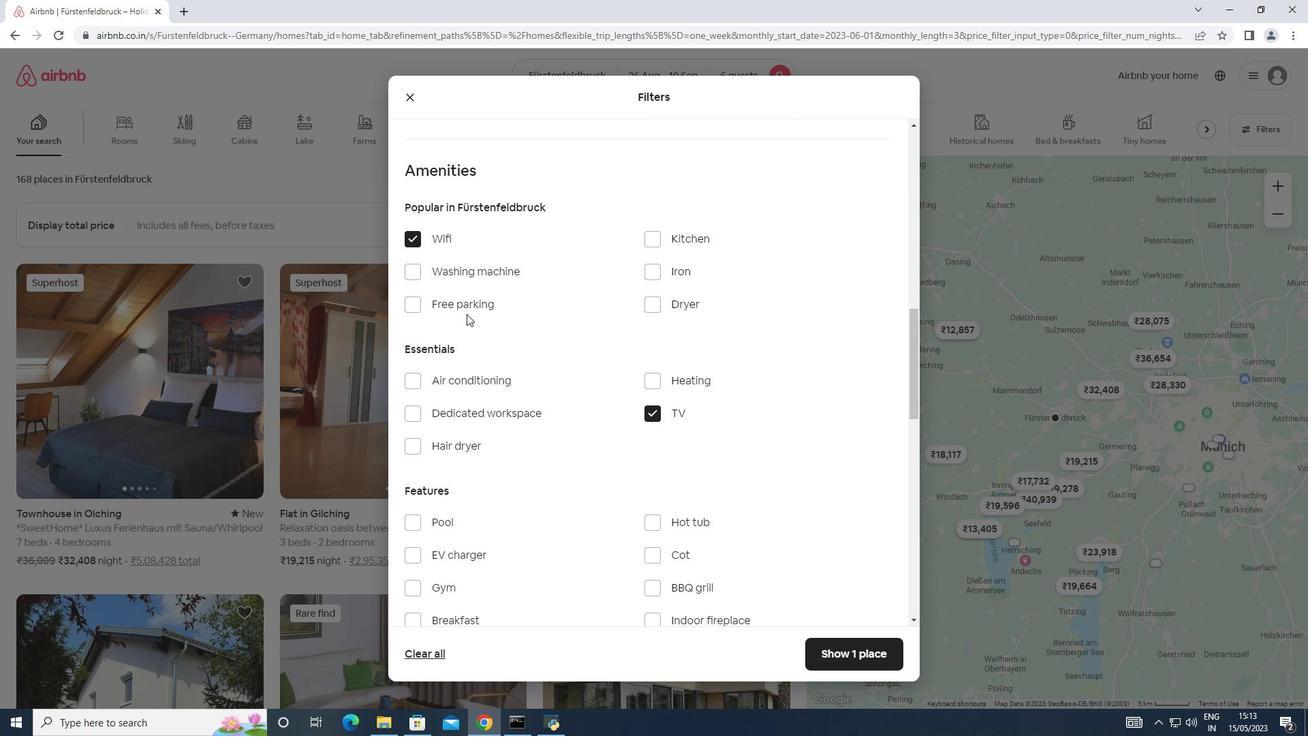 
Action: Mouse pressed left at (466, 304)
Screenshot: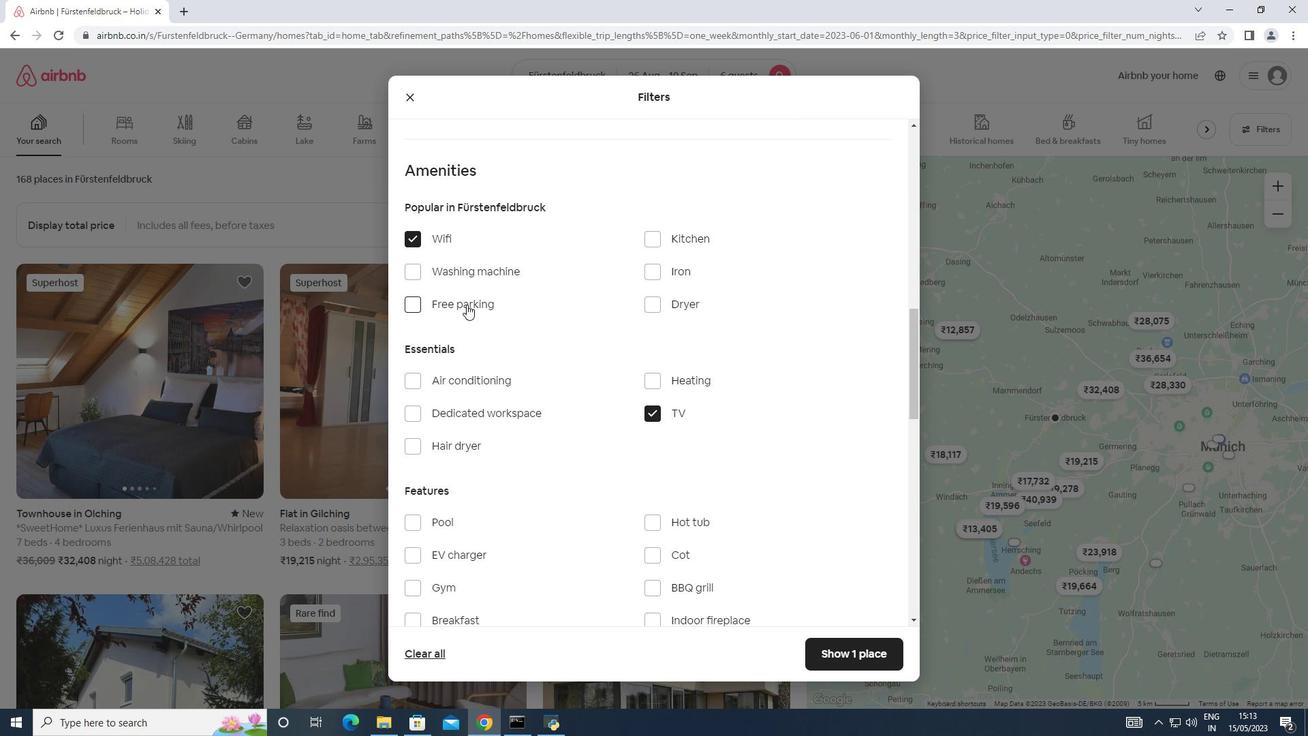 
Action: Mouse scrolled (466, 303) with delta (0, 0)
Screenshot: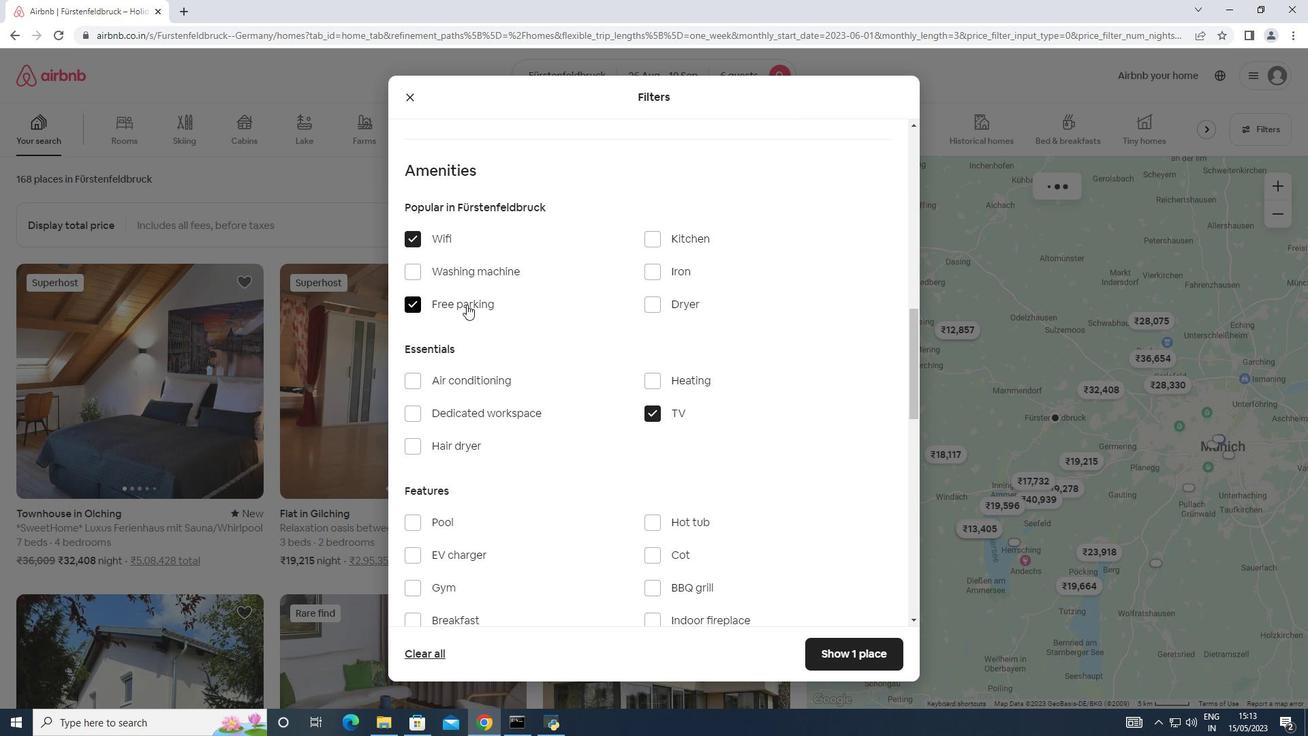 
Action: Mouse scrolled (466, 303) with delta (0, 0)
Screenshot: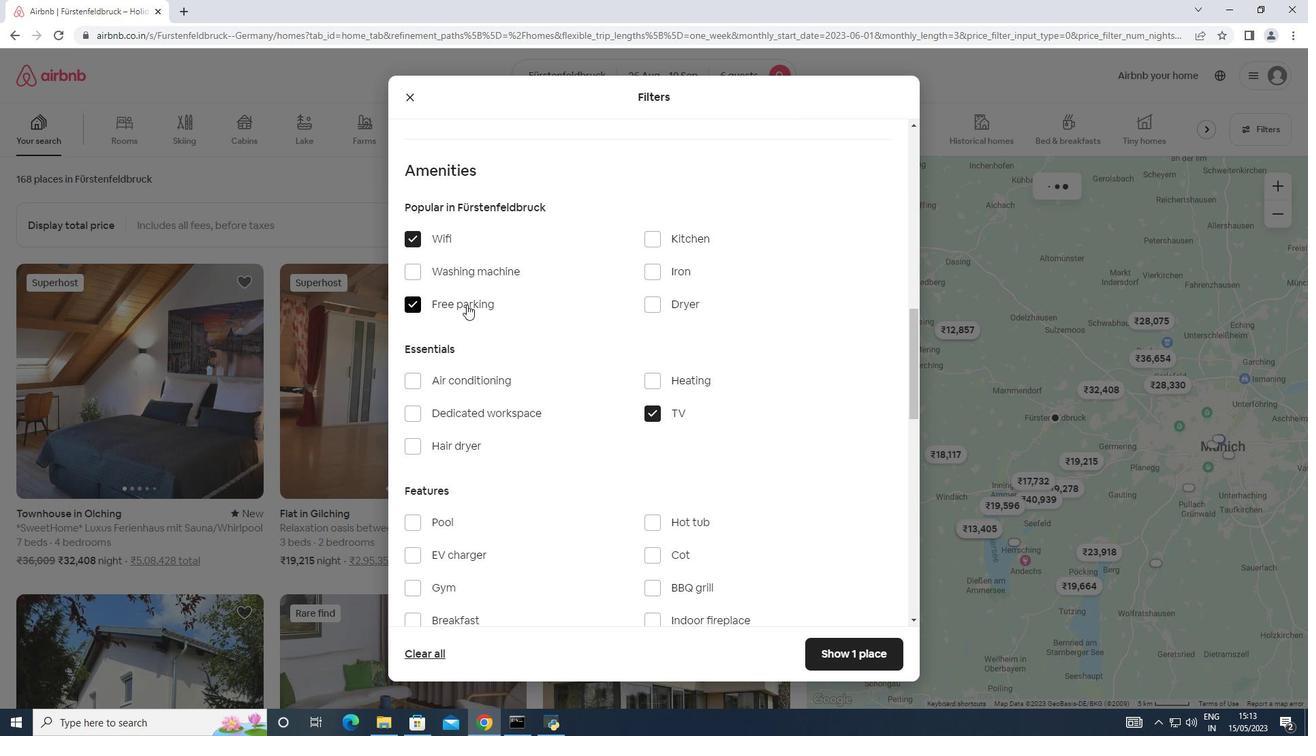 
Action: Mouse scrolled (466, 303) with delta (0, 0)
Screenshot: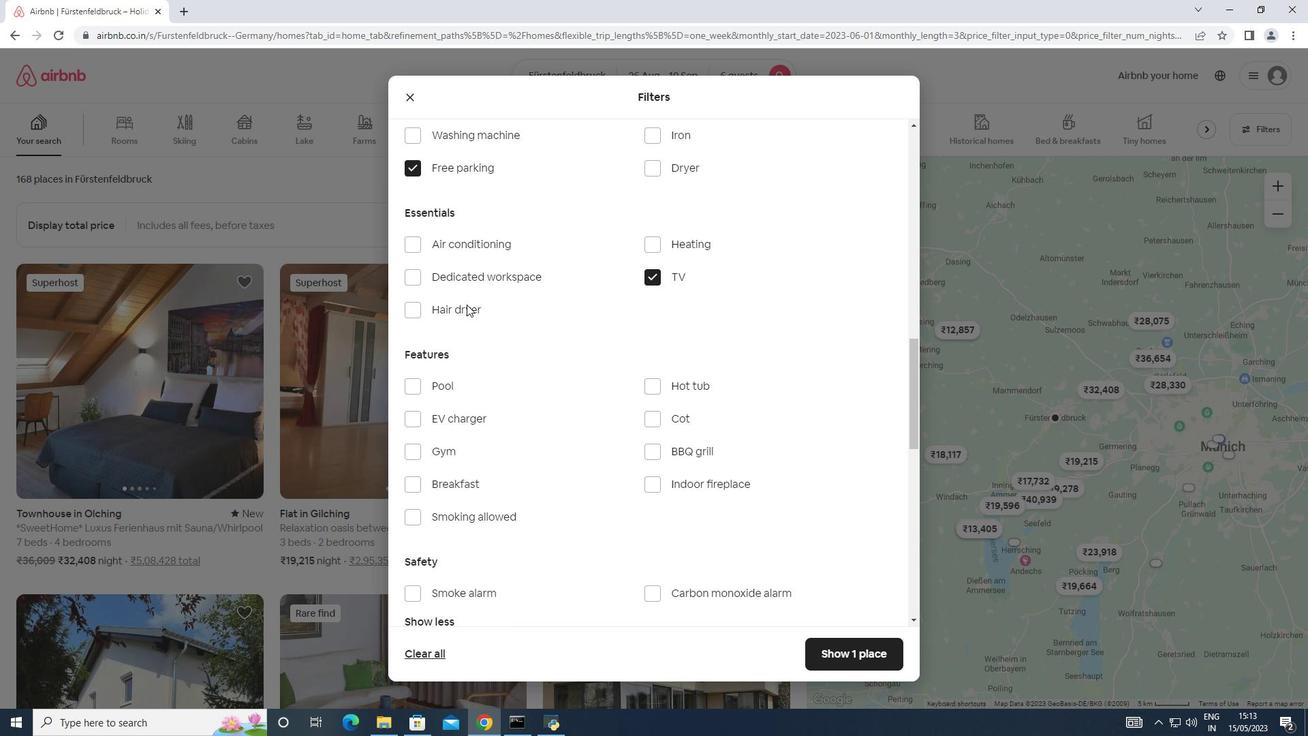 
Action: Mouse moved to (428, 382)
Screenshot: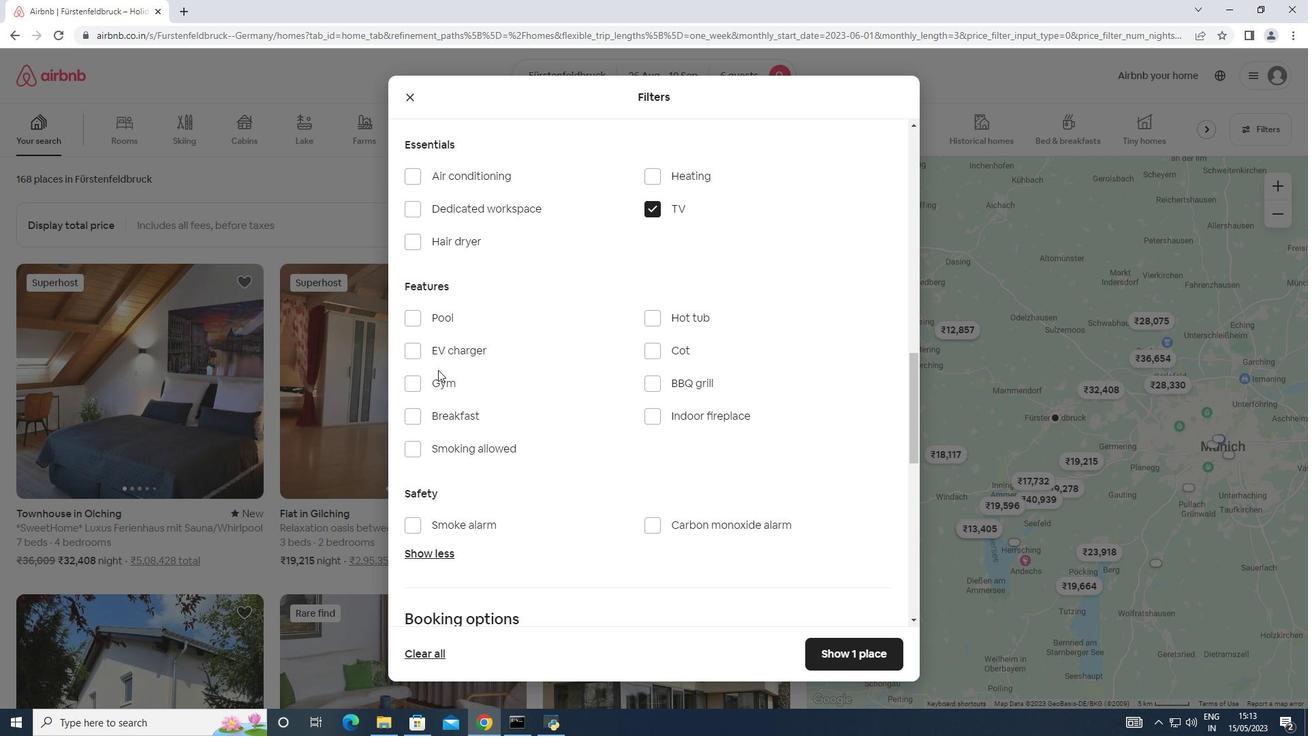 
Action: Mouse pressed left at (428, 382)
Screenshot: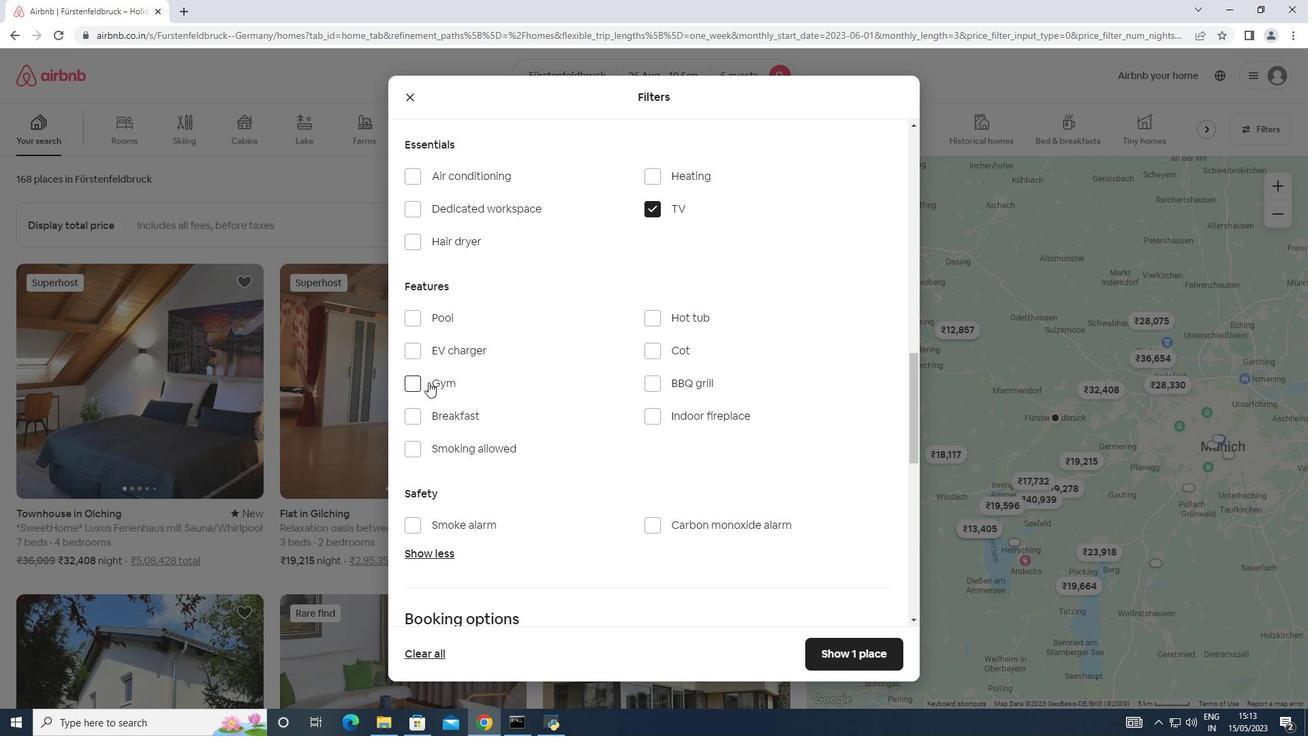 
Action: Mouse moved to (417, 415)
Screenshot: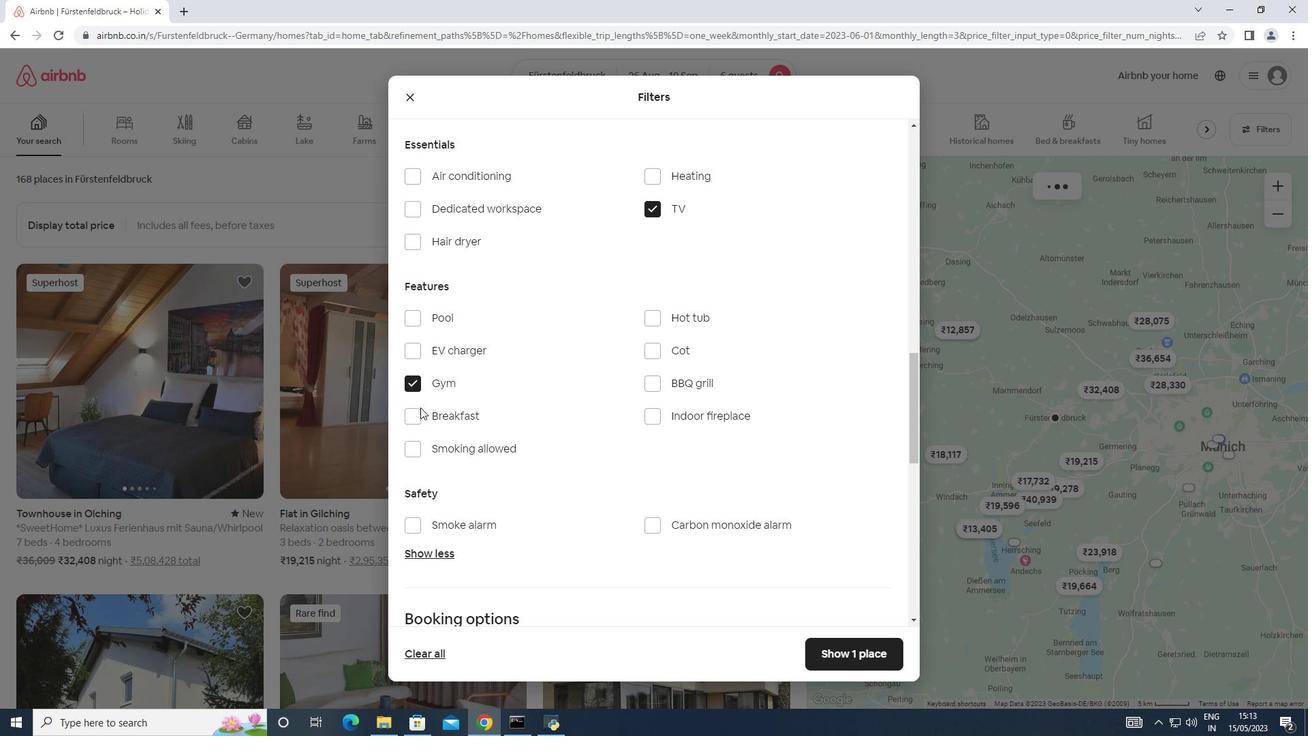 
Action: Mouse pressed left at (417, 415)
Screenshot: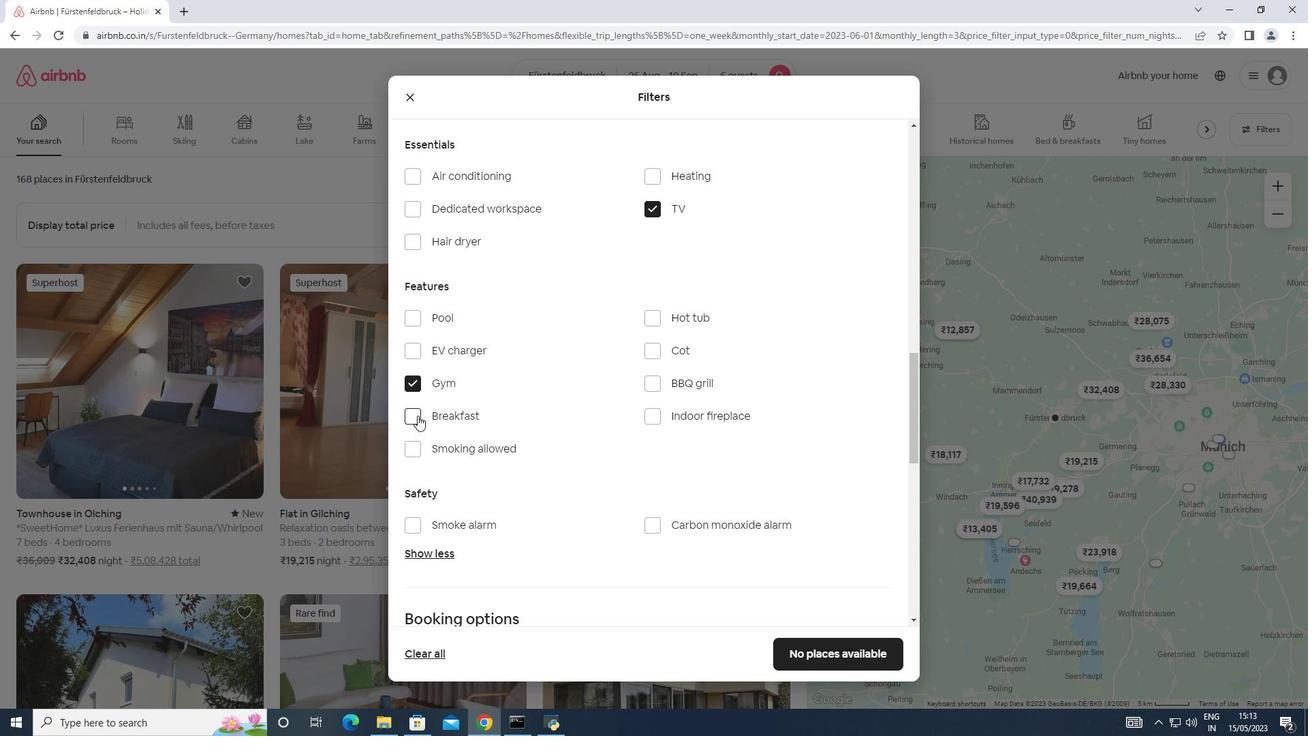 
Action: Mouse scrolled (417, 415) with delta (0, 0)
Screenshot: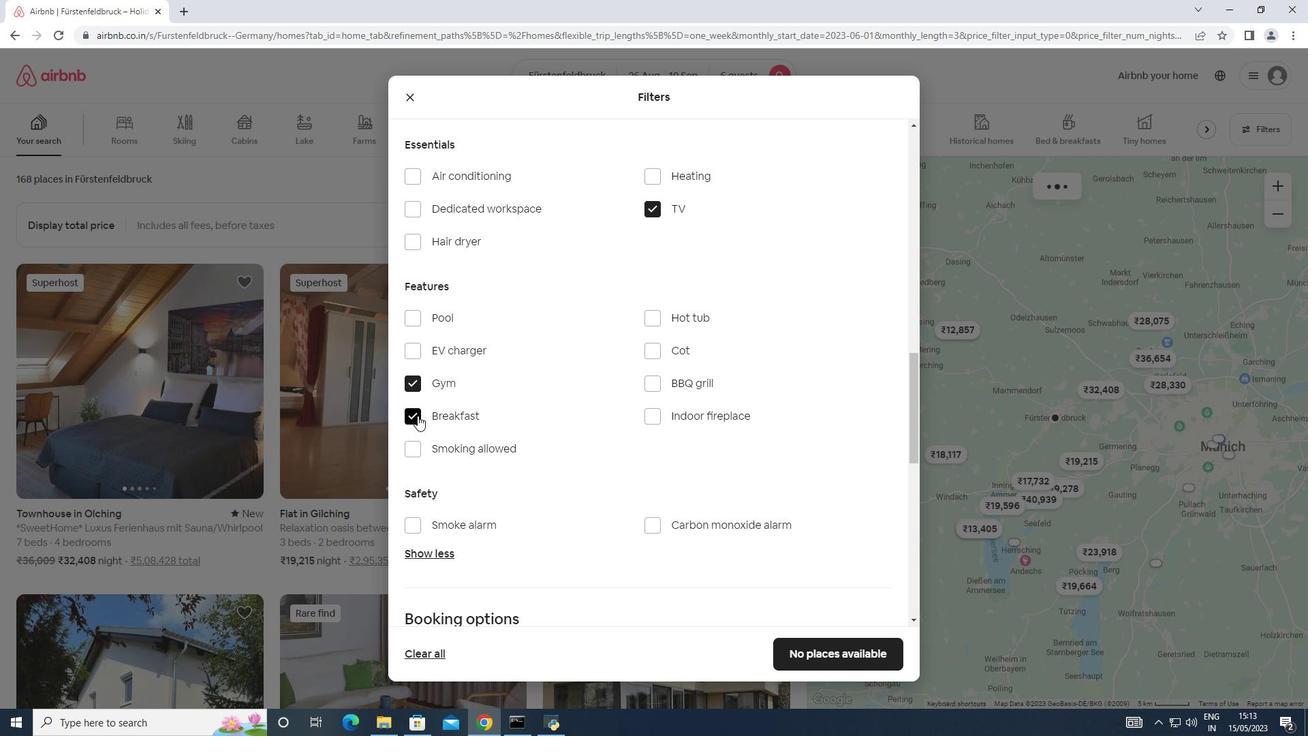 
Action: Mouse scrolled (417, 415) with delta (0, 0)
Screenshot: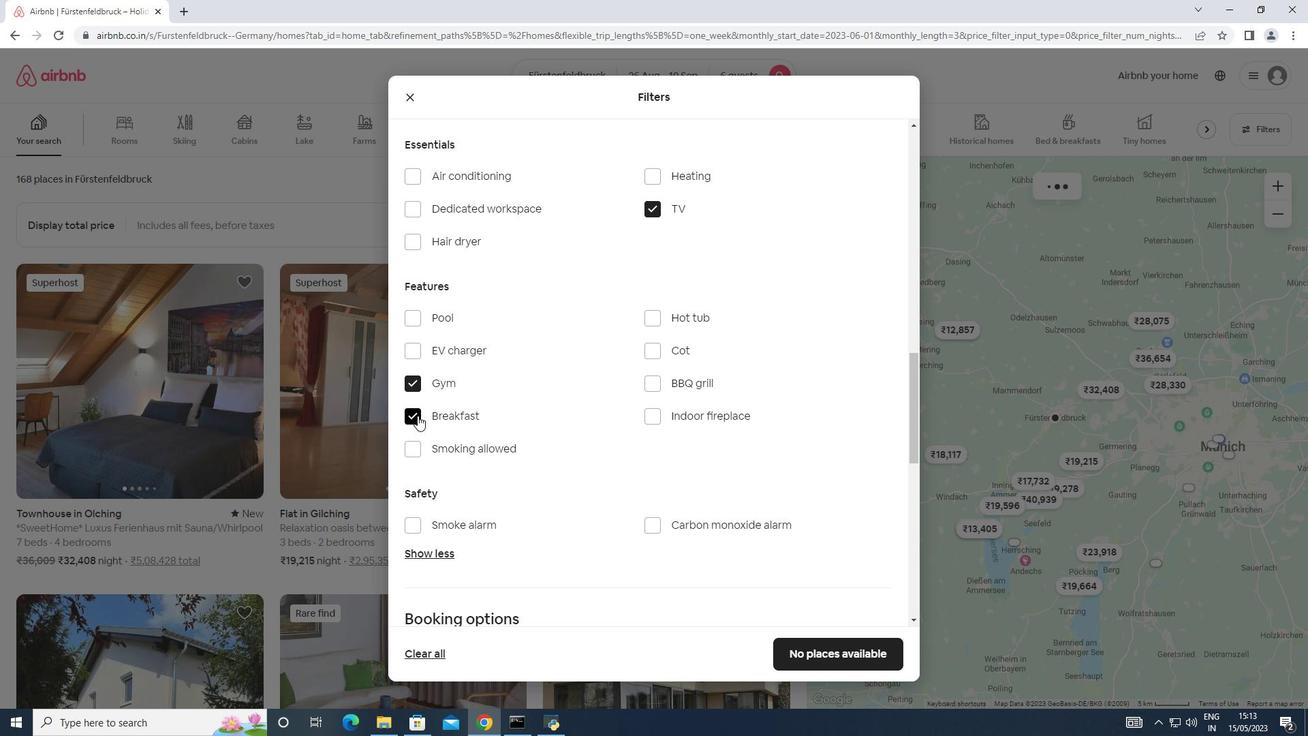 
Action: Mouse scrolled (417, 415) with delta (0, 0)
Screenshot: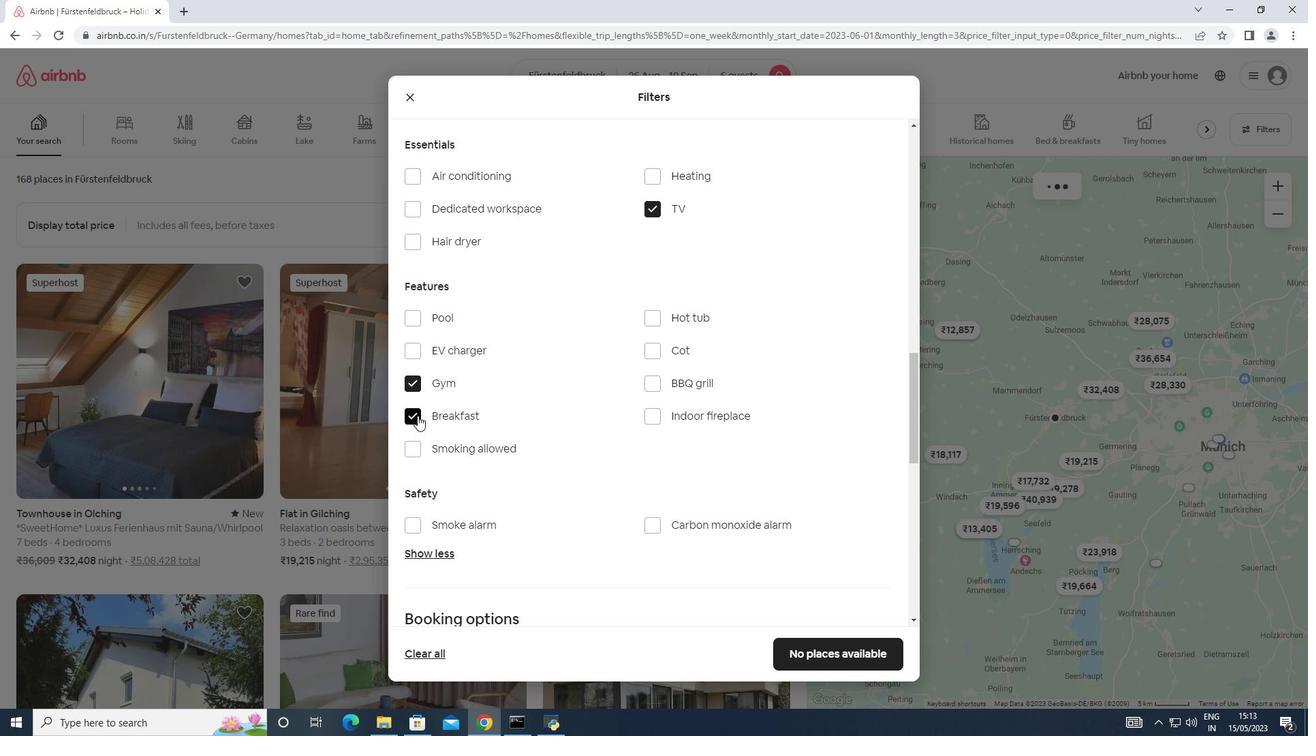 
Action: Mouse scrolled (417, 415) with delta (0, 0)
Screenshot: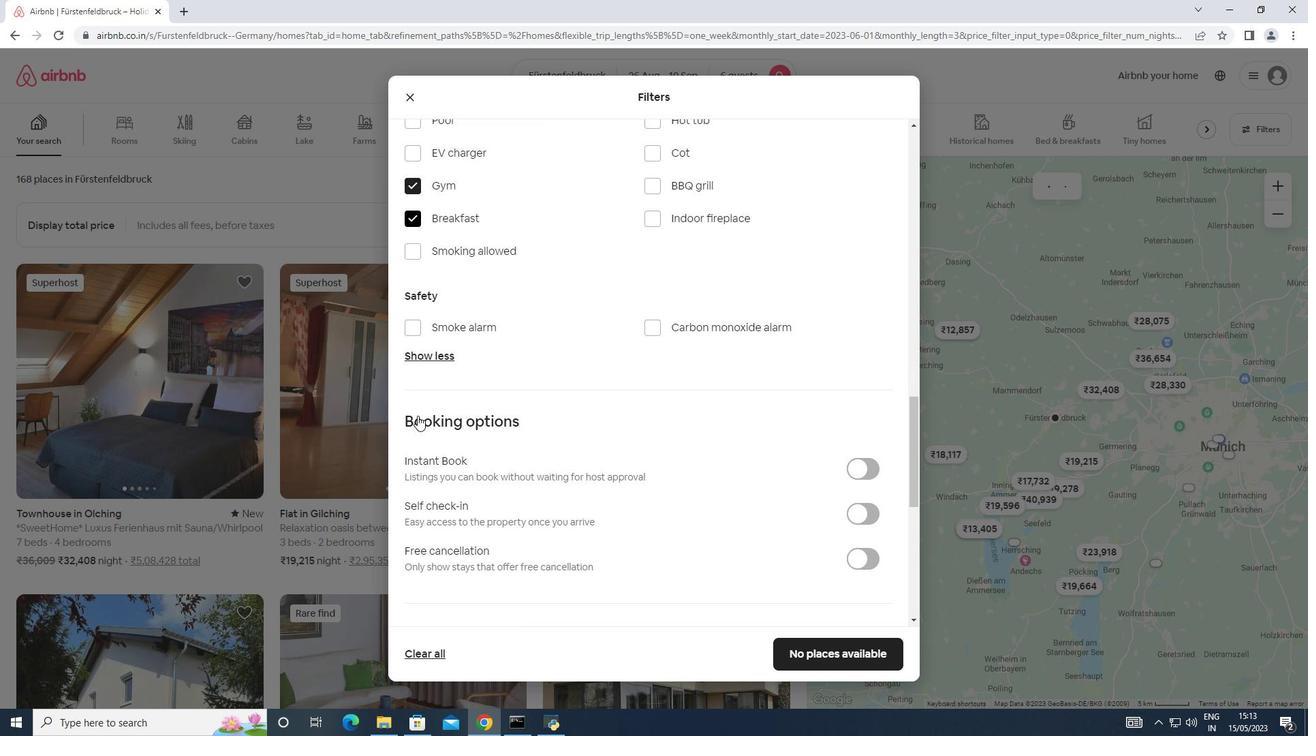 
Action: Mouse scrolled (417, 415) with delta (0, 0)
Screenshot: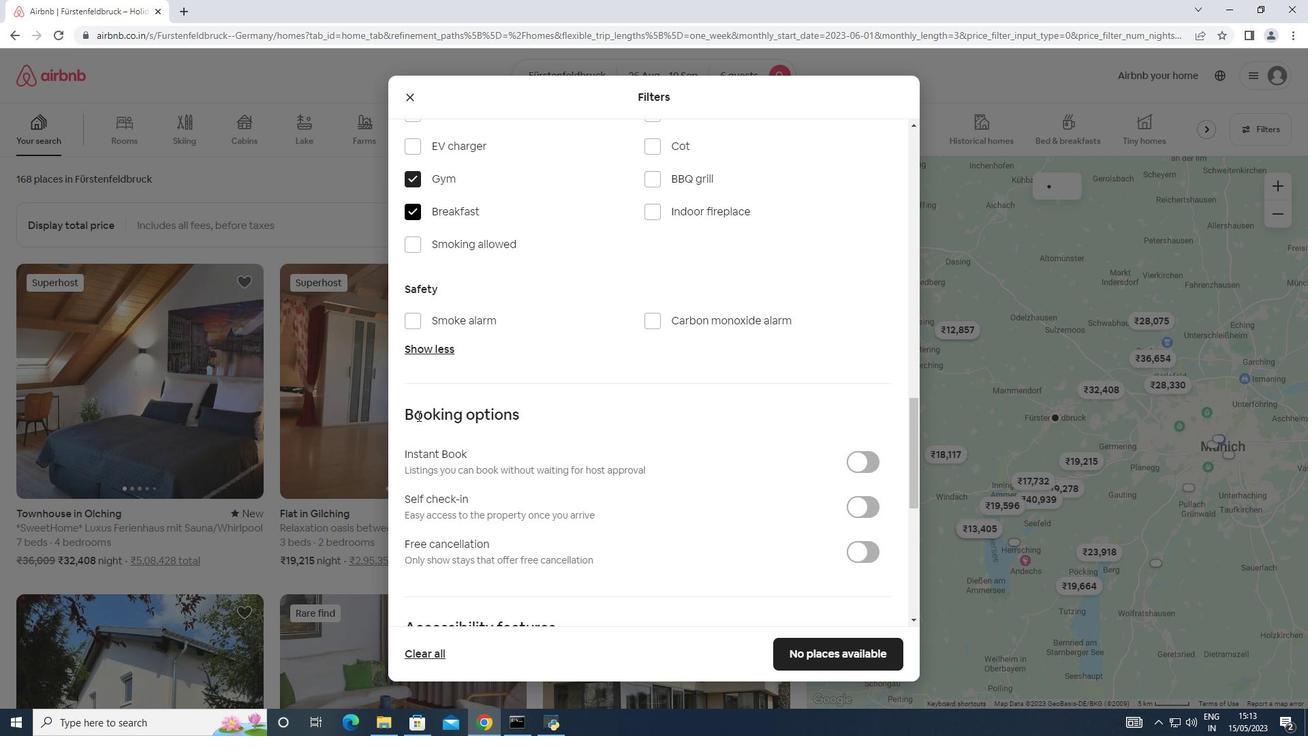 
Action: Mouse moved to (852, 368)
Screenshot: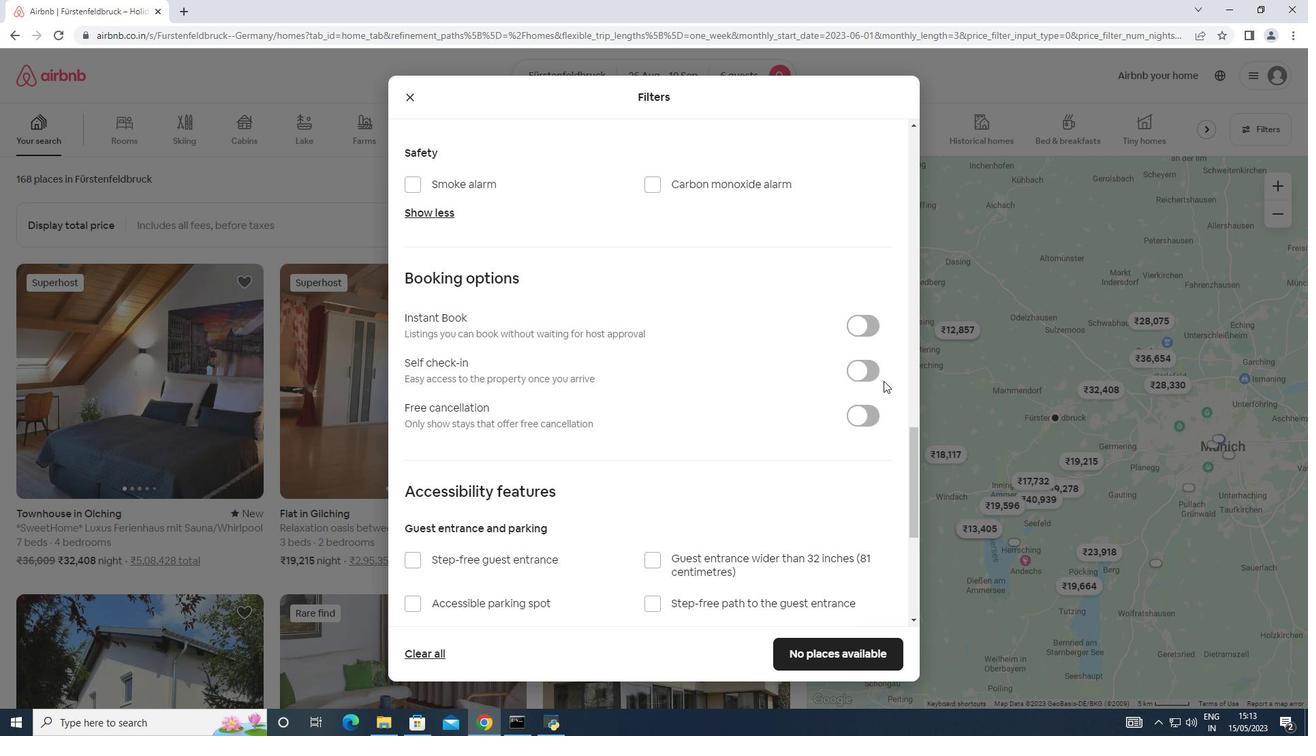 
Action: Mouse pressed left at (852, 368)
Screenshot: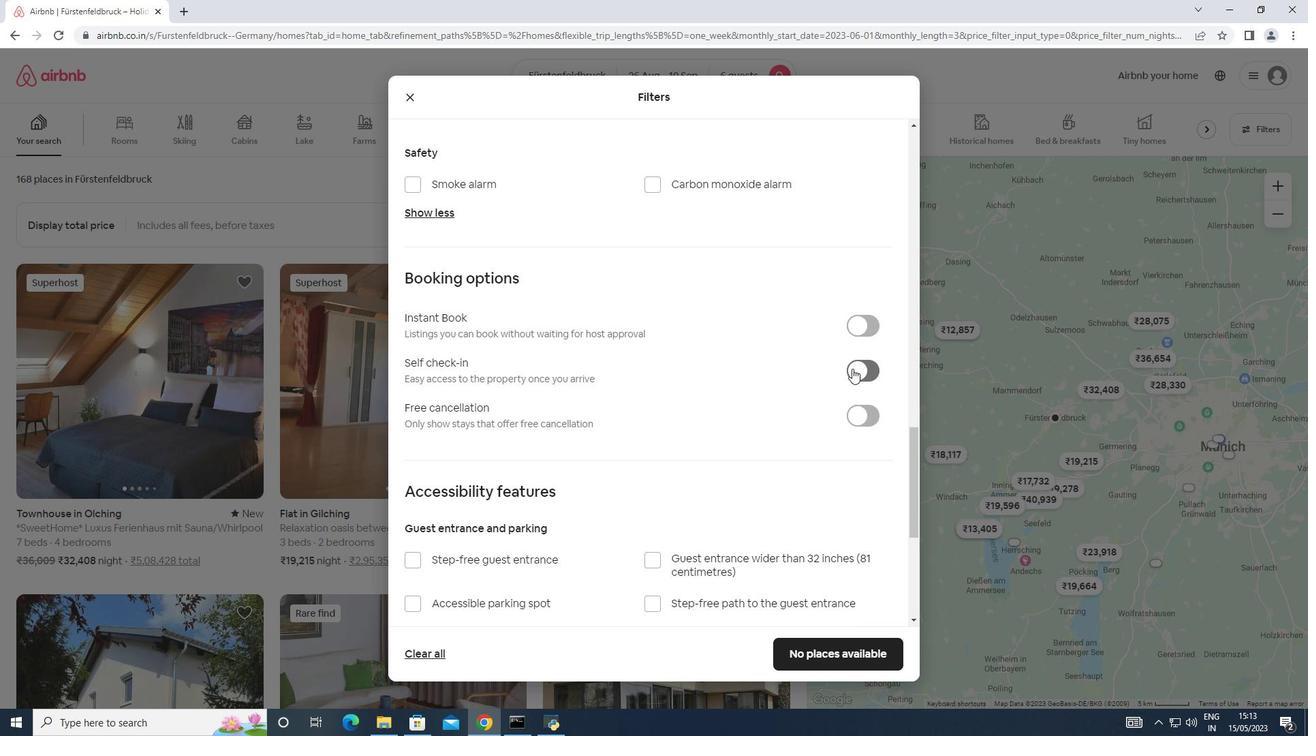 
Action: Mouse moved to (492, 462)
Screenshot: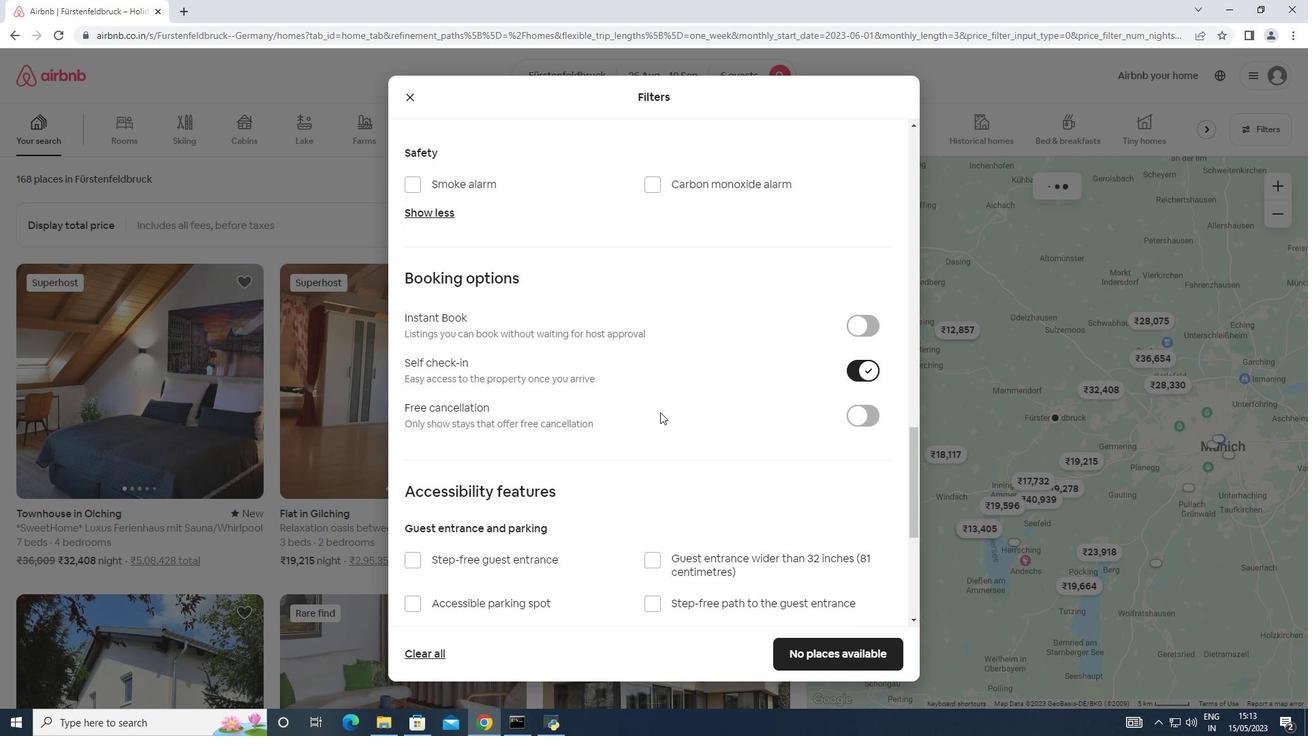 
Action: Mouse scrolled (492, 461) with delta (0, 0)
Screenshot: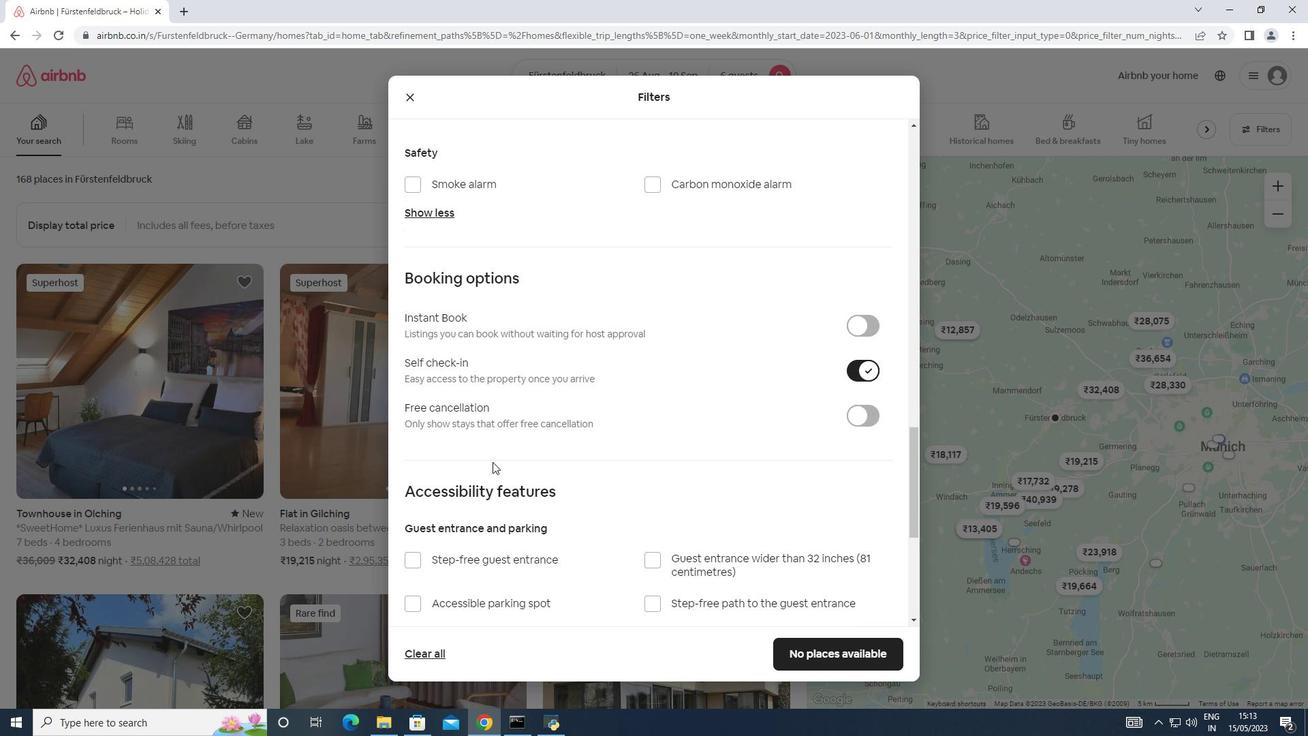 
Action: Mouse scrolled (492, 461) with delta (0, 0)
Screenshot: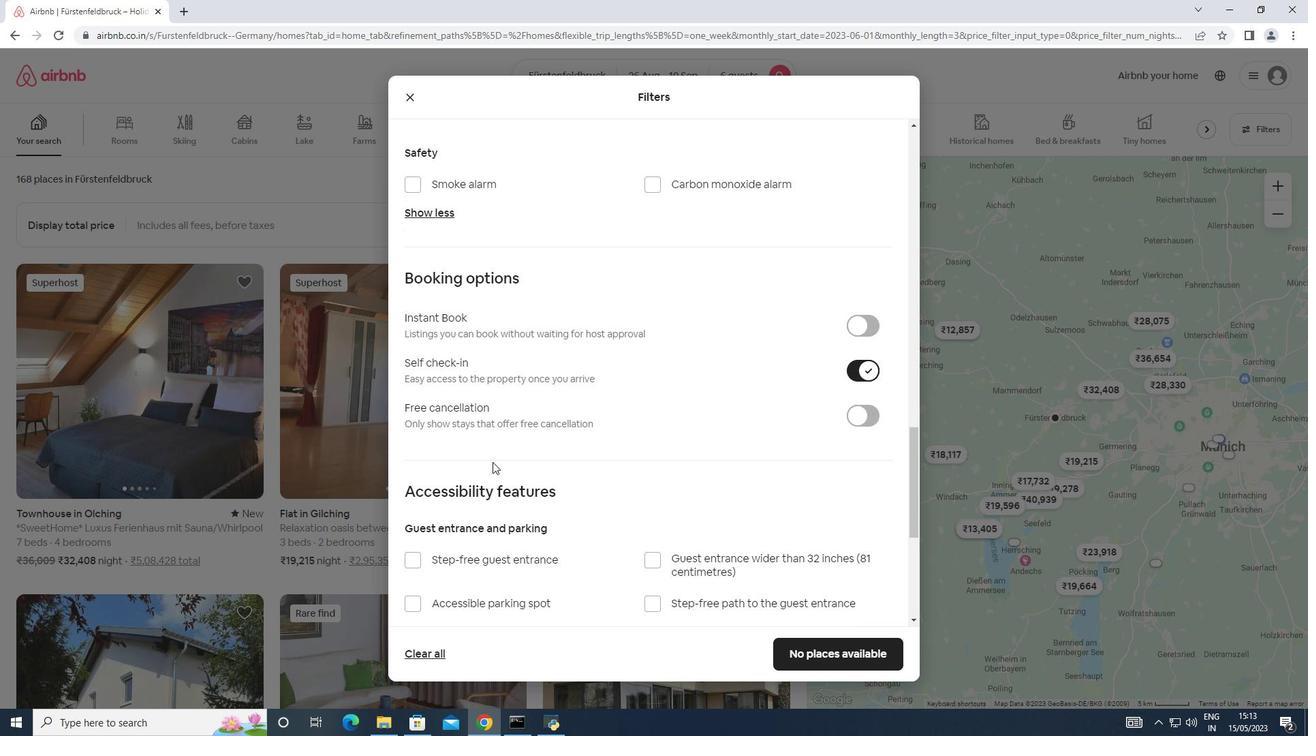 
Action: Mouse scrolled (492, 461) with delta (0, 0)
Screenshot: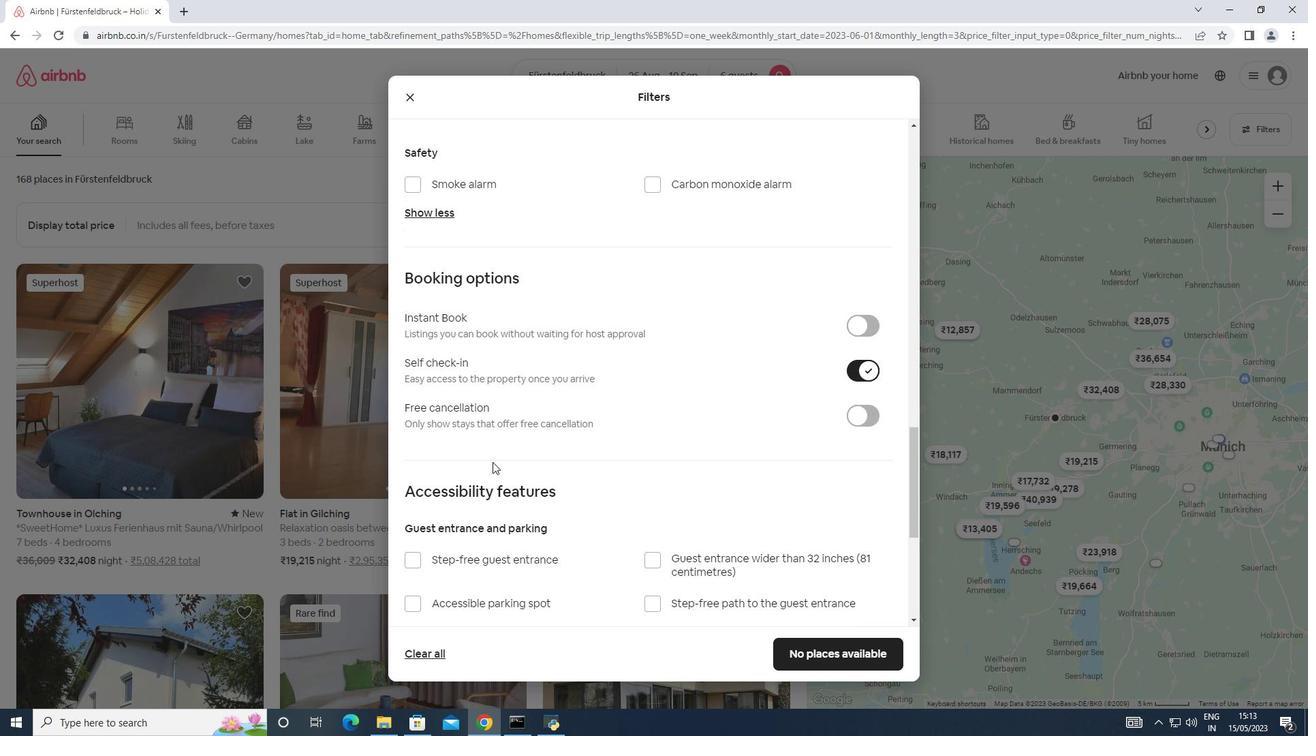 
Action: Mouse scrolled (492, 461) with delta (0, 0)
Screenshot: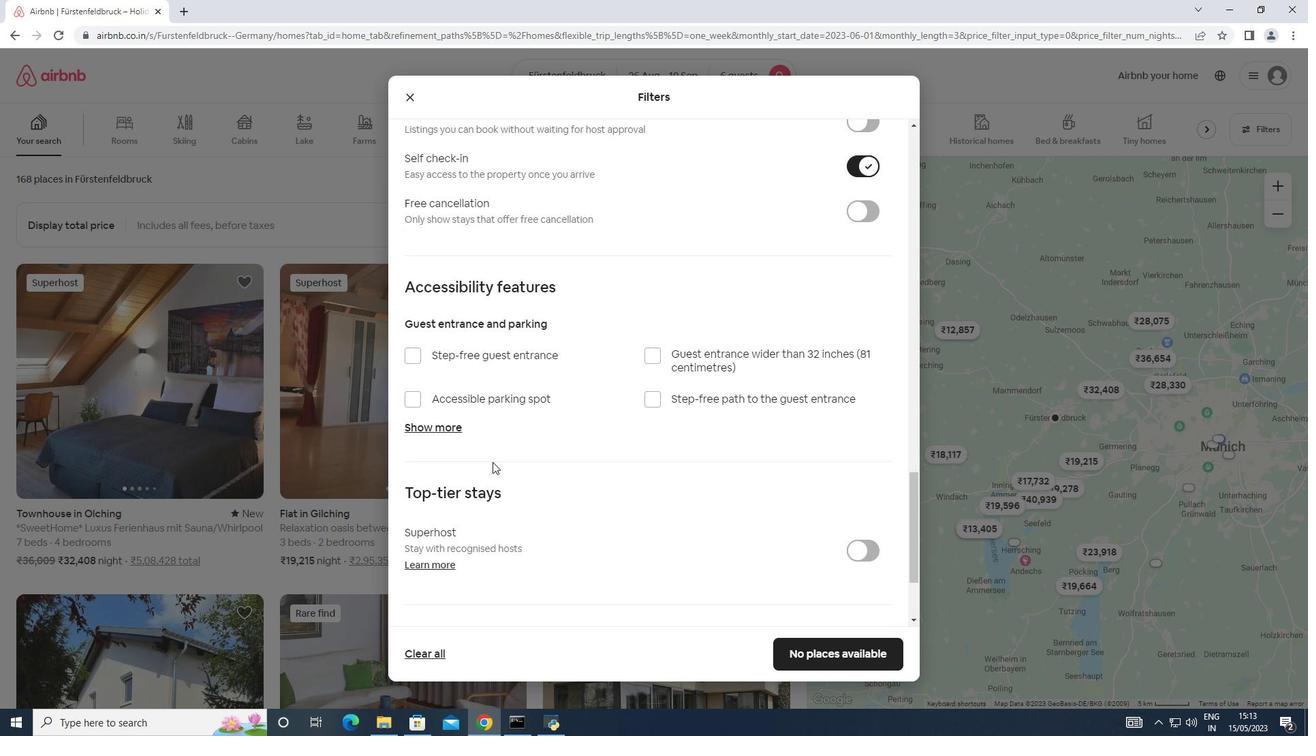 
Action: Mouse scrolled (492, 461) with delta (0, 0)
Screenshot: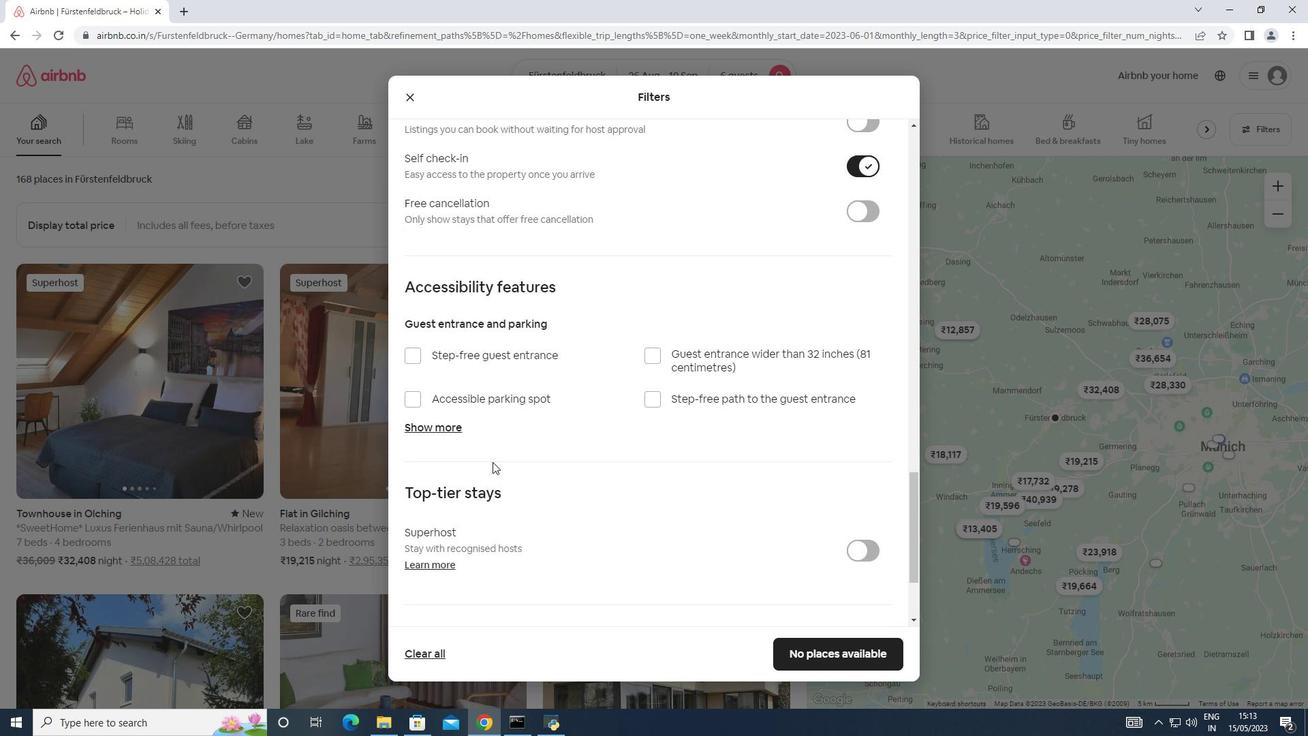 
Action: Mouse scrolled (492, 461) with delta (0, 0)
Screenshot: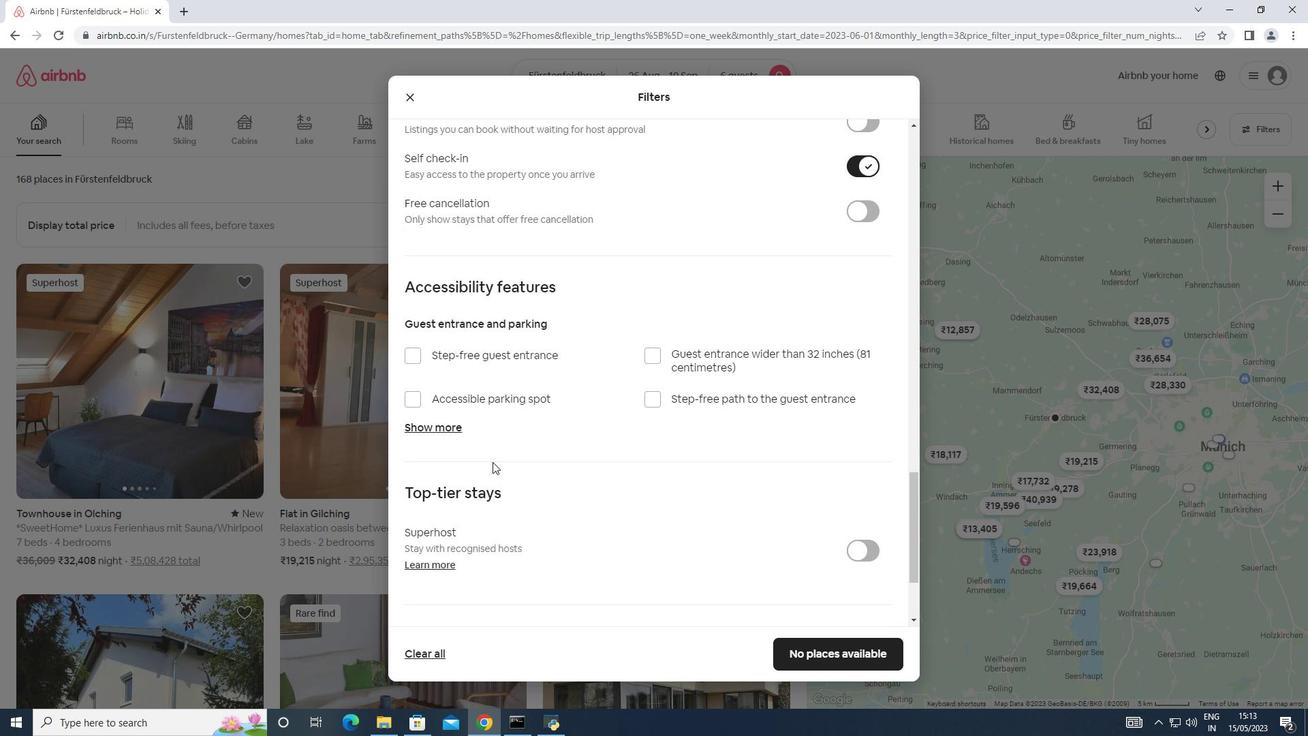 
Action: Mouse moved to (414, 525)
Screenshot: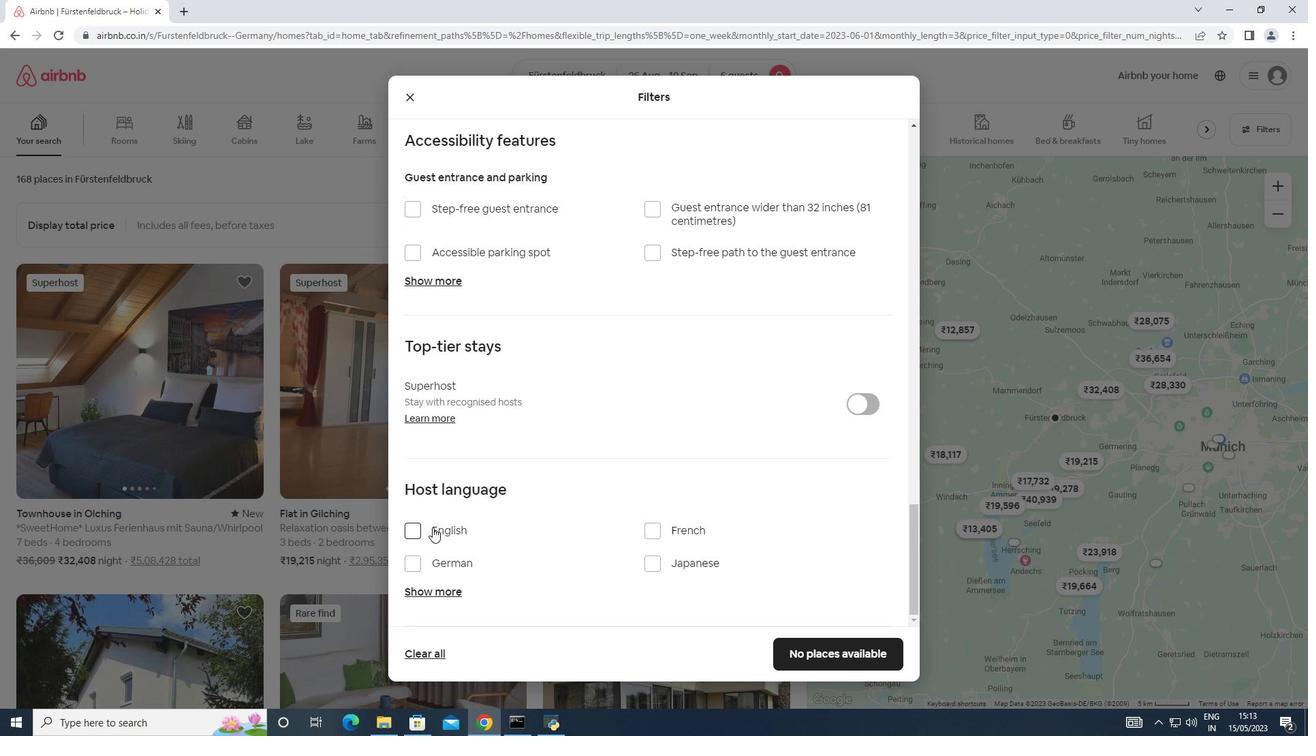 
Action: Mouse pressed left at (414, 525)
Screenshot: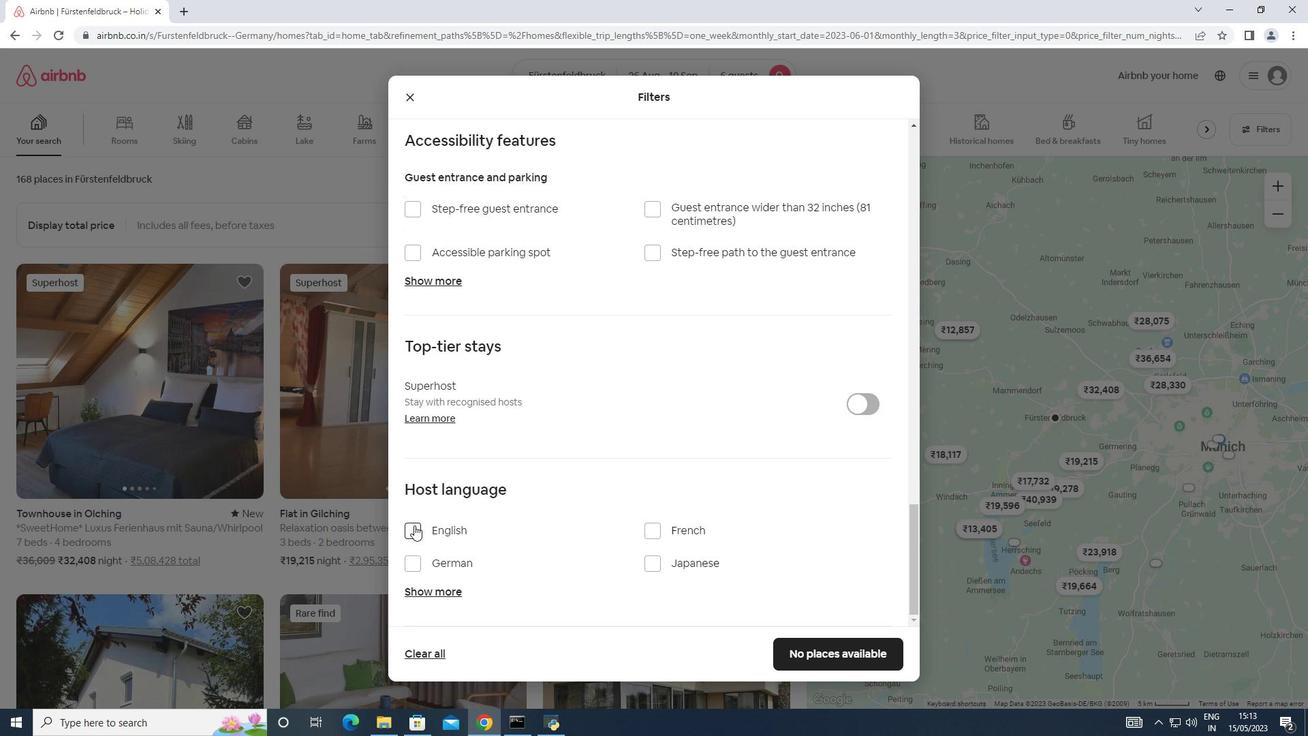 
Action: Mouse moved to (831, 644)
Screenshot: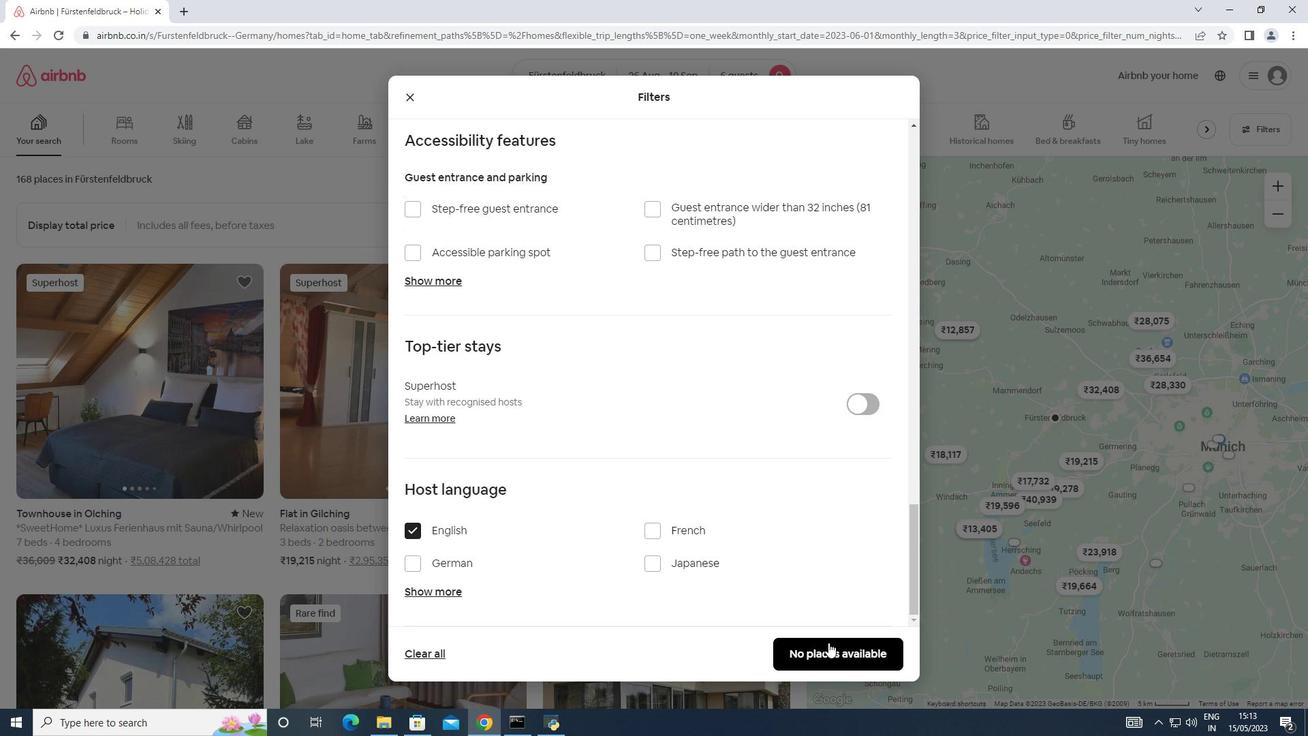 
Action: Mouse pressed left at (831, 644)
Screenshot: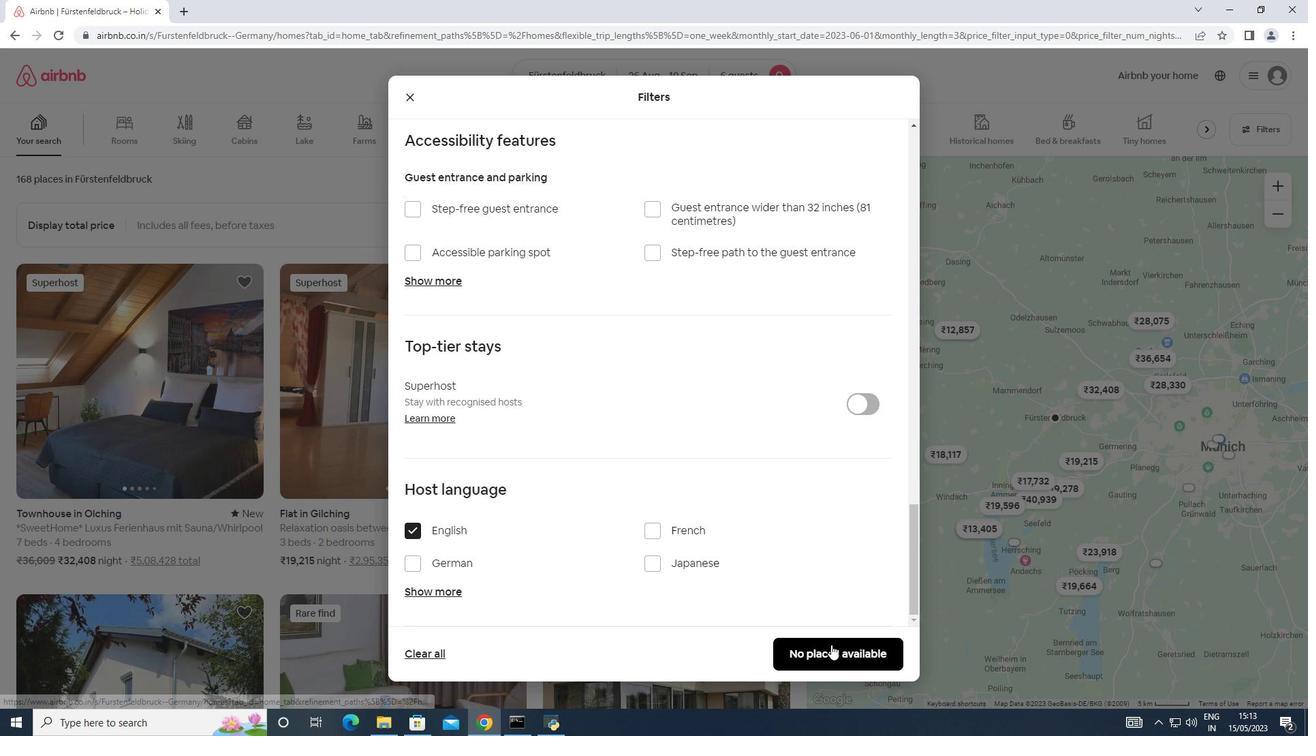 
